 Task: Search one way flight ticket for 1 adult, 5 children, 2 infants in seat and 1 infant on lap in first from Richmond: Richmond International Airport (byrd Field) to Laramie: Laramie Regional Airport on 8-3-2023. Choice of flights is Alaska. Number of bags: 1 checked bag. Price is upto 97000. Outbound departure time preference is 14:15.
Action: Mouse moved to (422, 176)
Screenshot: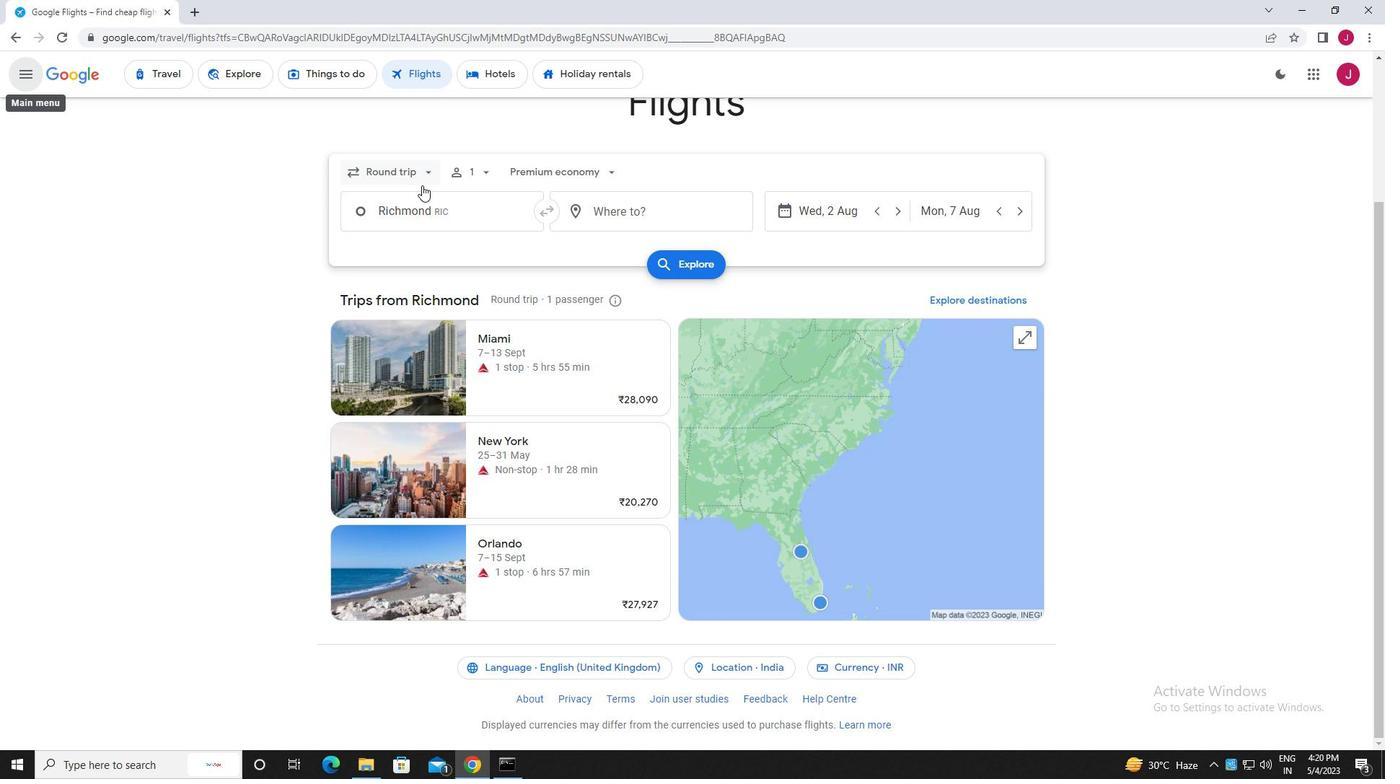 
Action: Mouse pressed left at (422, 176)
Screenshot: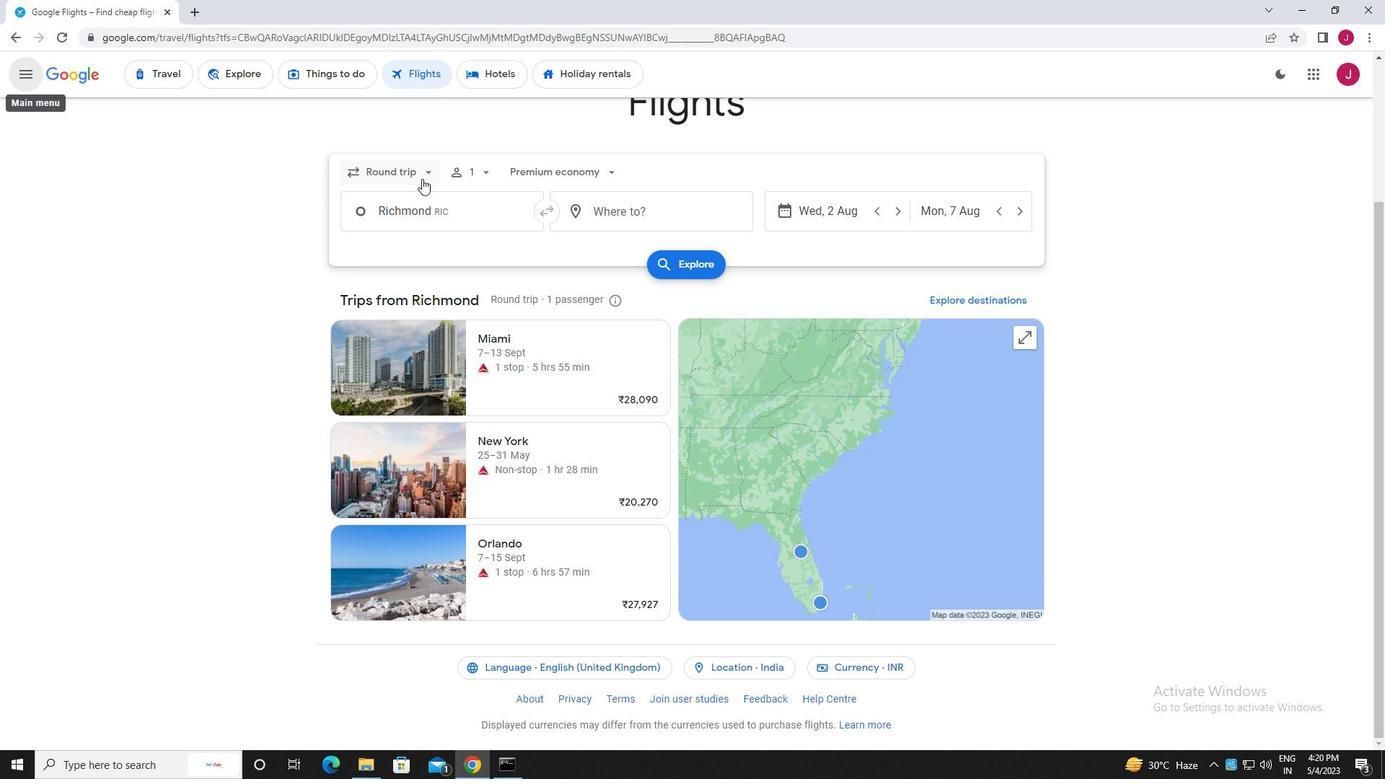 
Action: Mouse moved to (413, 236)
Screenshot: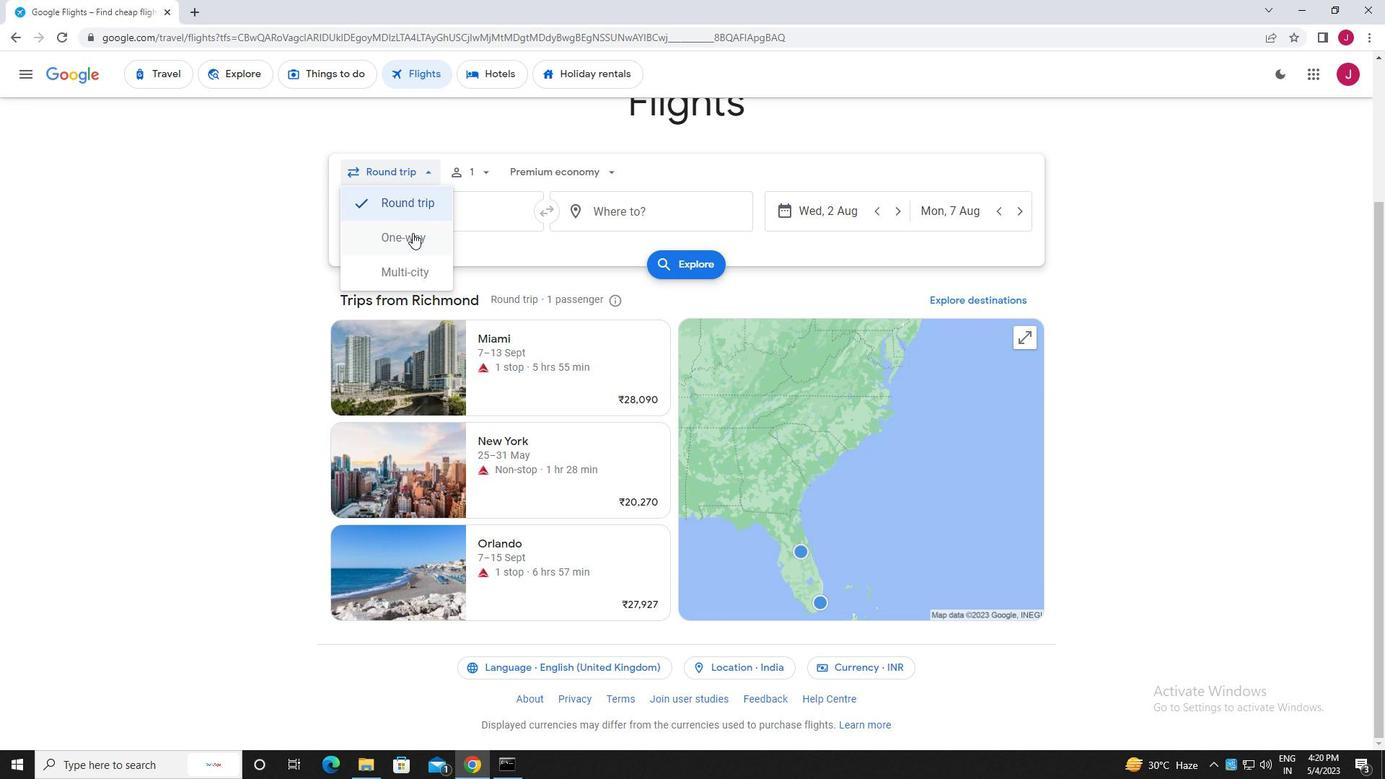 
Action: Mouse pressed left at (413, 236)
Screenshot: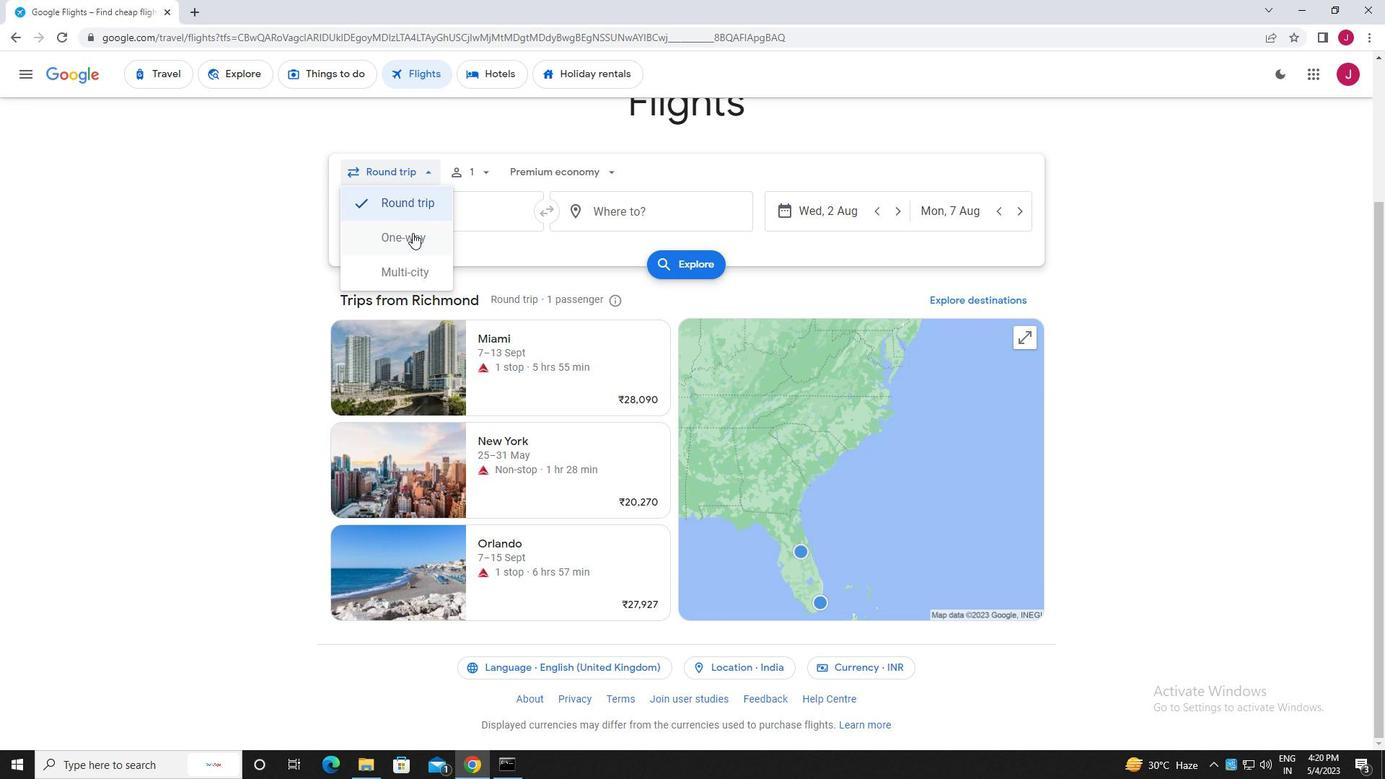 
Action: Mouse moved to (481, 174)
Screenshot: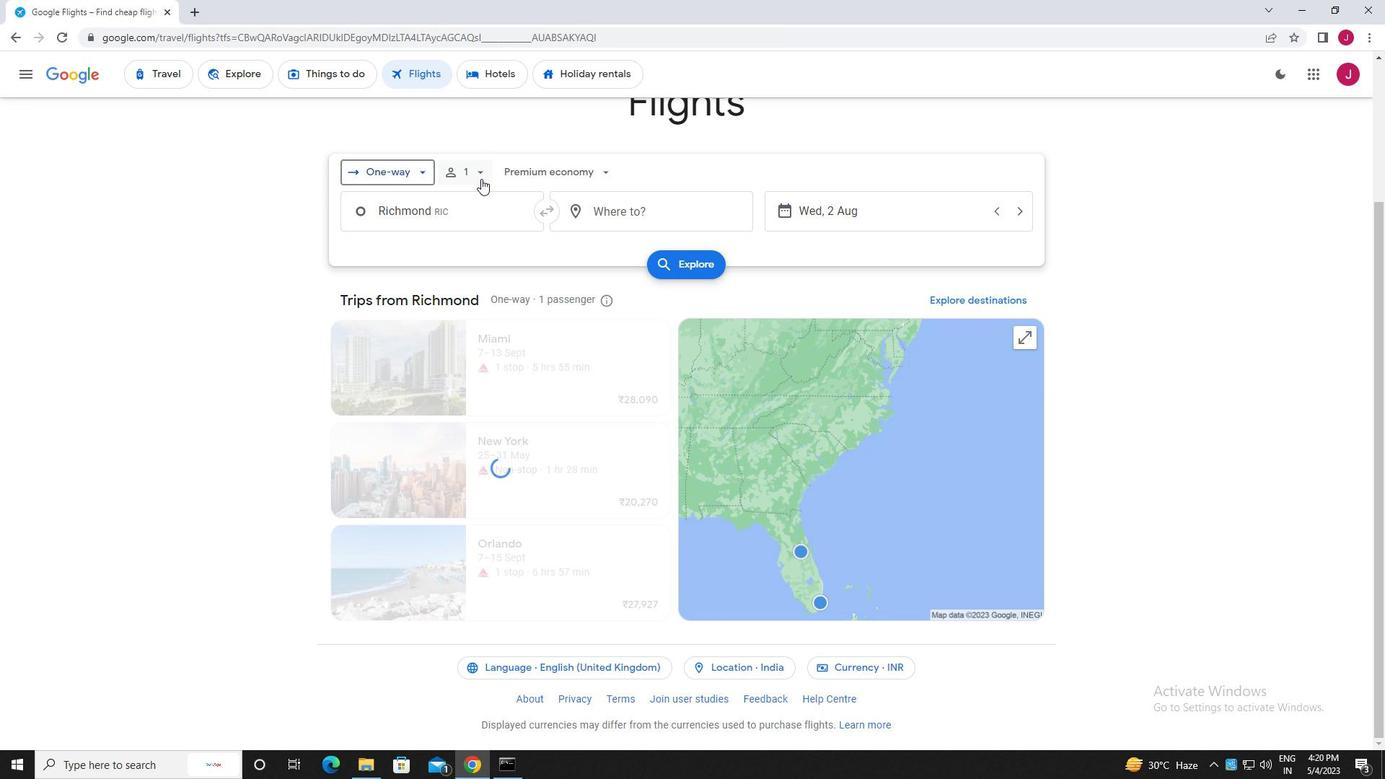 
Action: Mouse pressed left at (481, 174)
Screenshot: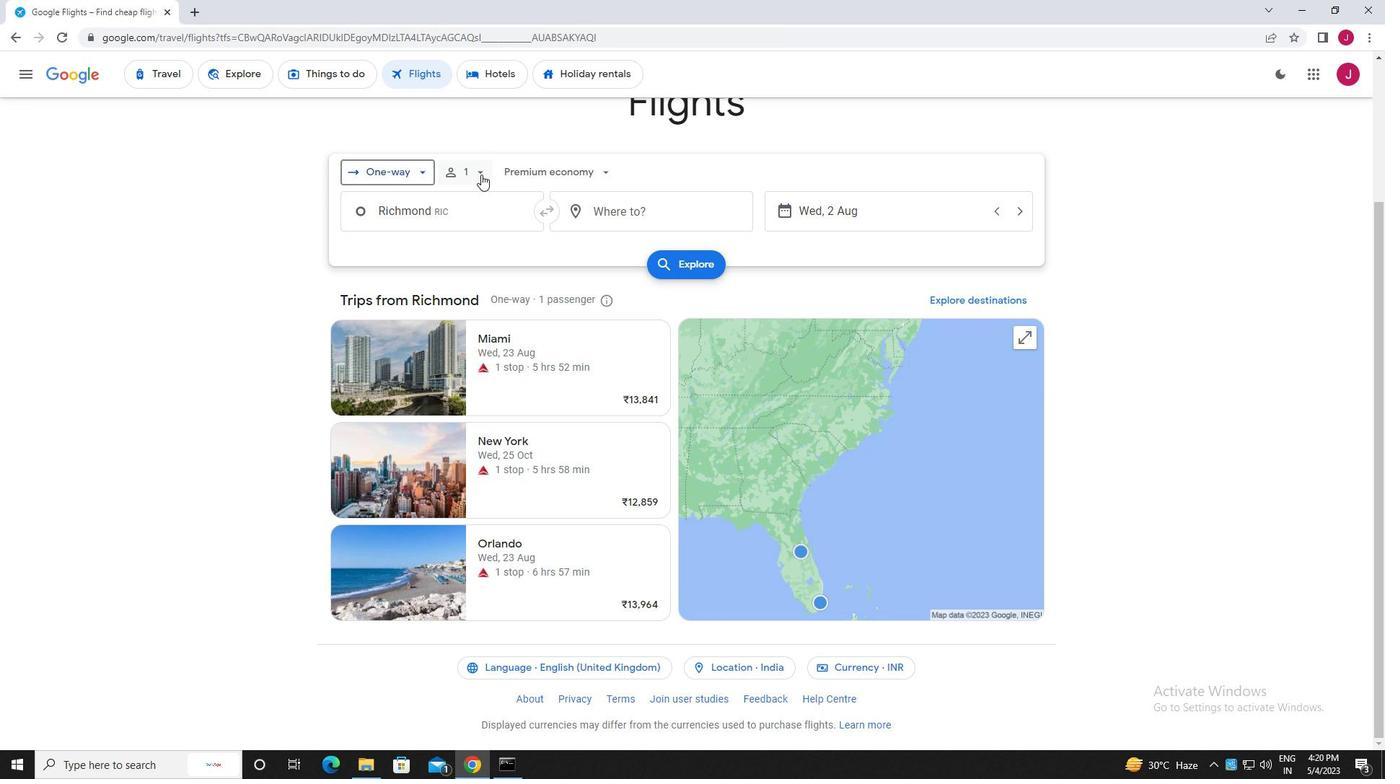 
Action: Mouse moved to (588, 251)
Screenshot: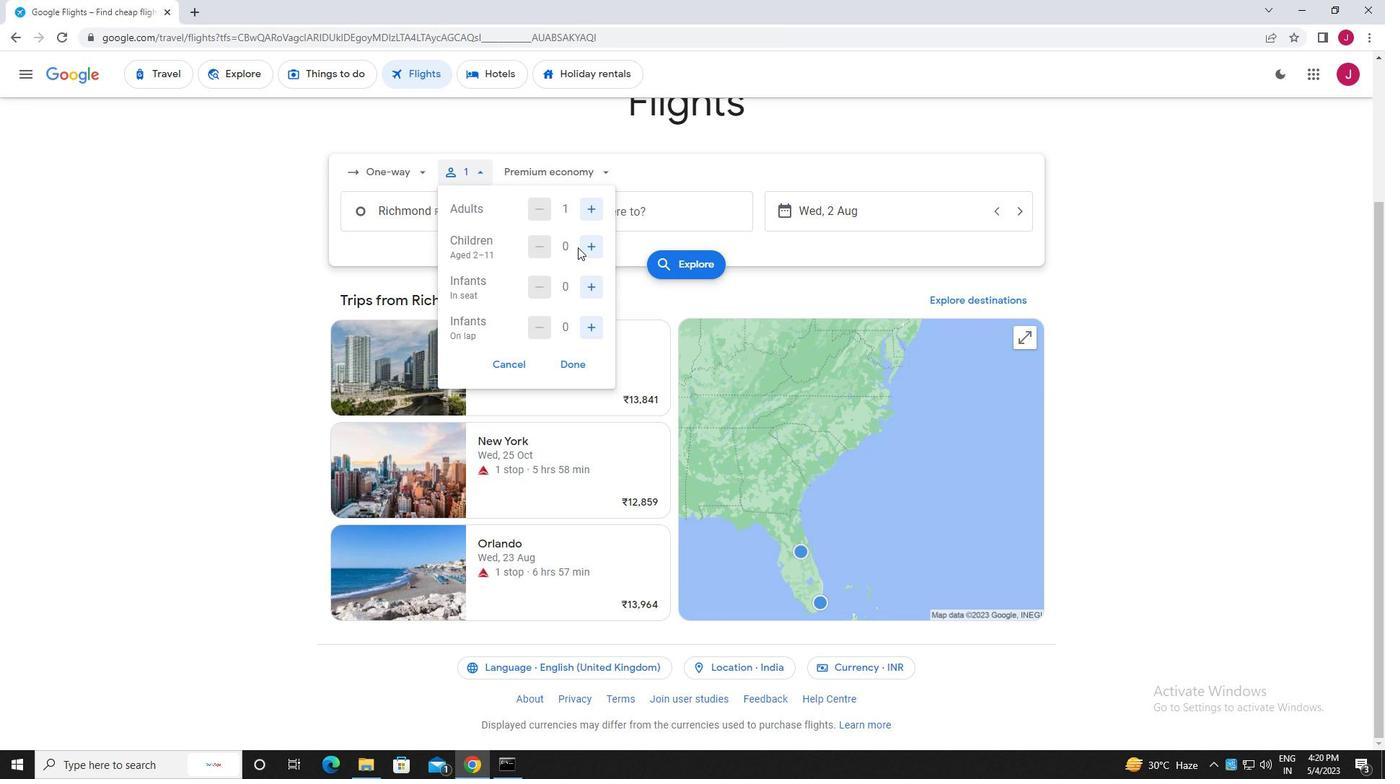 
Action: Mouse pressed left at (588, 251)
Screenshot: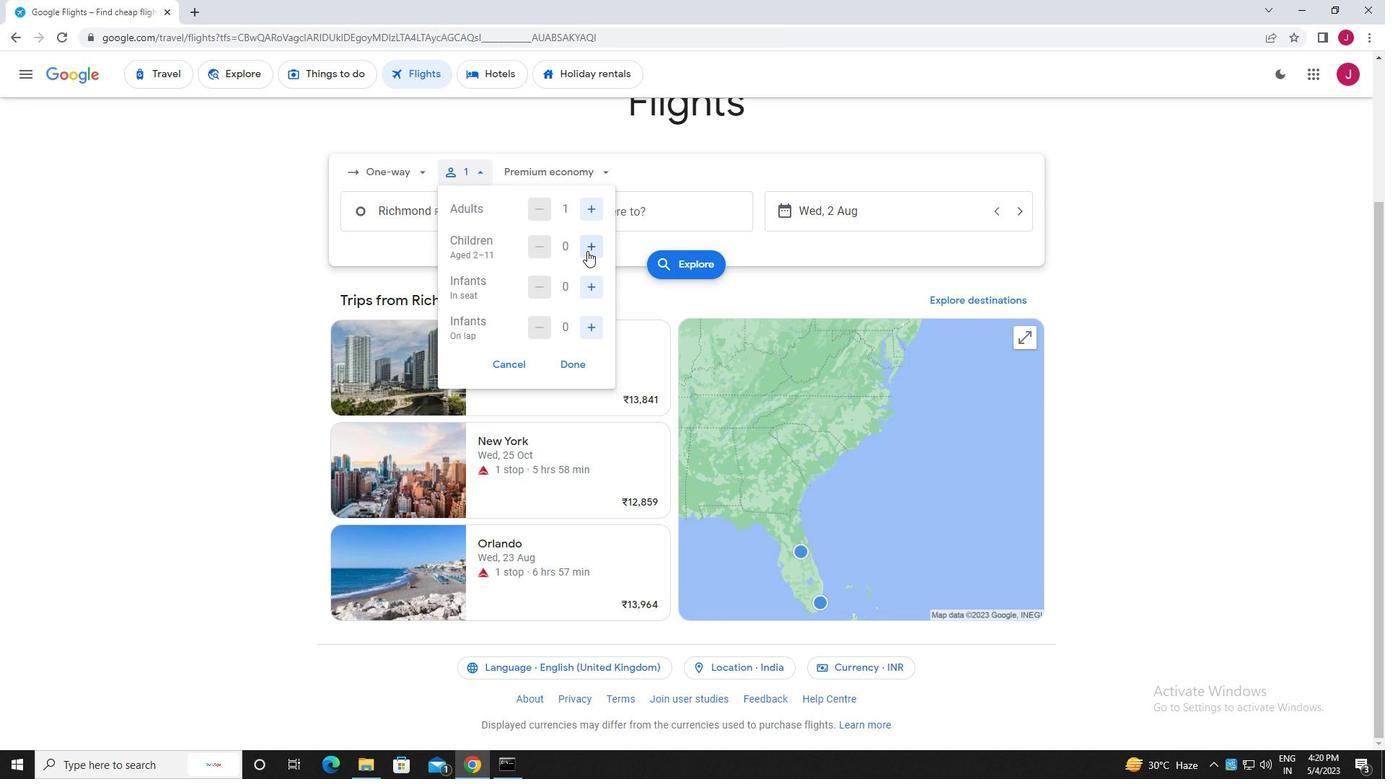 
Action: Mouse moved to (588, 251)
Screenshot: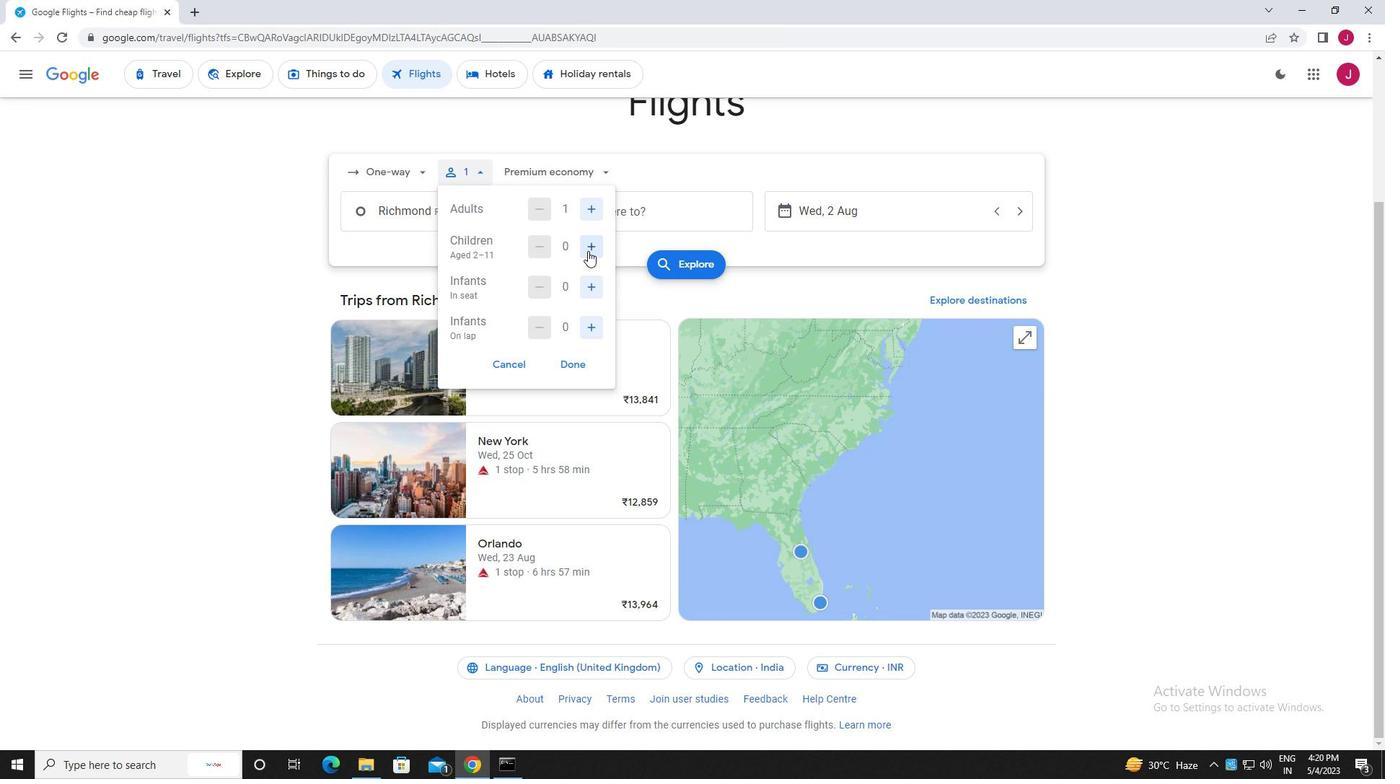 
Action: Mouse pressed left at (588, 251)
Screenshot: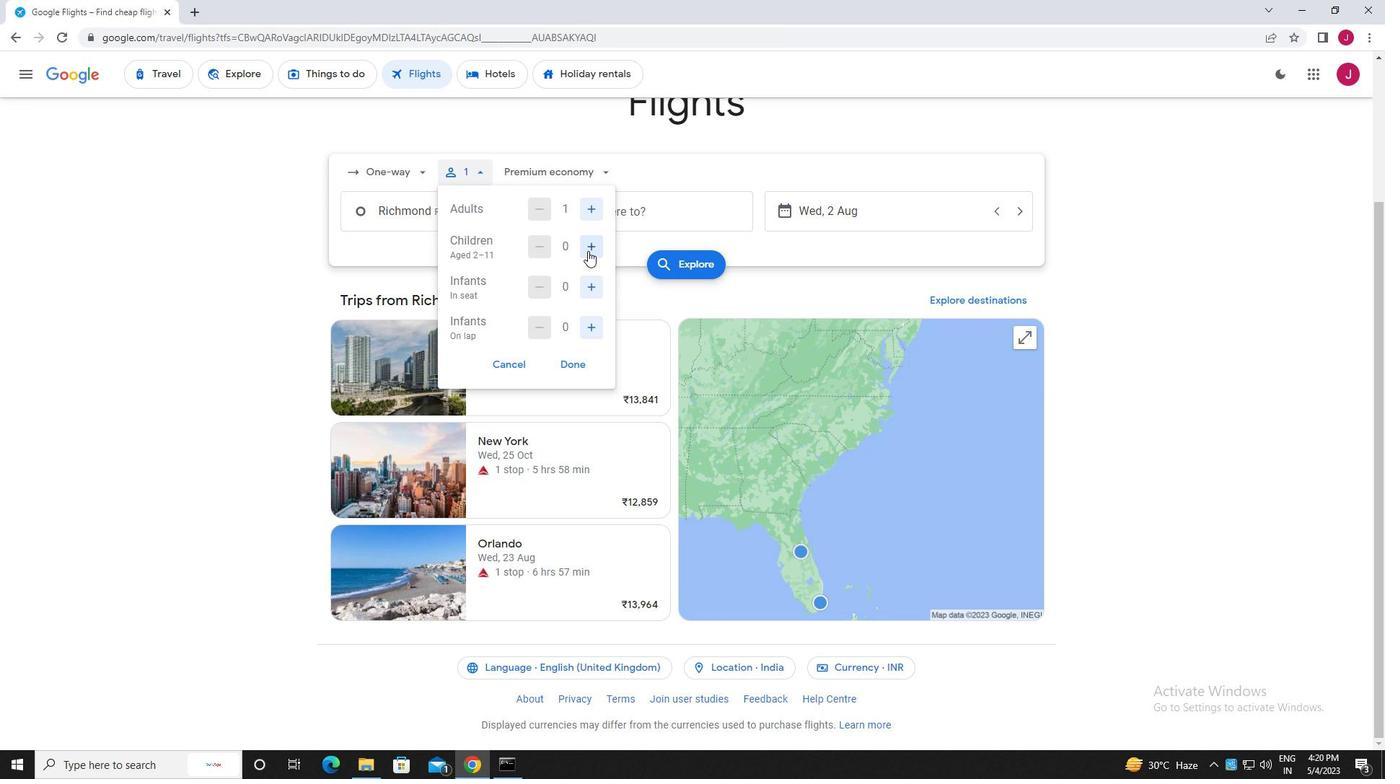 
Action: Mouse pressed left at (588, 251)
Screenshot: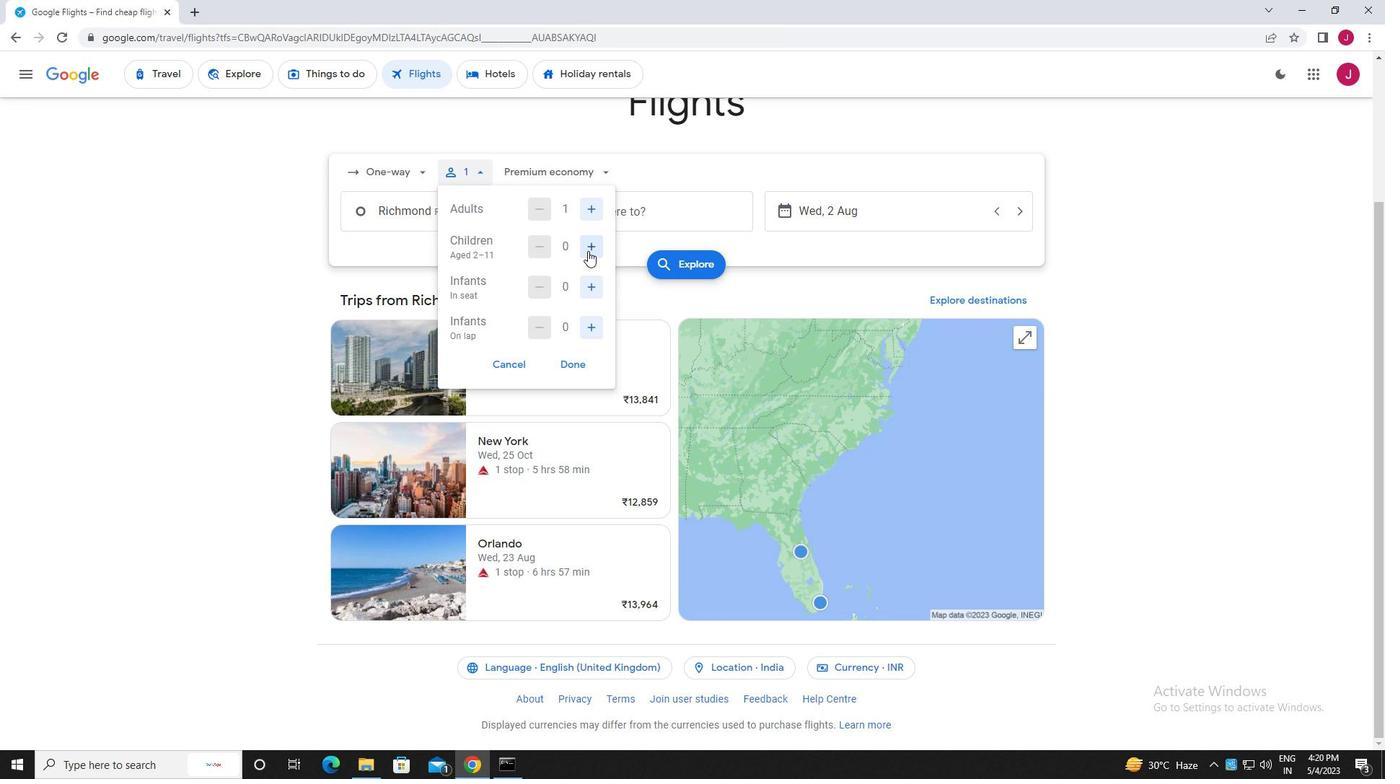 
Action: Mouse pressed left at (588, 251)
Screenshot: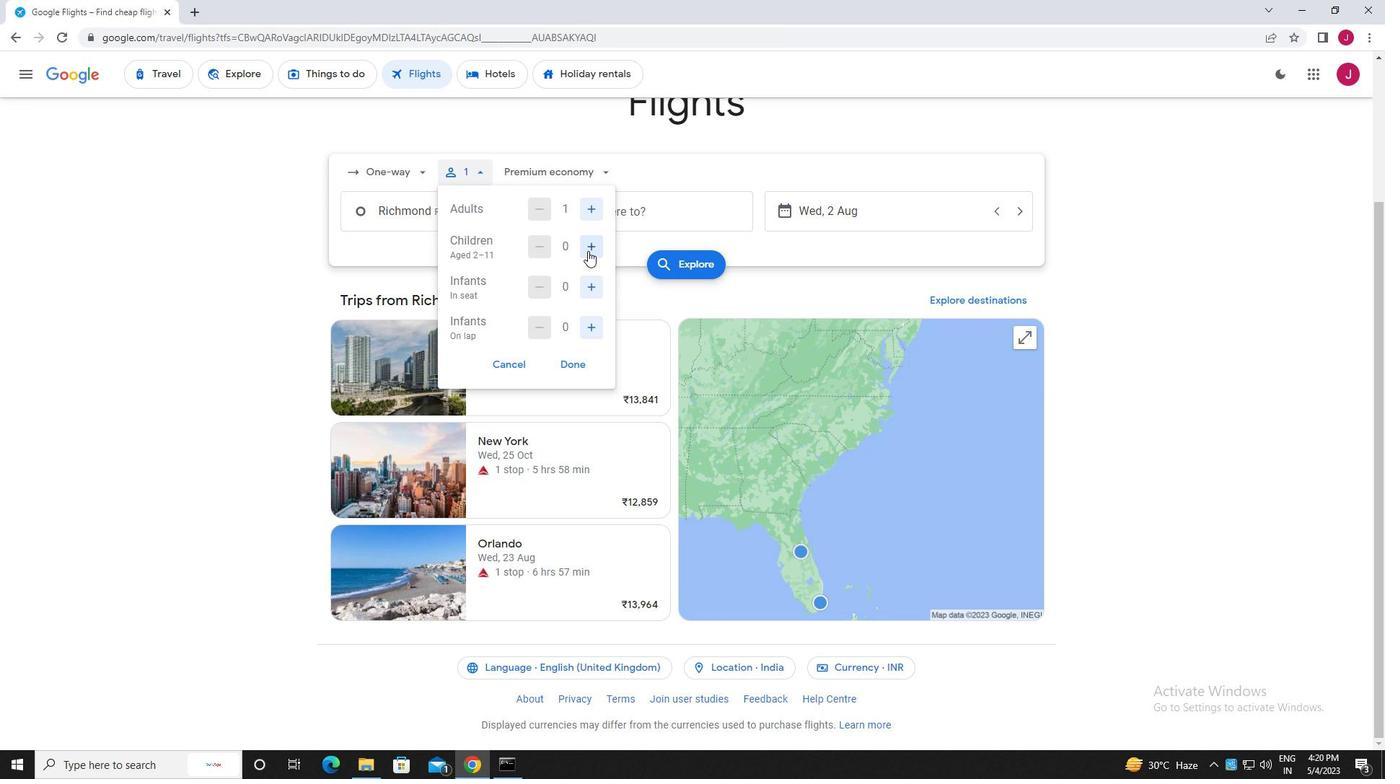 
Action: Mouse pressed left at (588, 251)
Screenshot: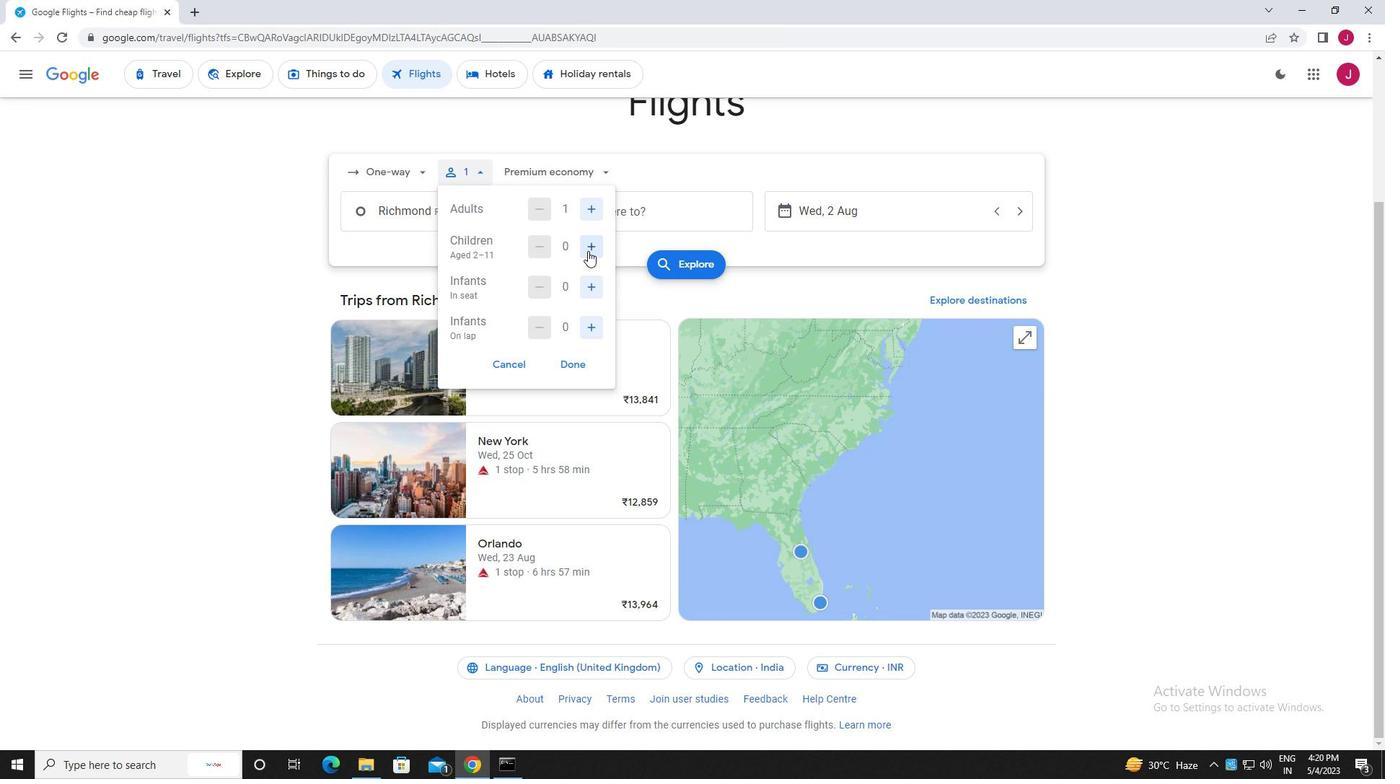 
Action: Mouse moved to (597, 287)
Screenshot: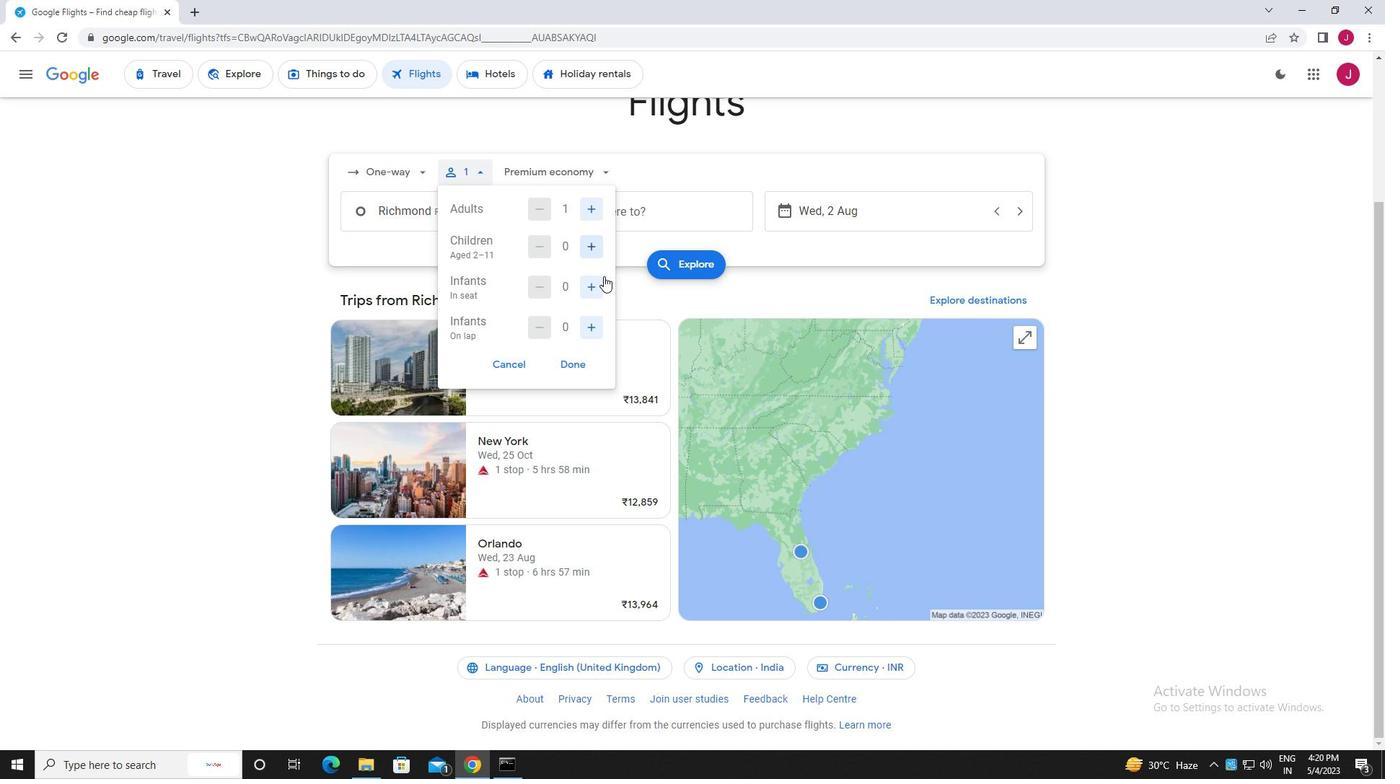 
Action: Mouse pressed left at (597, 287)
Screenshot: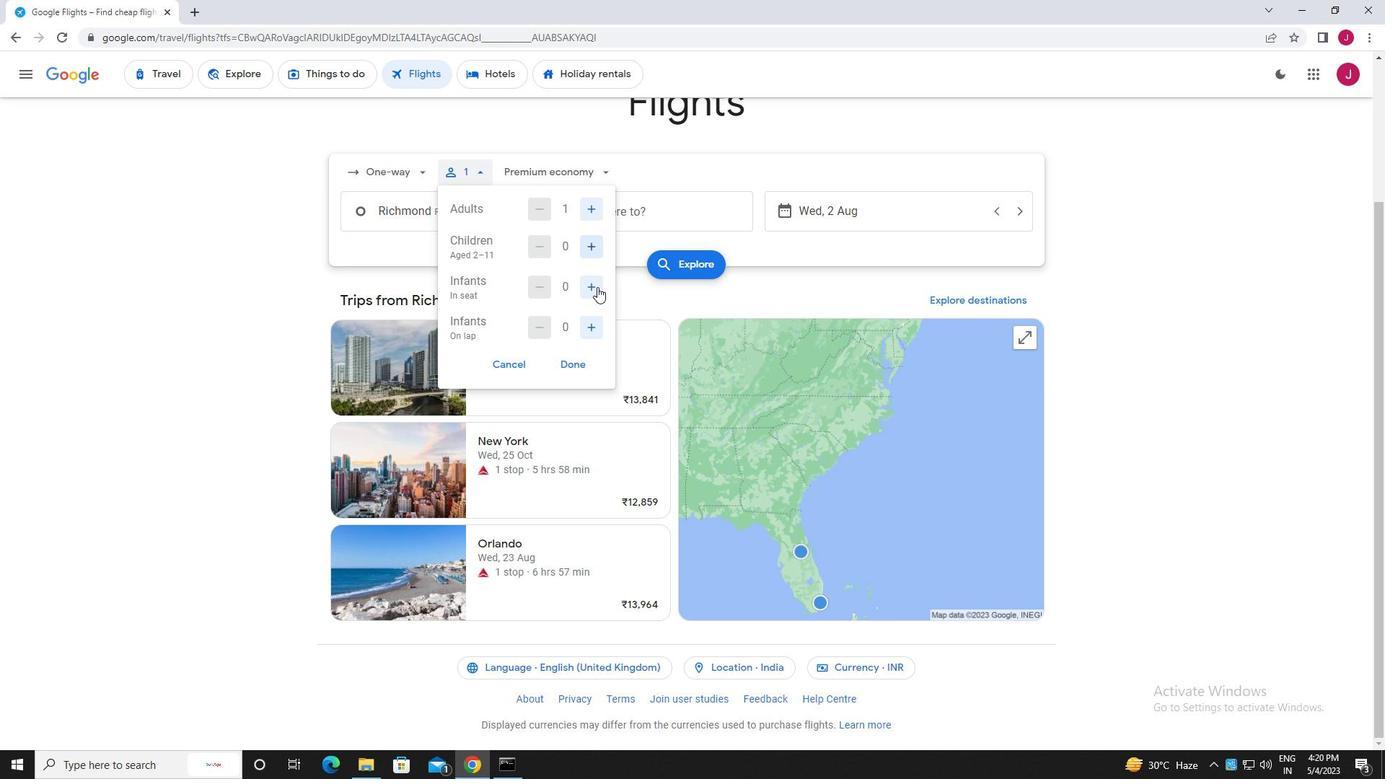
Action: Mouse moved to (593, 328)
Screenshot: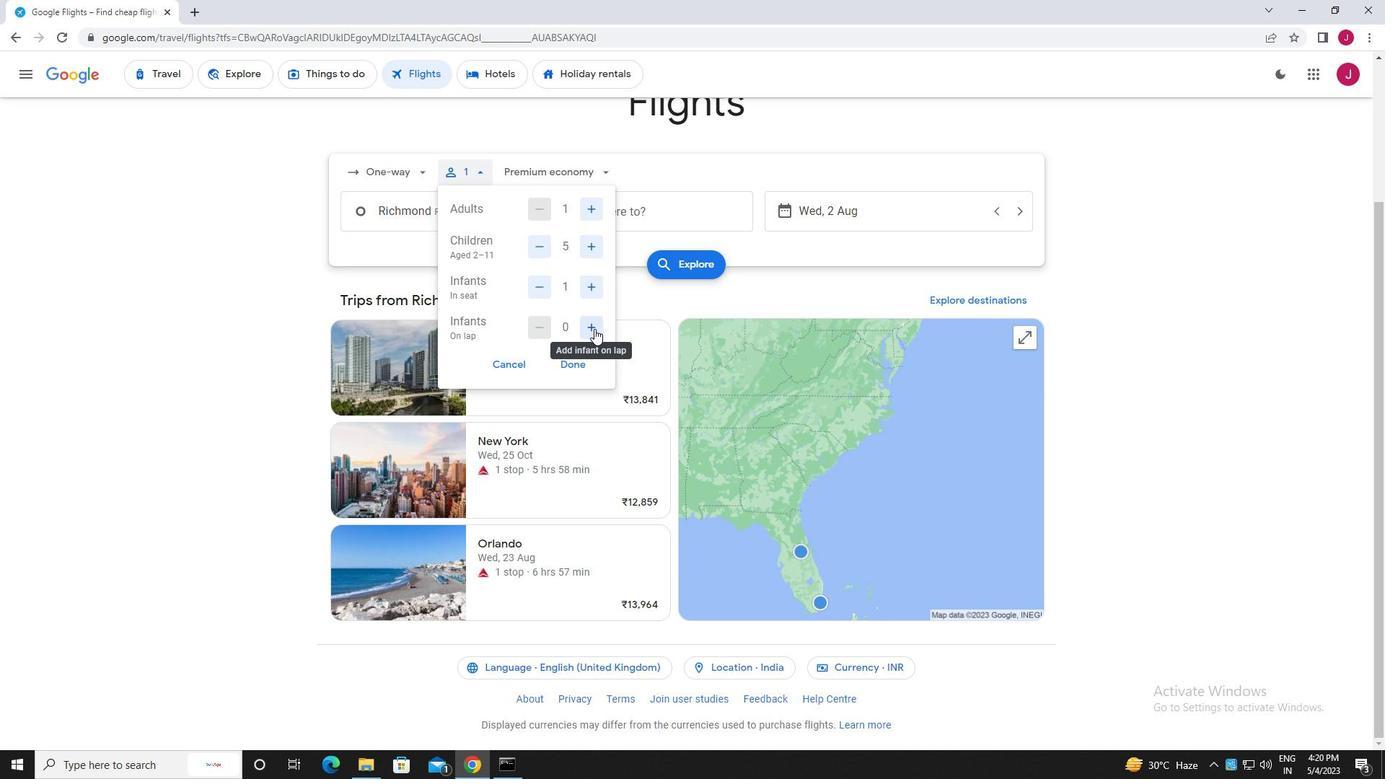 
Action: Mouse pressed left at (593, 328)
Screenshot: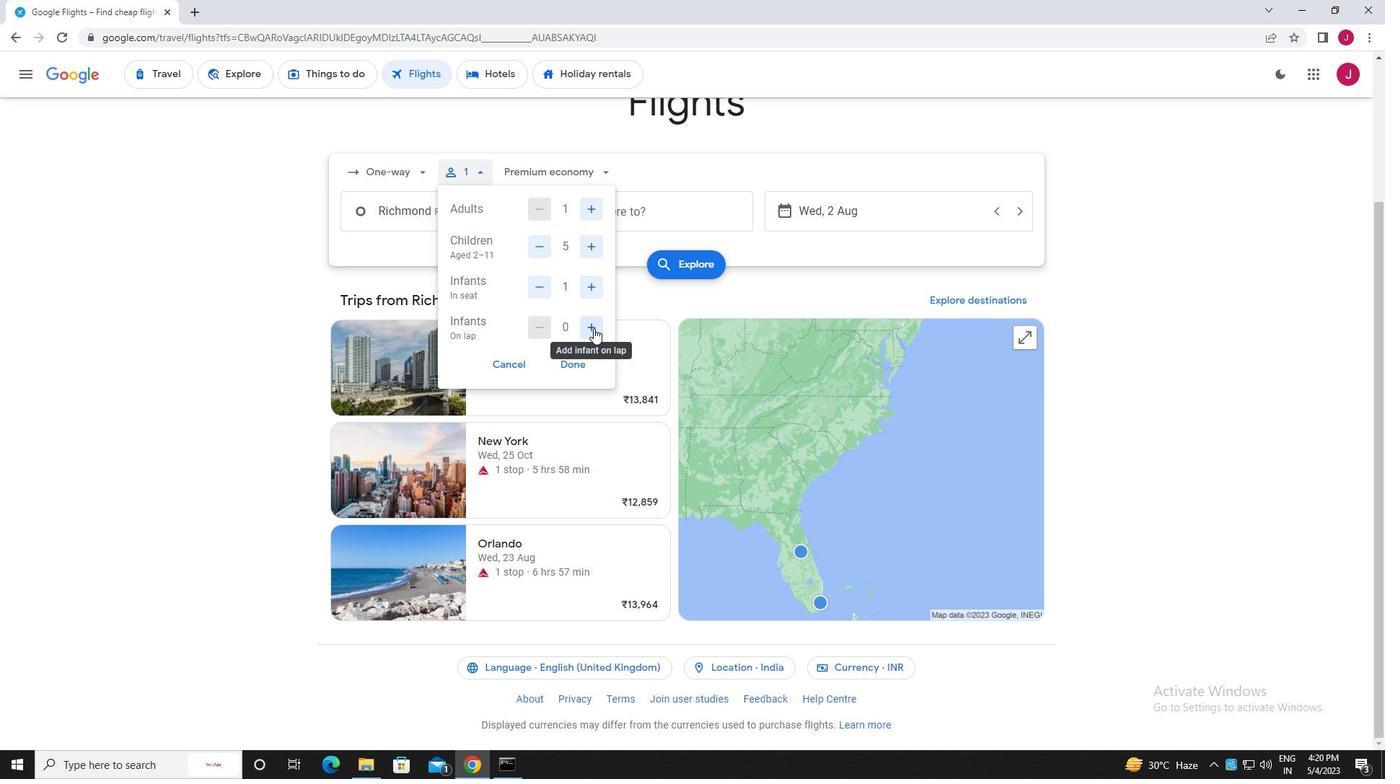
Action: Mouse moved to (577, 362)
Screenshot: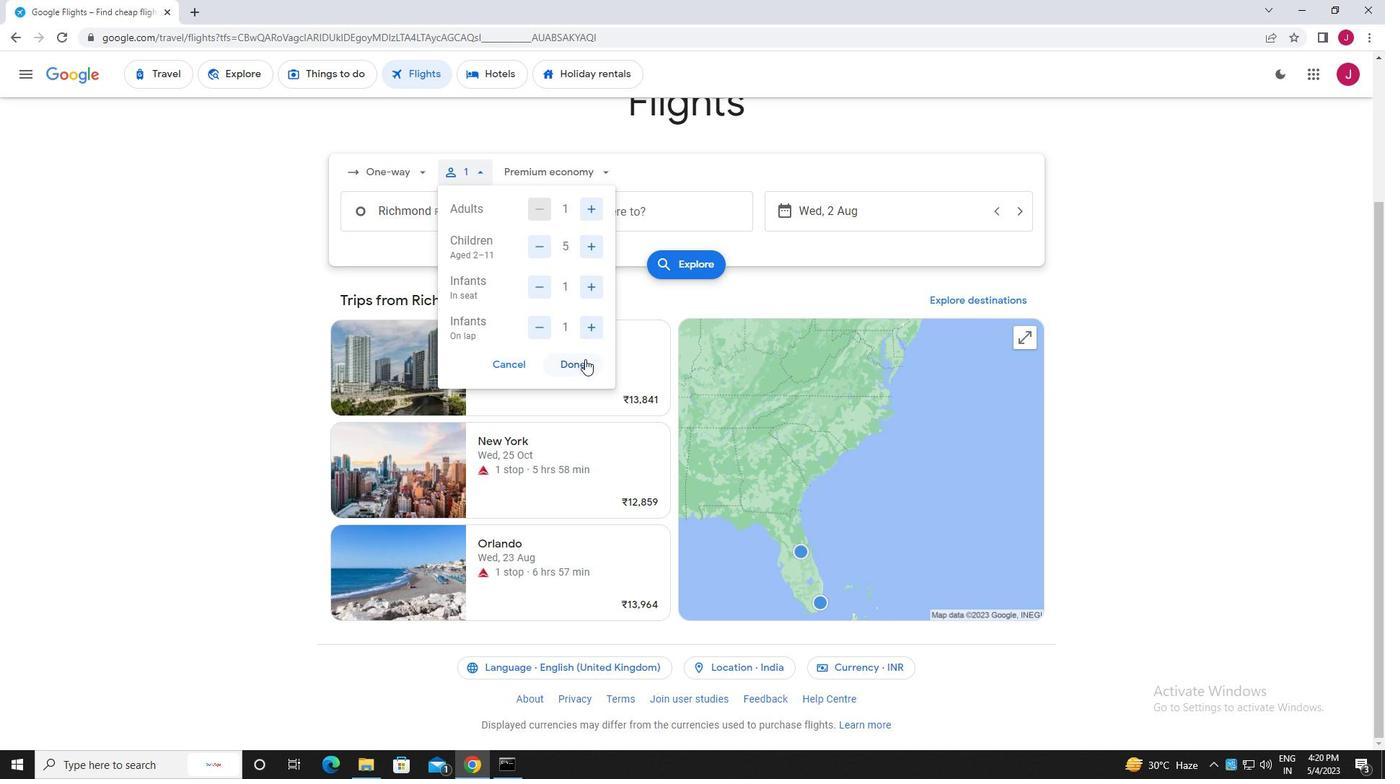 
Action: Mouse pressed left at (577, 362)
Screenshot: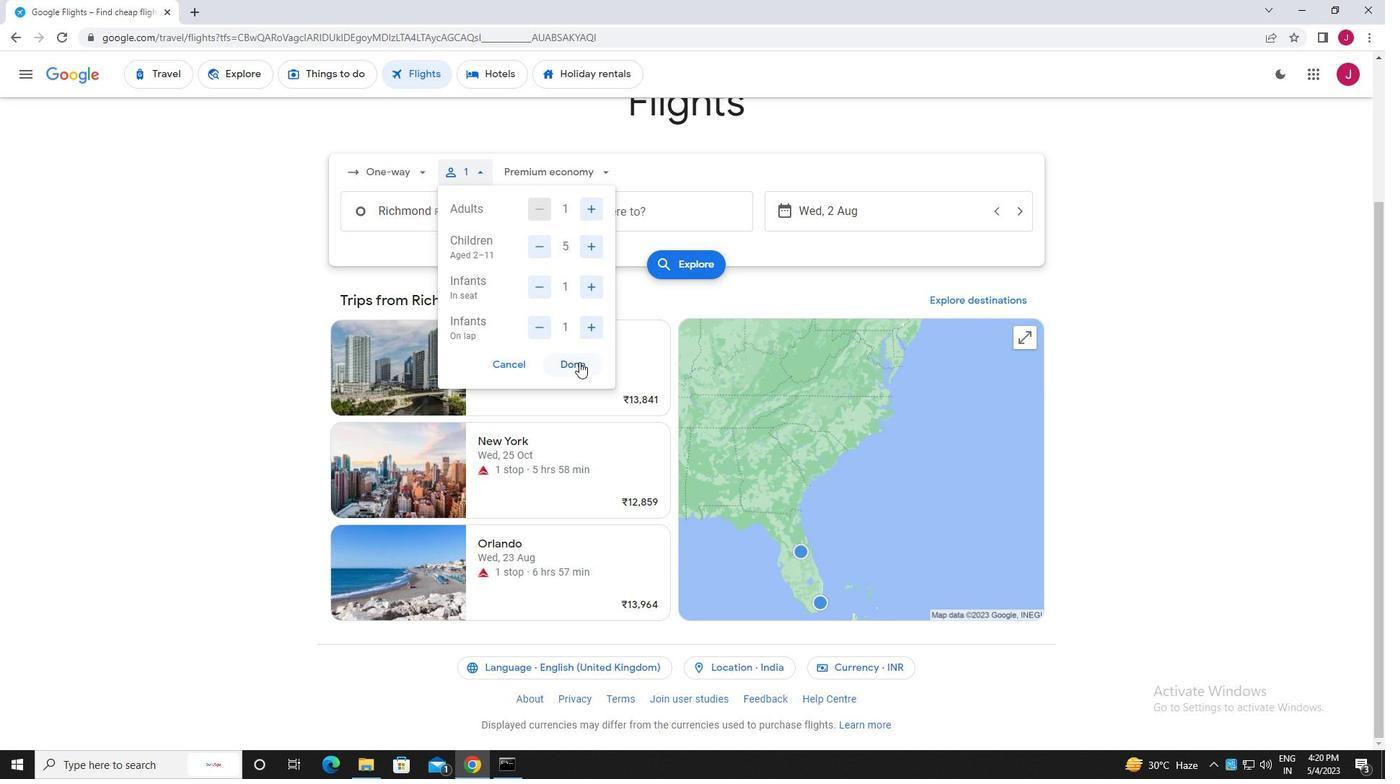 
Action: Mouse moved to (564, 172)
Screenshot: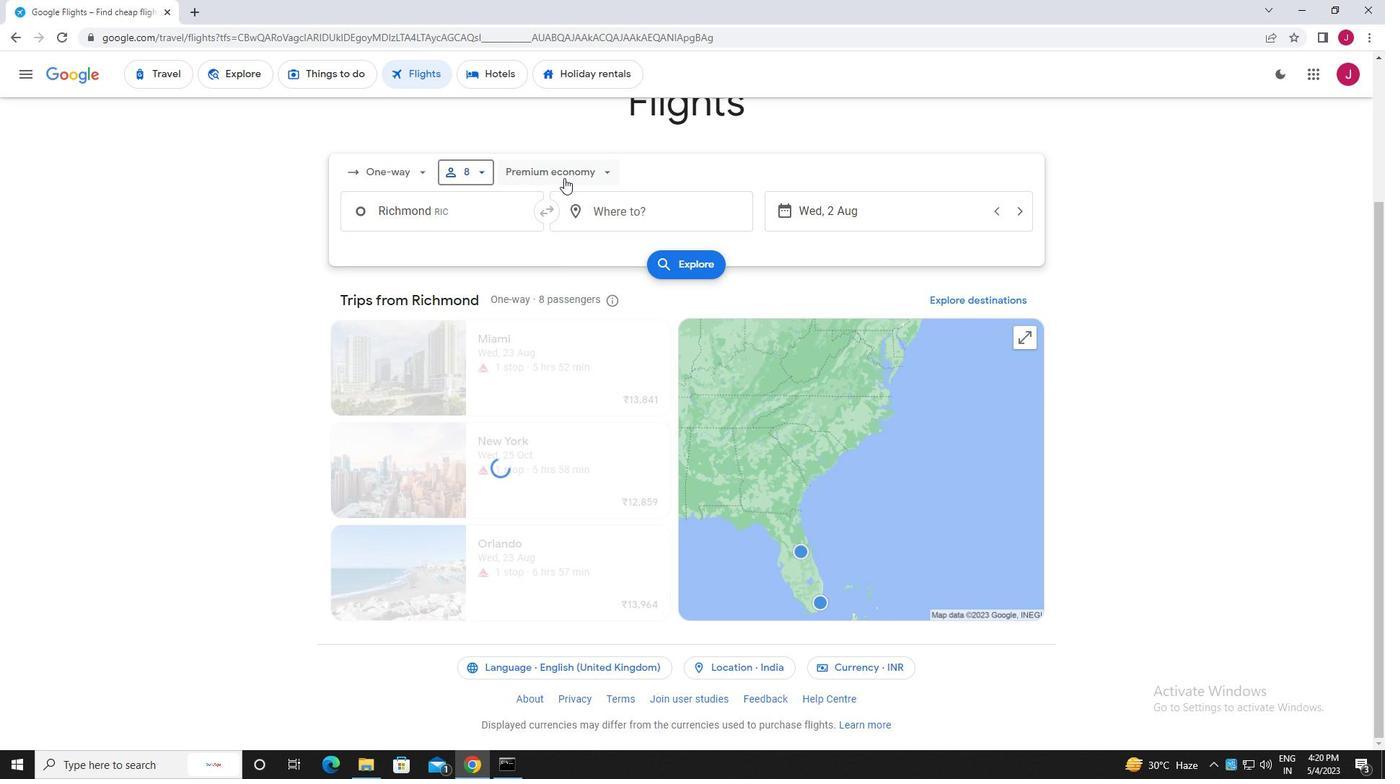 
Action: Mouse pressed left at (564, 172)
Screenshot: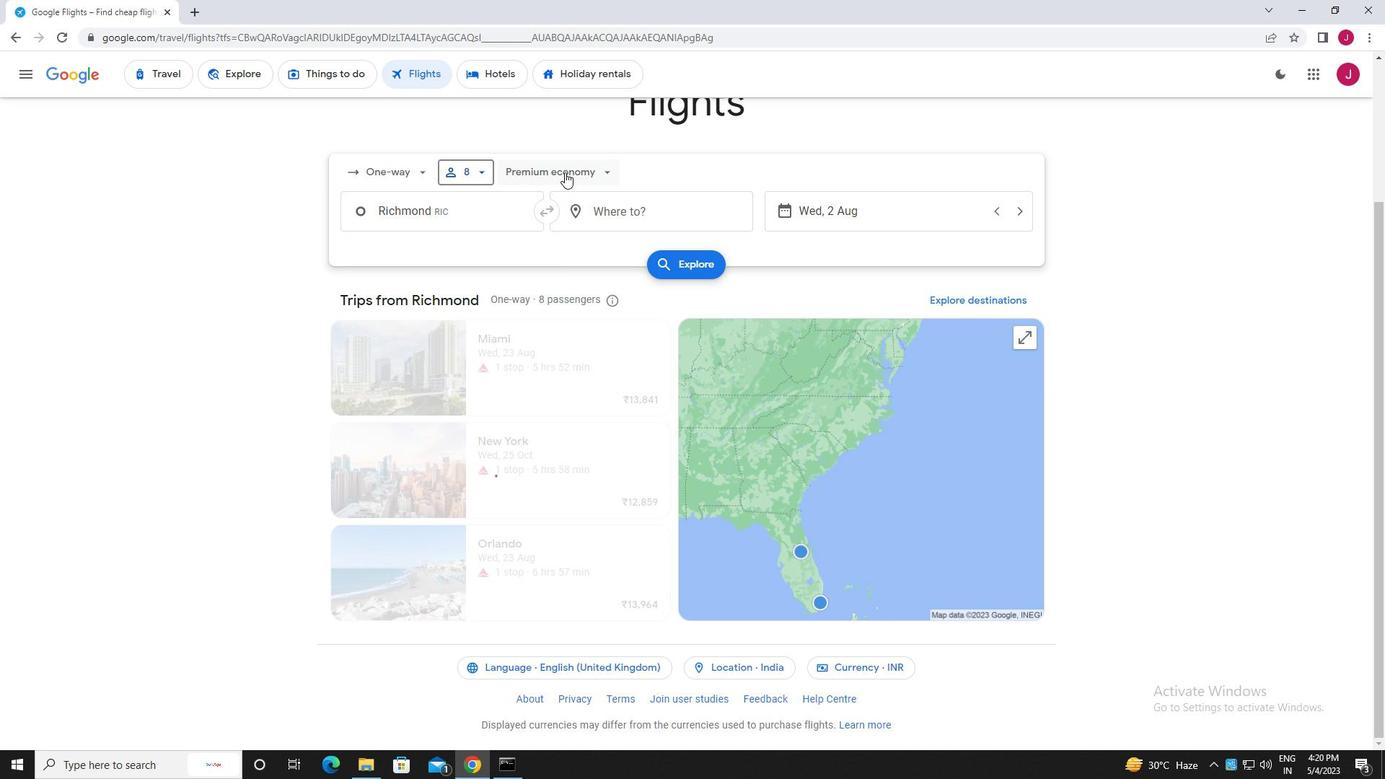 
Action: Mouse moved to (556, 306)
Screenshot: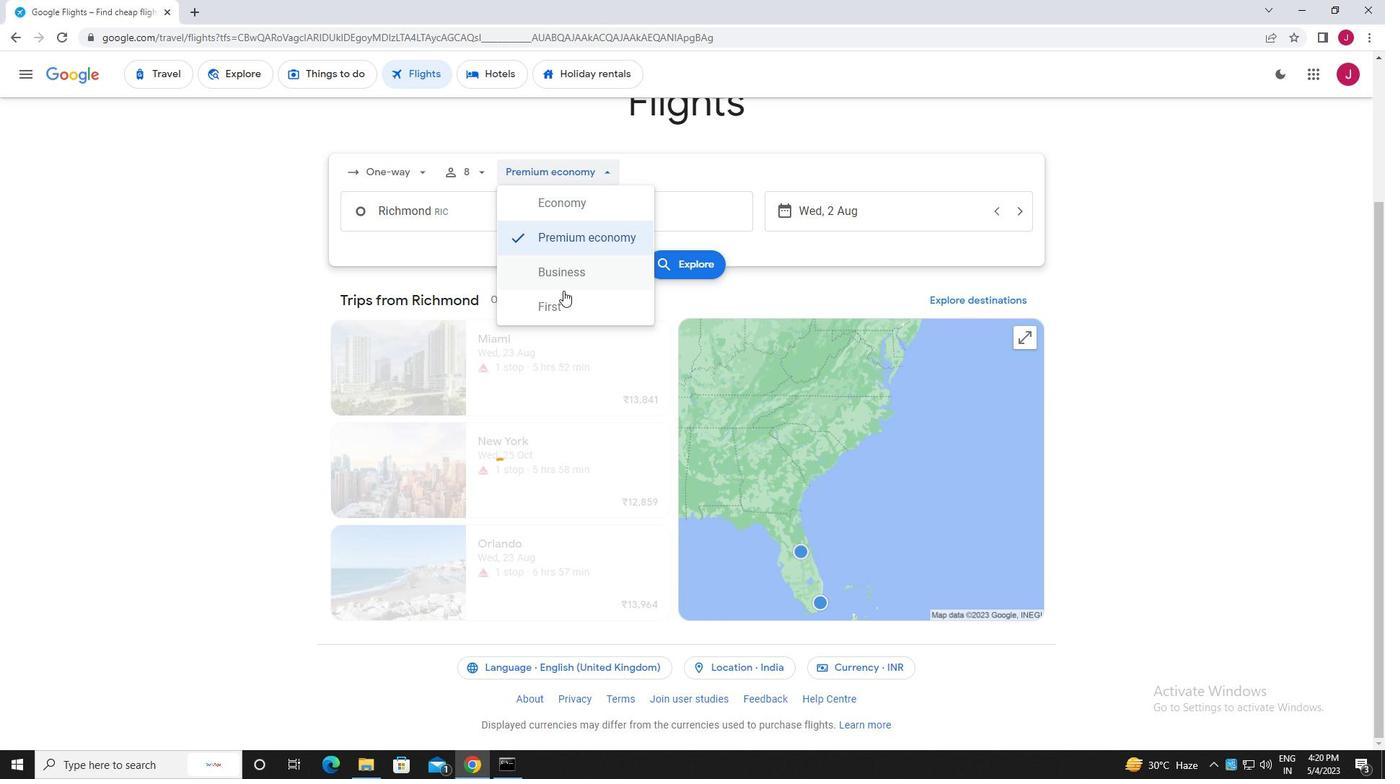 
Action: Mouse pressed left at (556, 306)
Screenshot: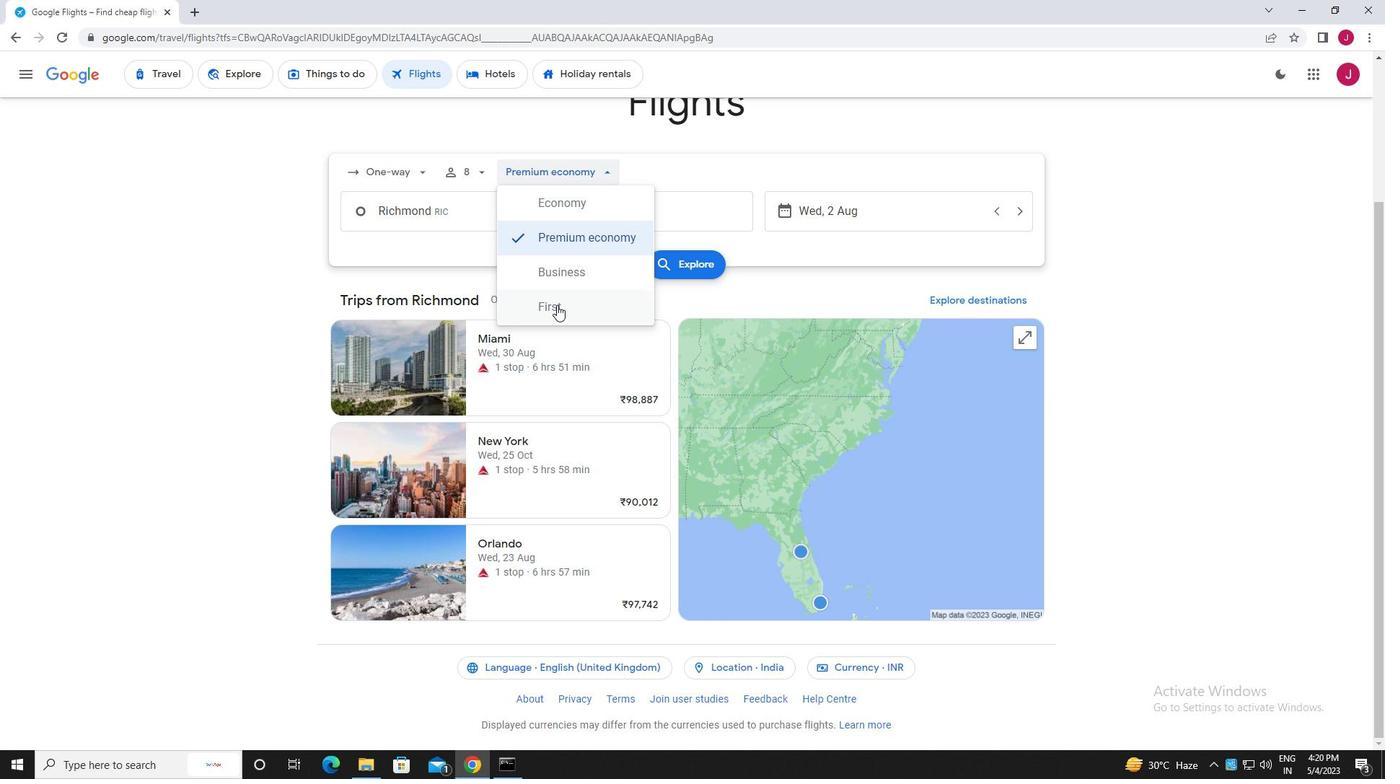 
Action: Mouse moved to (463, 212)
Screenshot: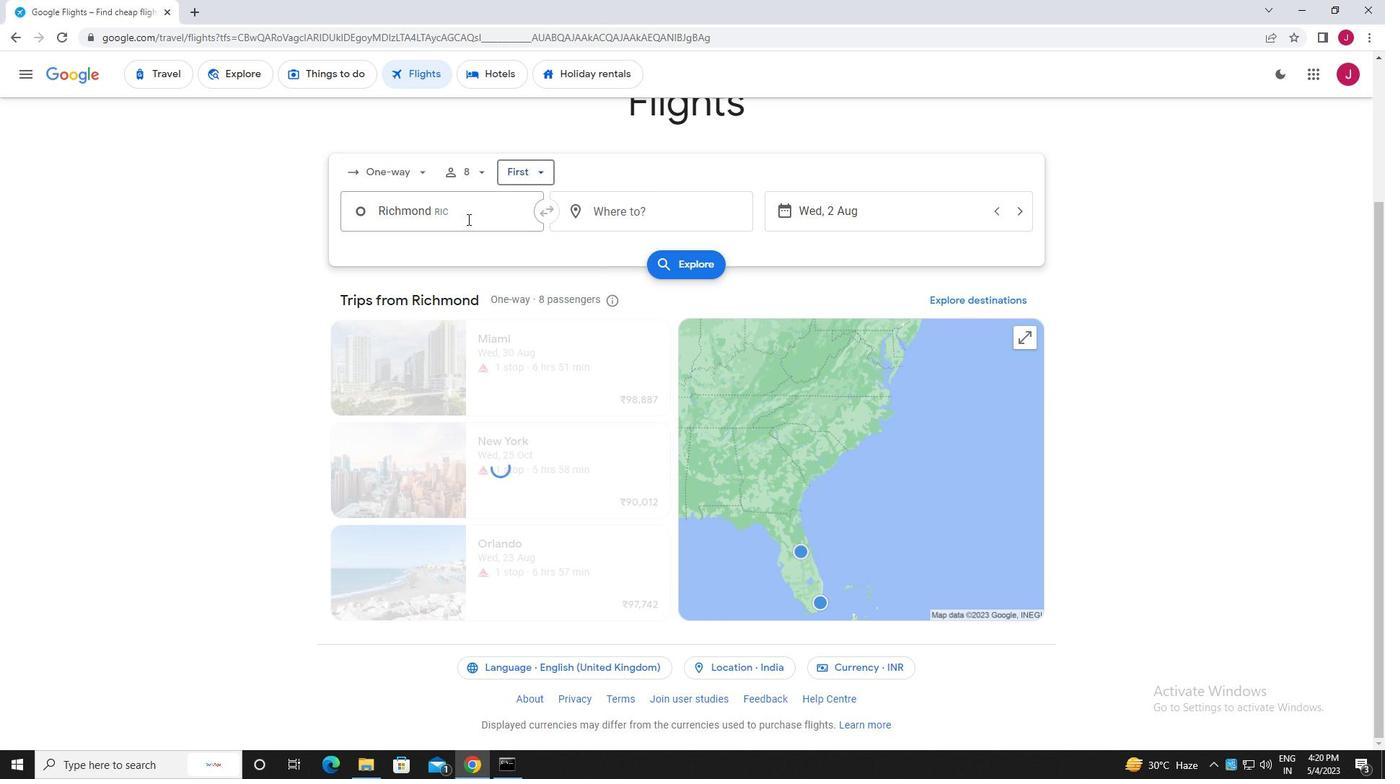 
Action: Mouse pressed left at (463, 212)
Screenshot: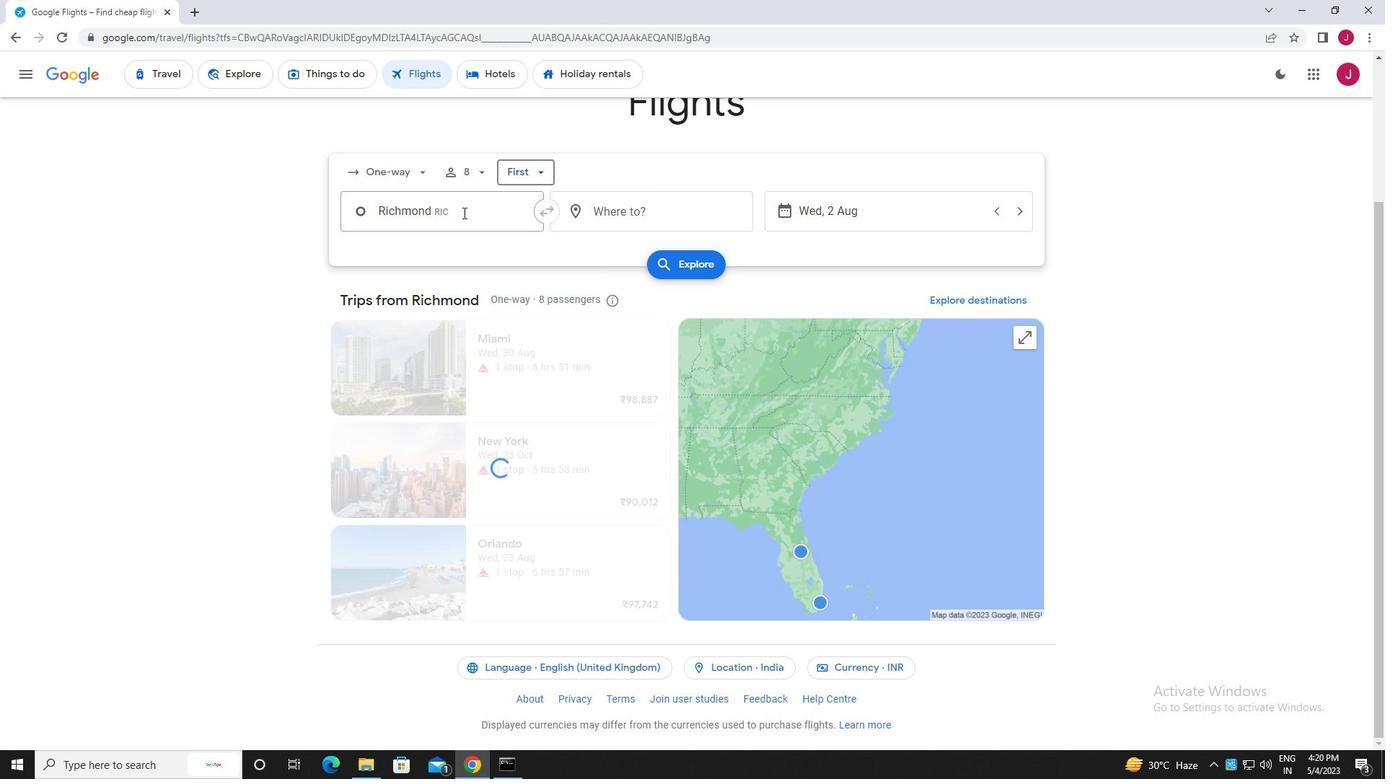 
Action: Mouse moved to (473, 213)
Screenshot: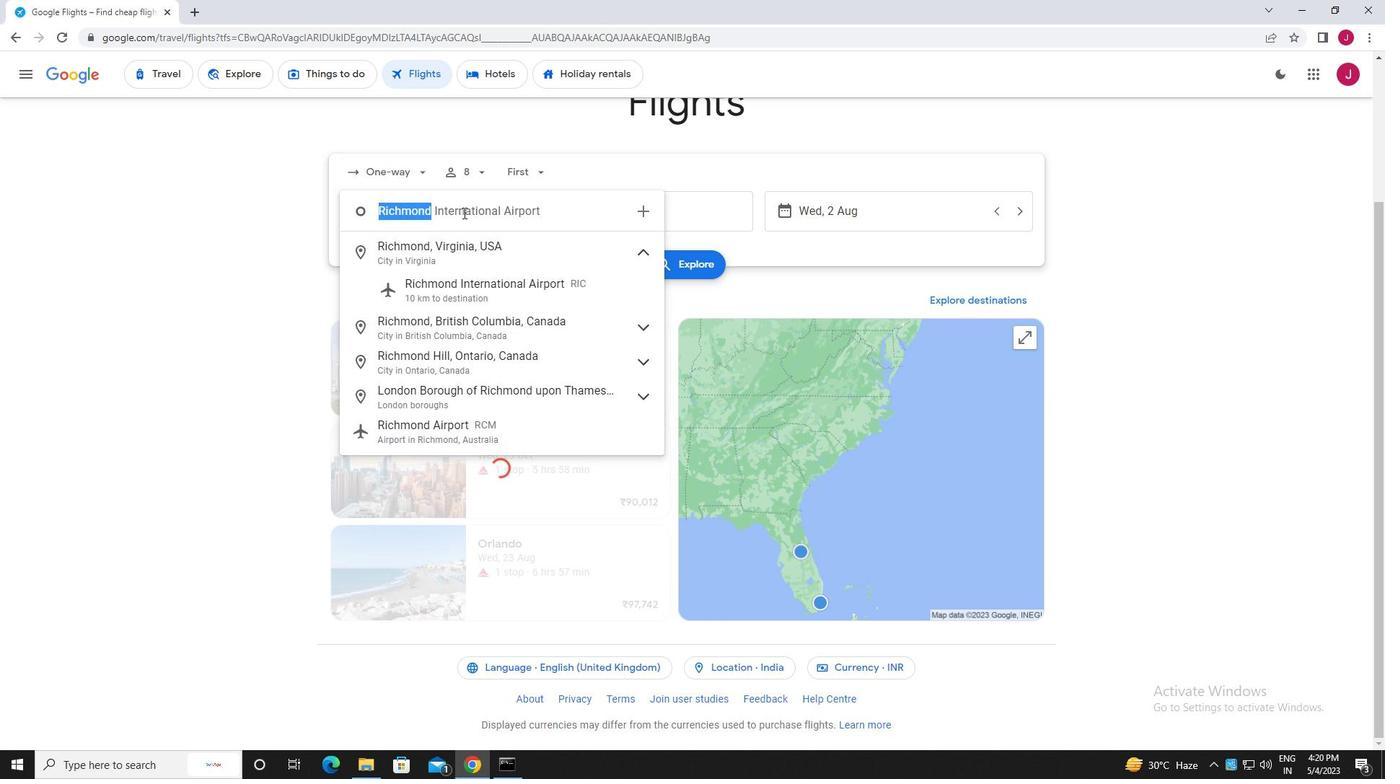 
Action: Key pressed rich
Screenshot: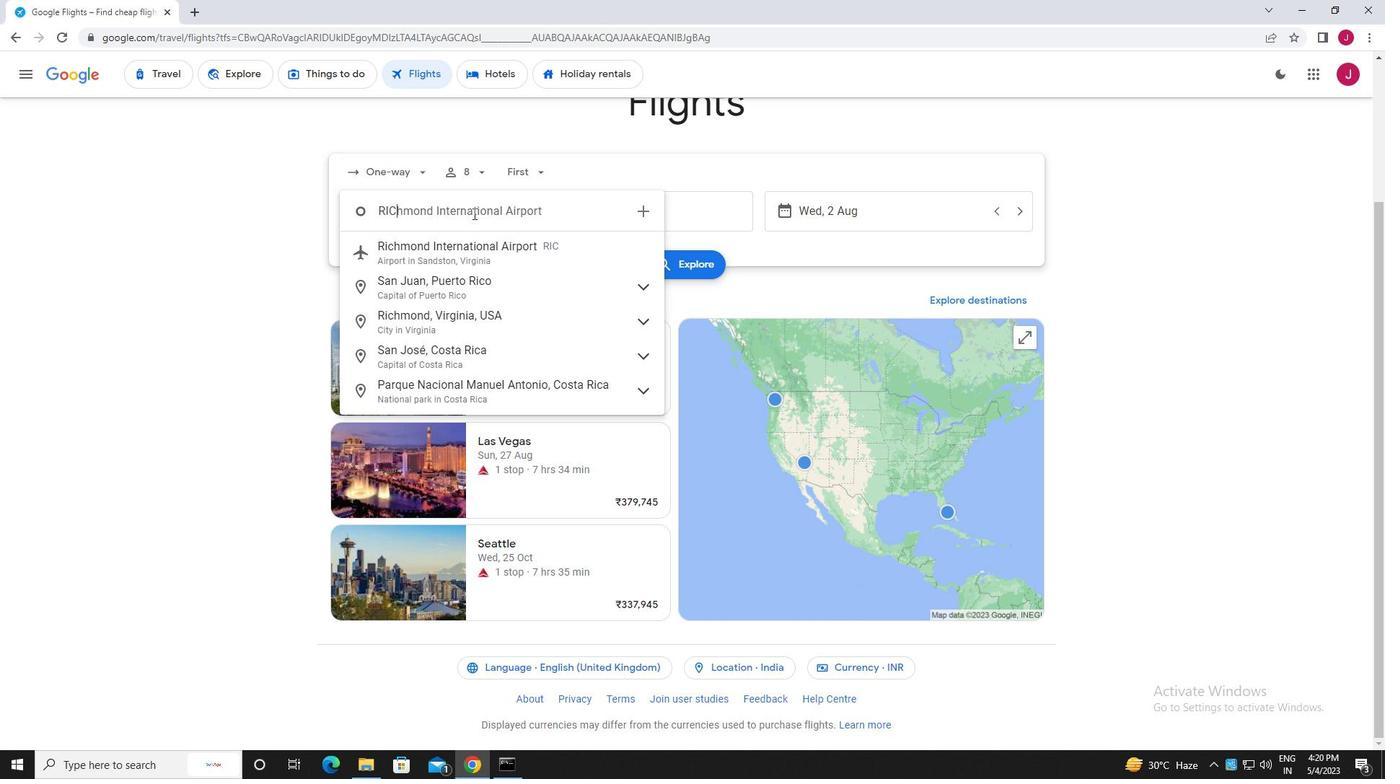 
Action: Mouse moved to (512, 292)
Screenshot: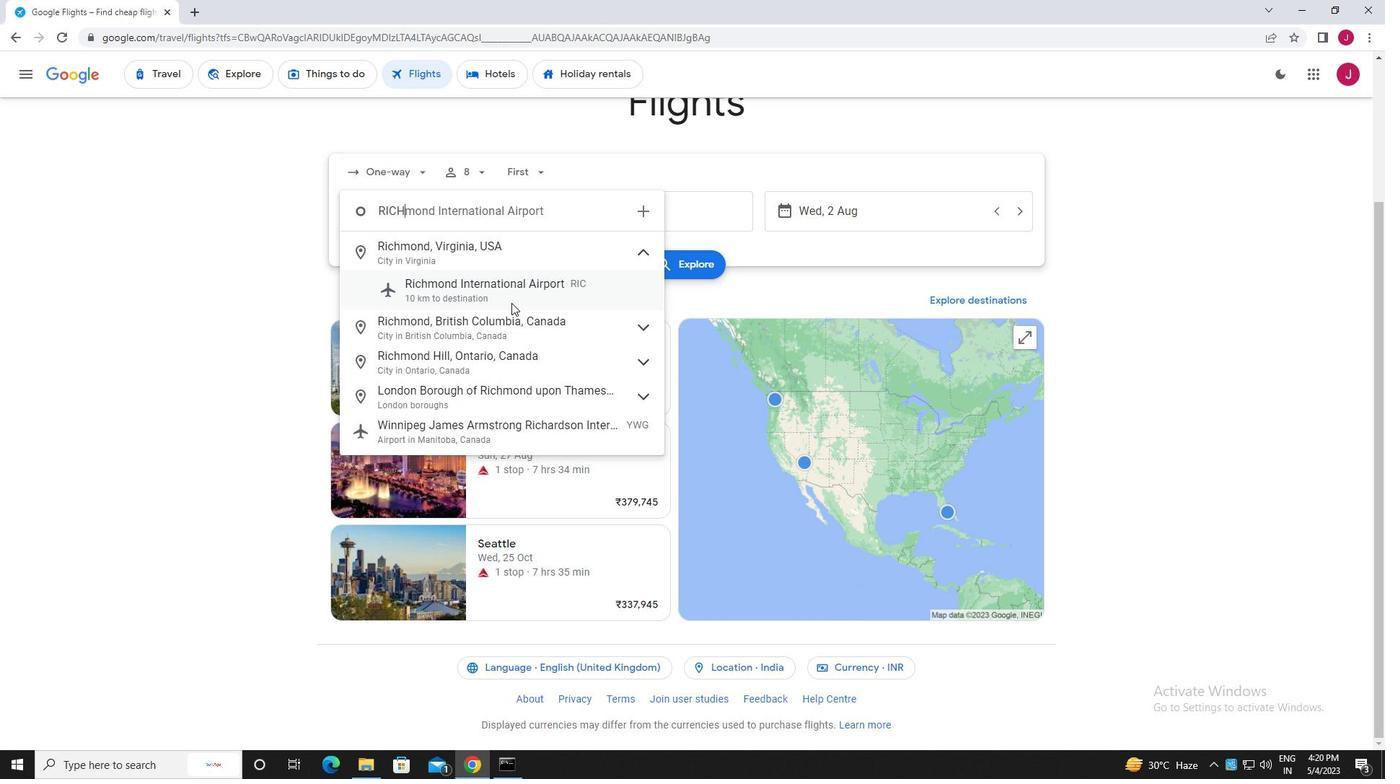 
Action: Mouse pressed left at (512, 292)
Screenshot: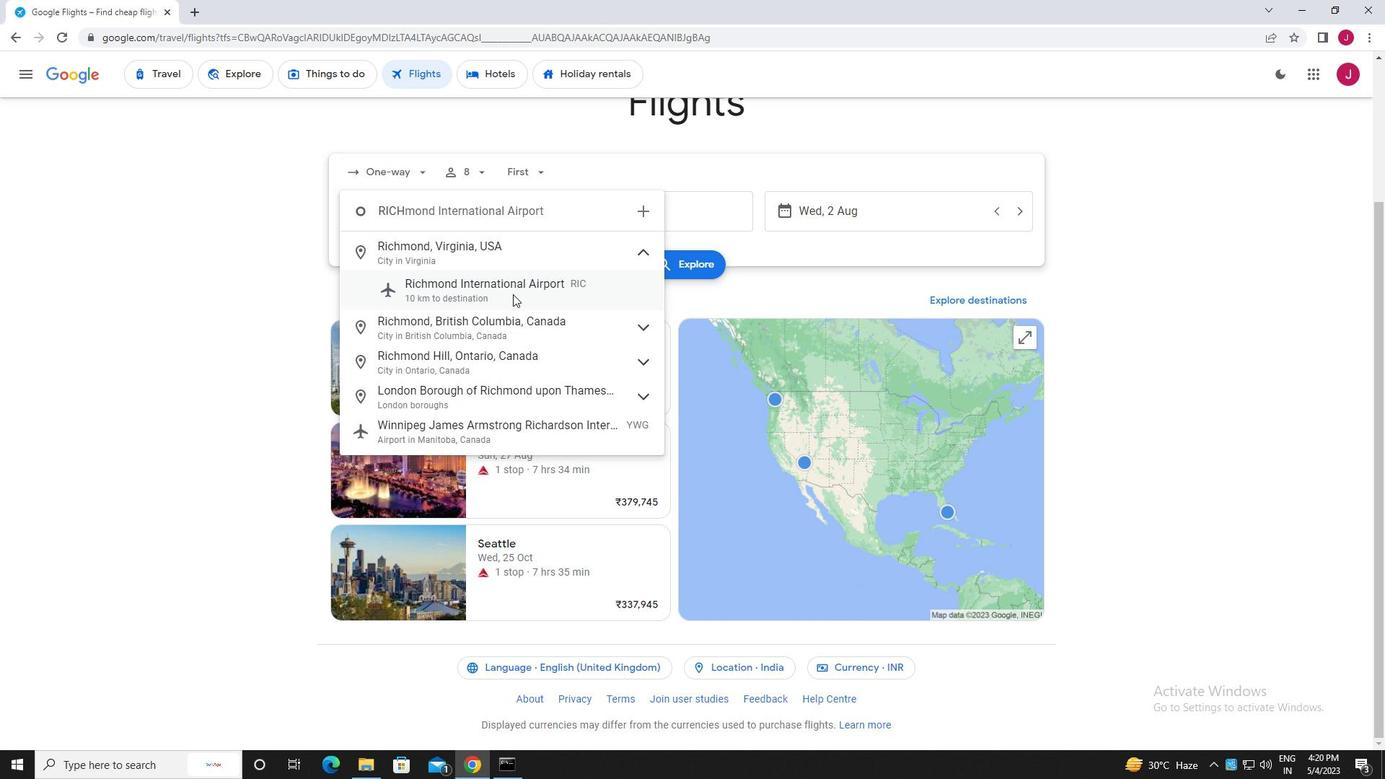 
Action: Mouse moved to (671, 215)
Screenshot: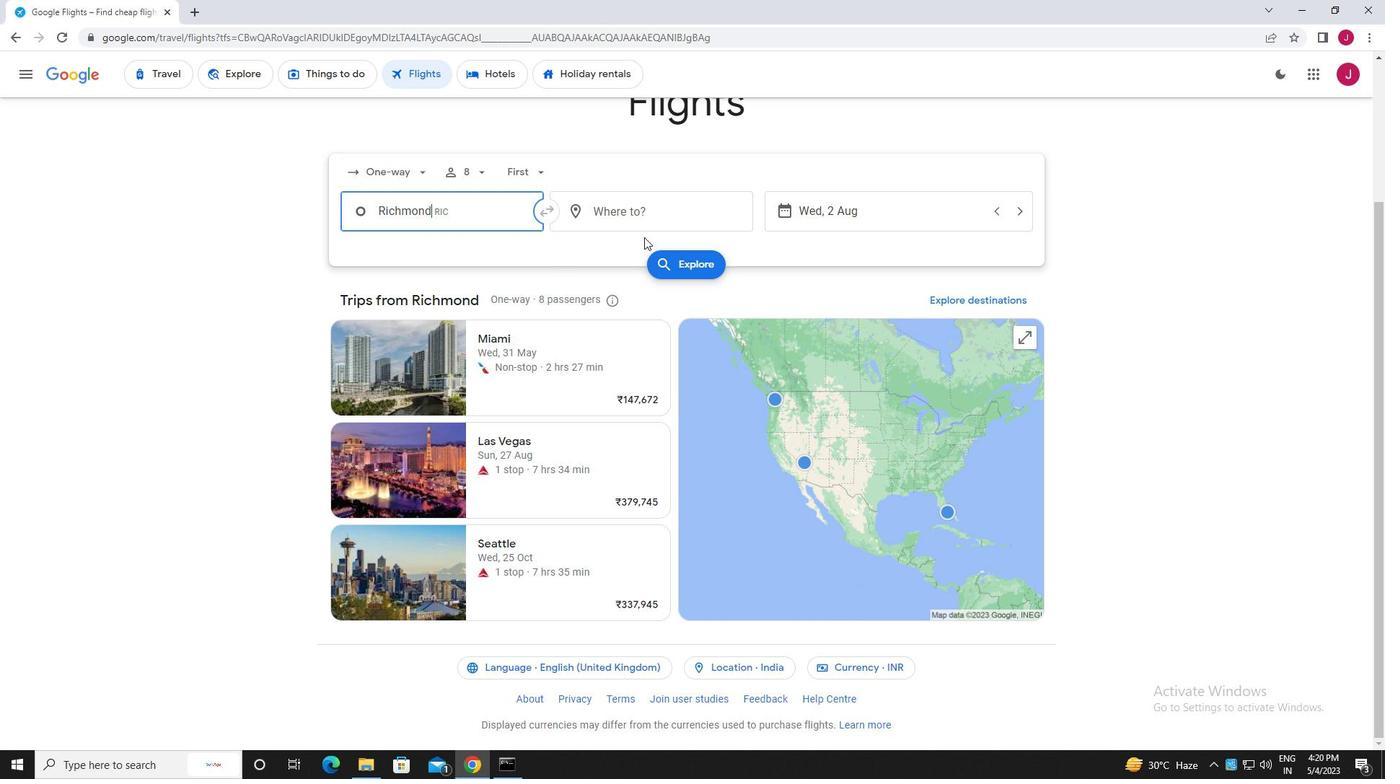 
Action: Mouse pressed left at (671, 215)
Screenshot: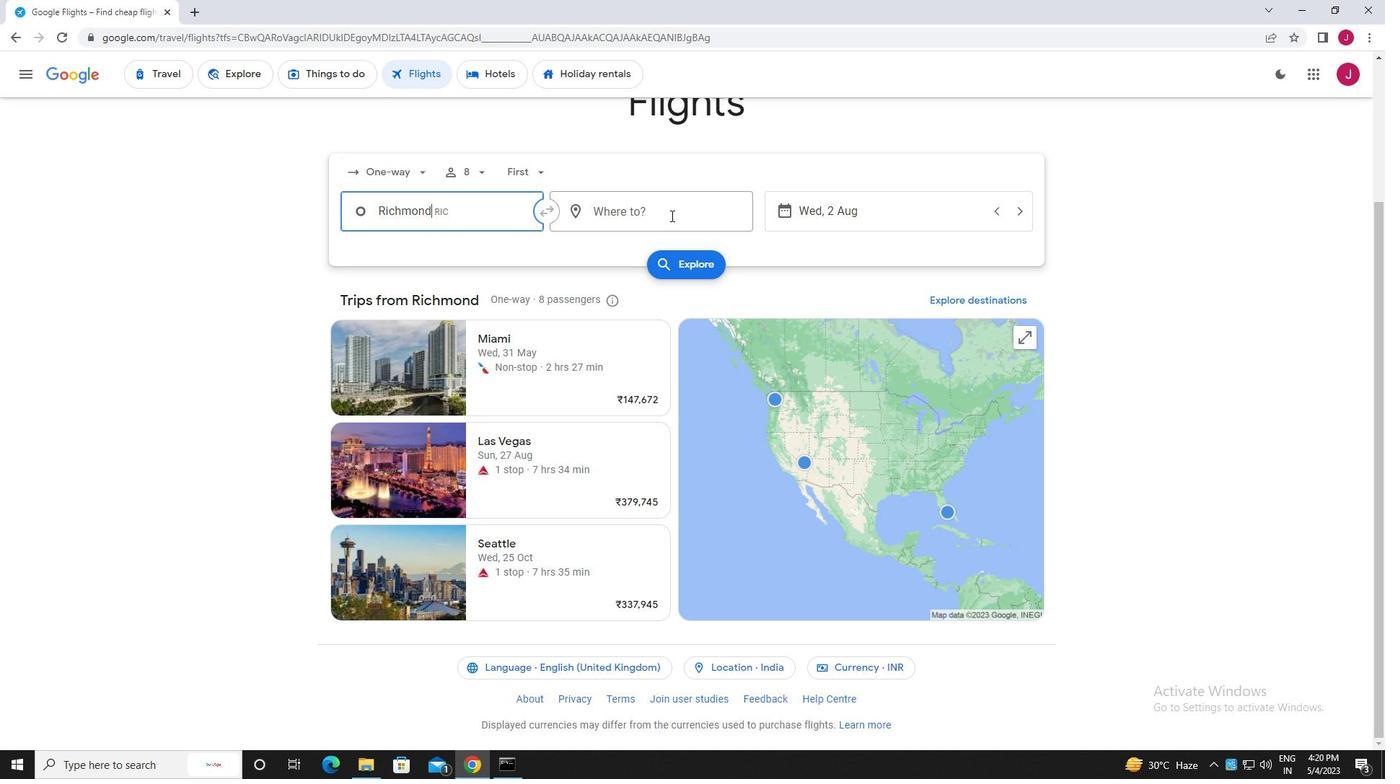 
Action: Mouse moved to (673, 215)
Screenshot: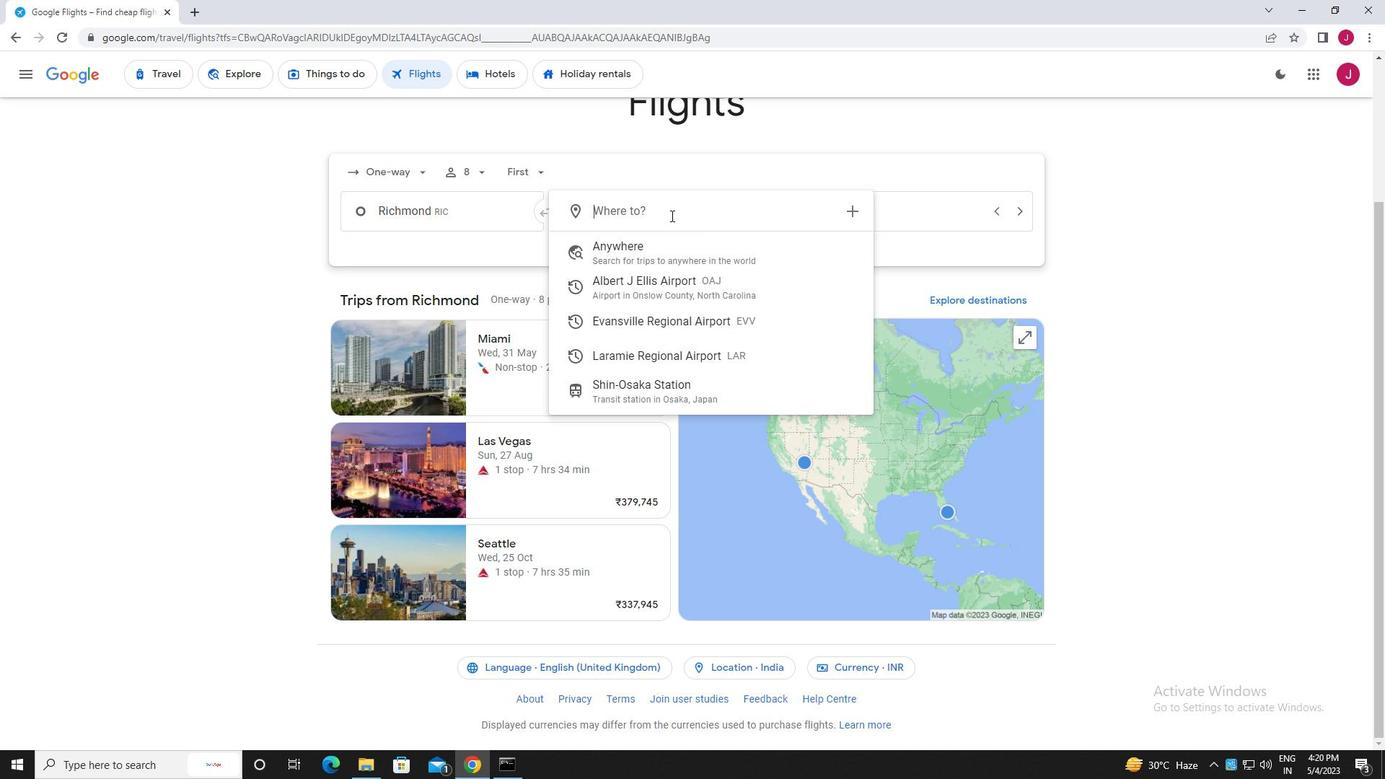 
Action: Key pressed laram
Screenshot: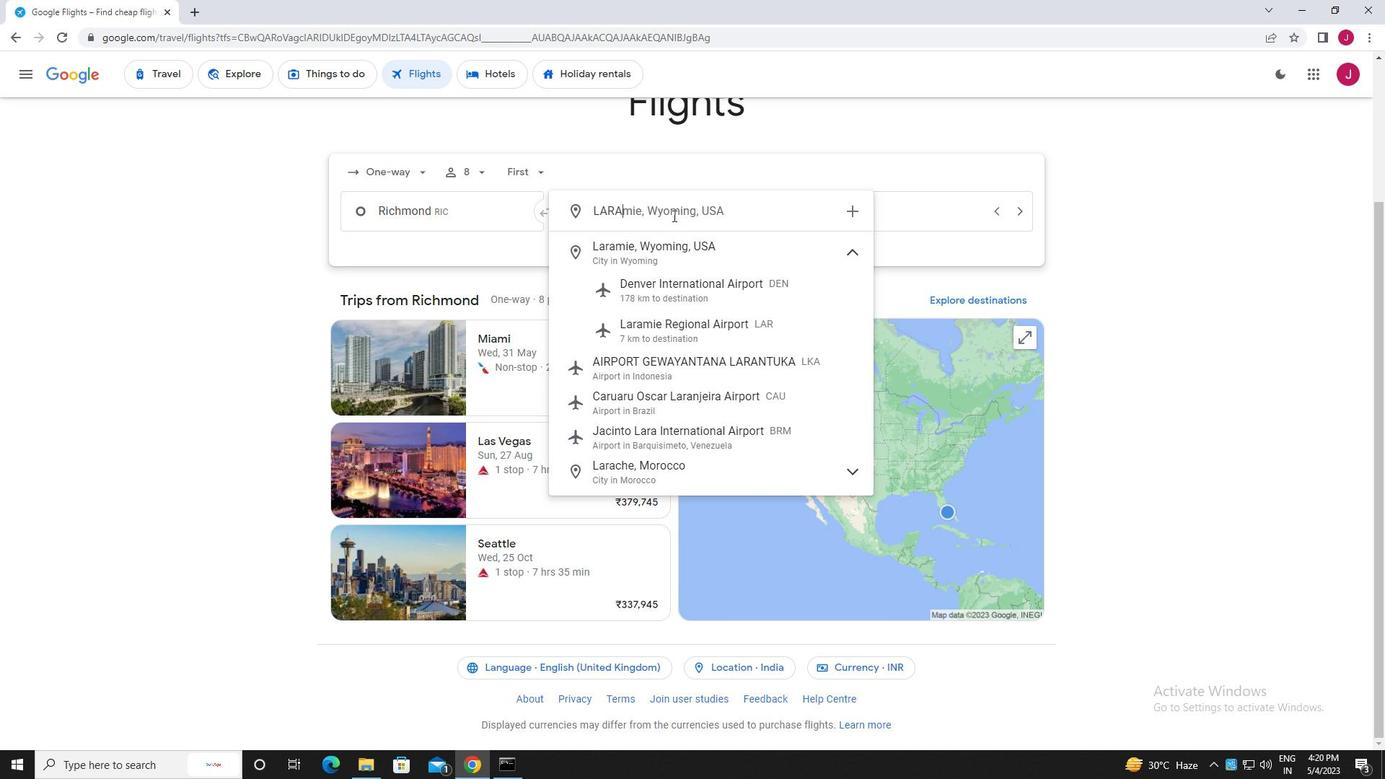 
Action: Mouse moved to (721, 327)
Screenshot: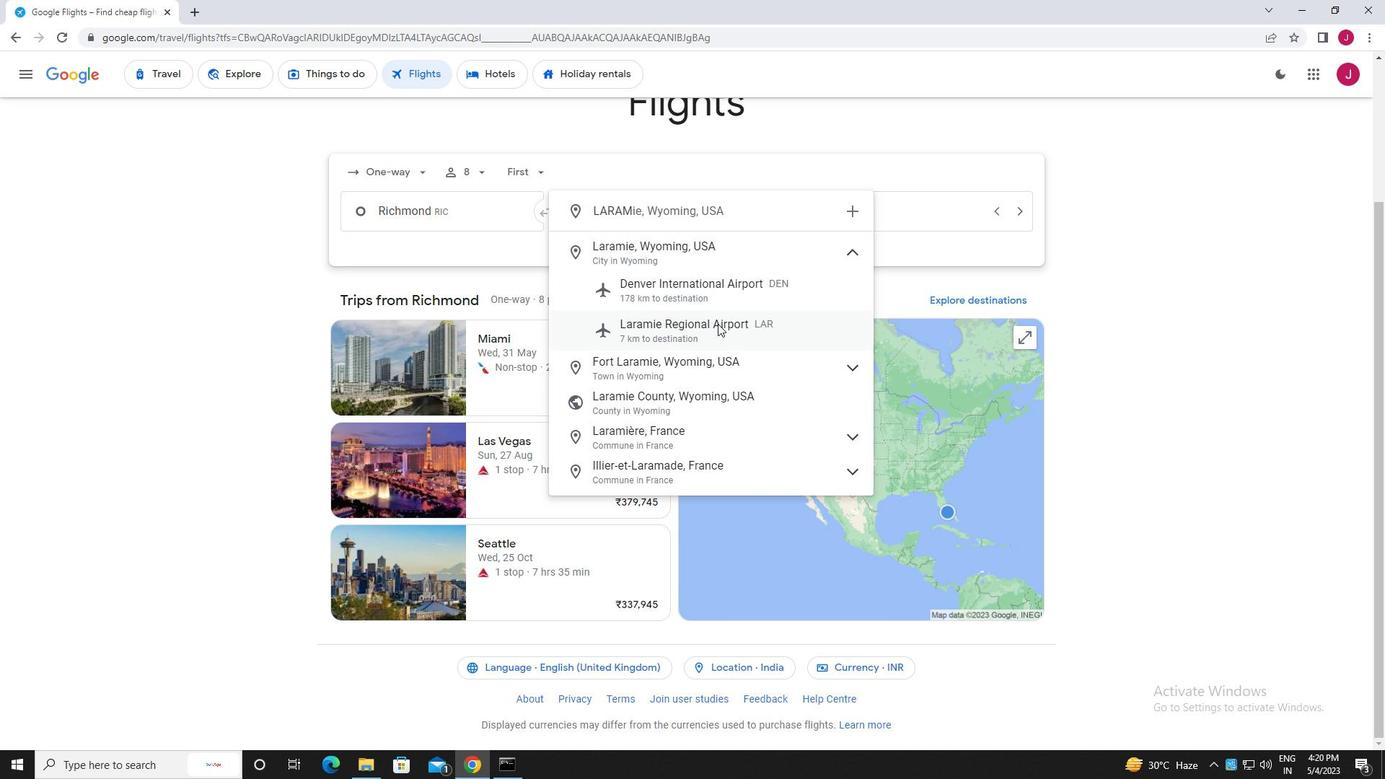 
Action: Mouse pressed left at (721, 327)
Screenshot: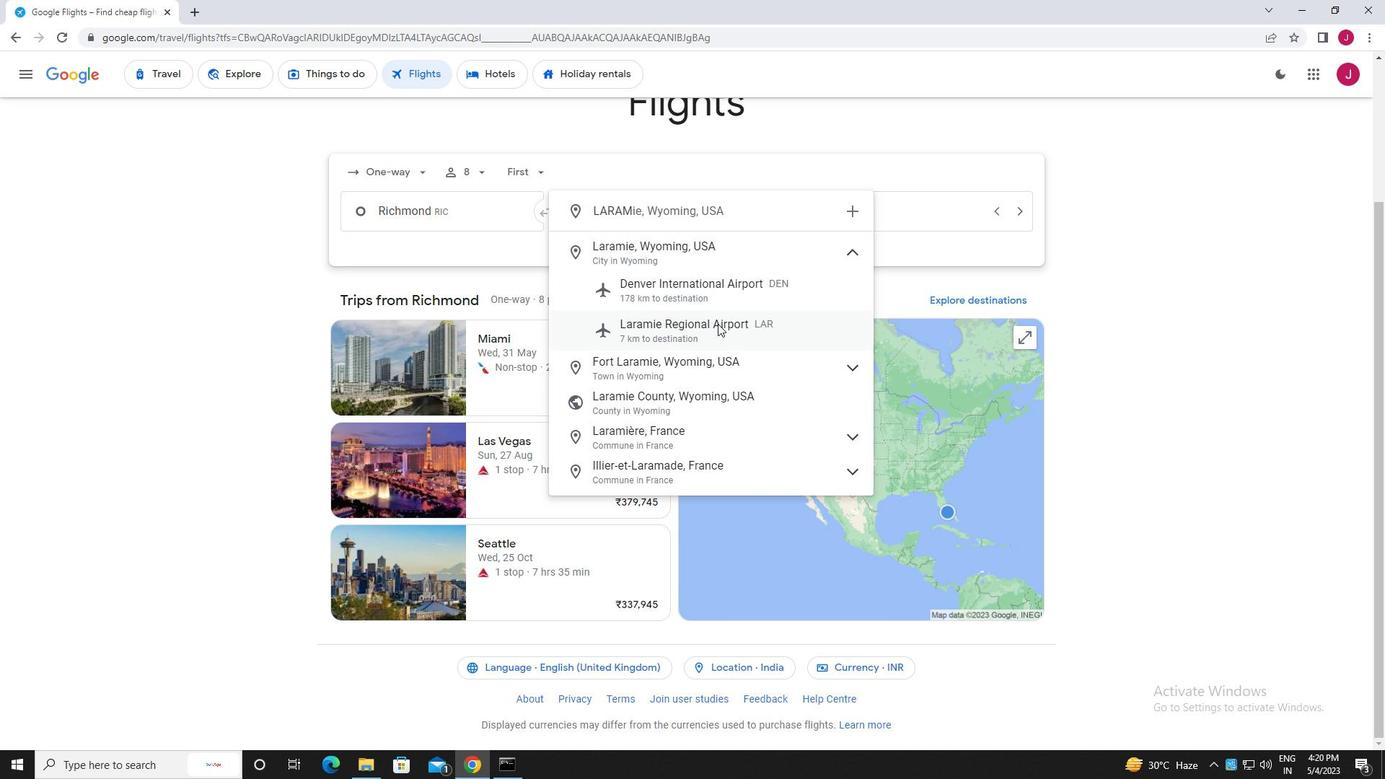 
Action: Mouse moved to (868, 216)
Screenshot: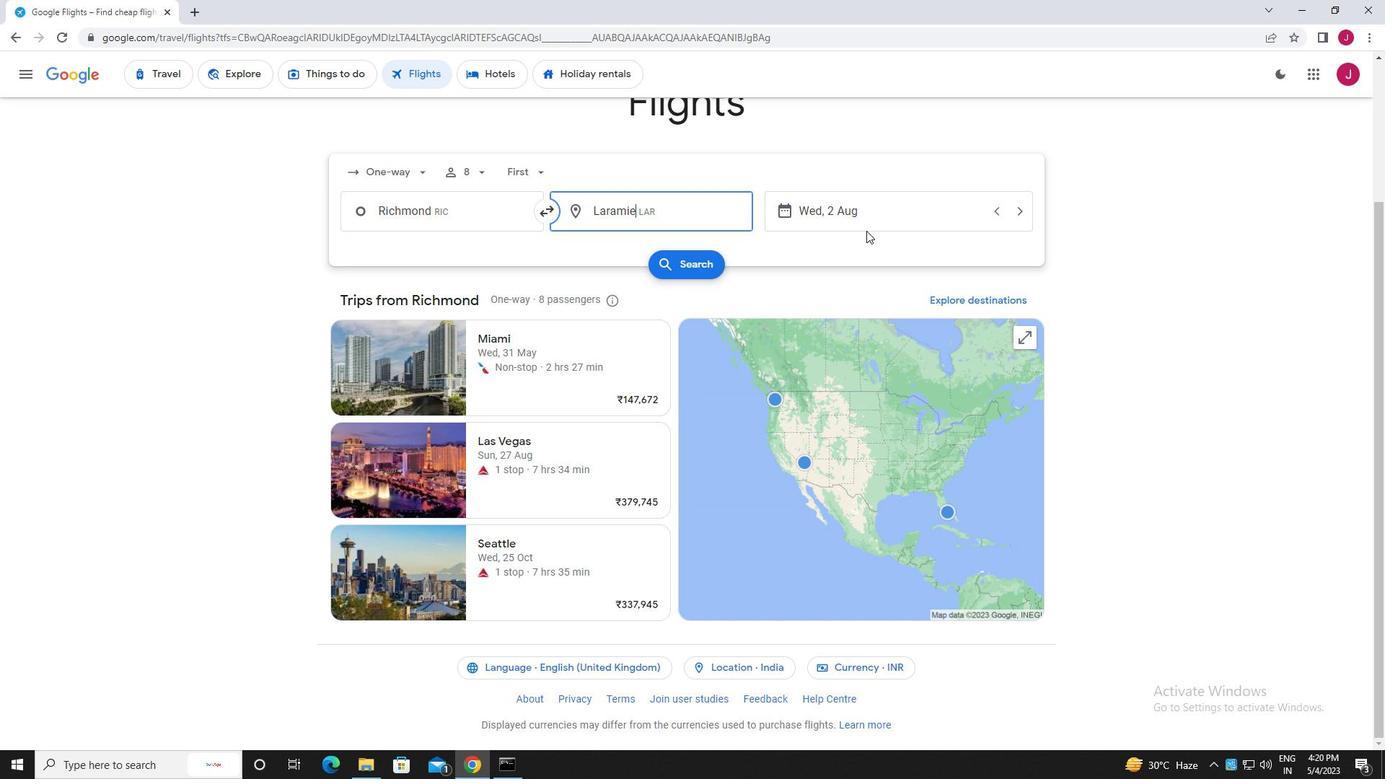
Action: Mouse pressed left at (868, 216)
Screenshot: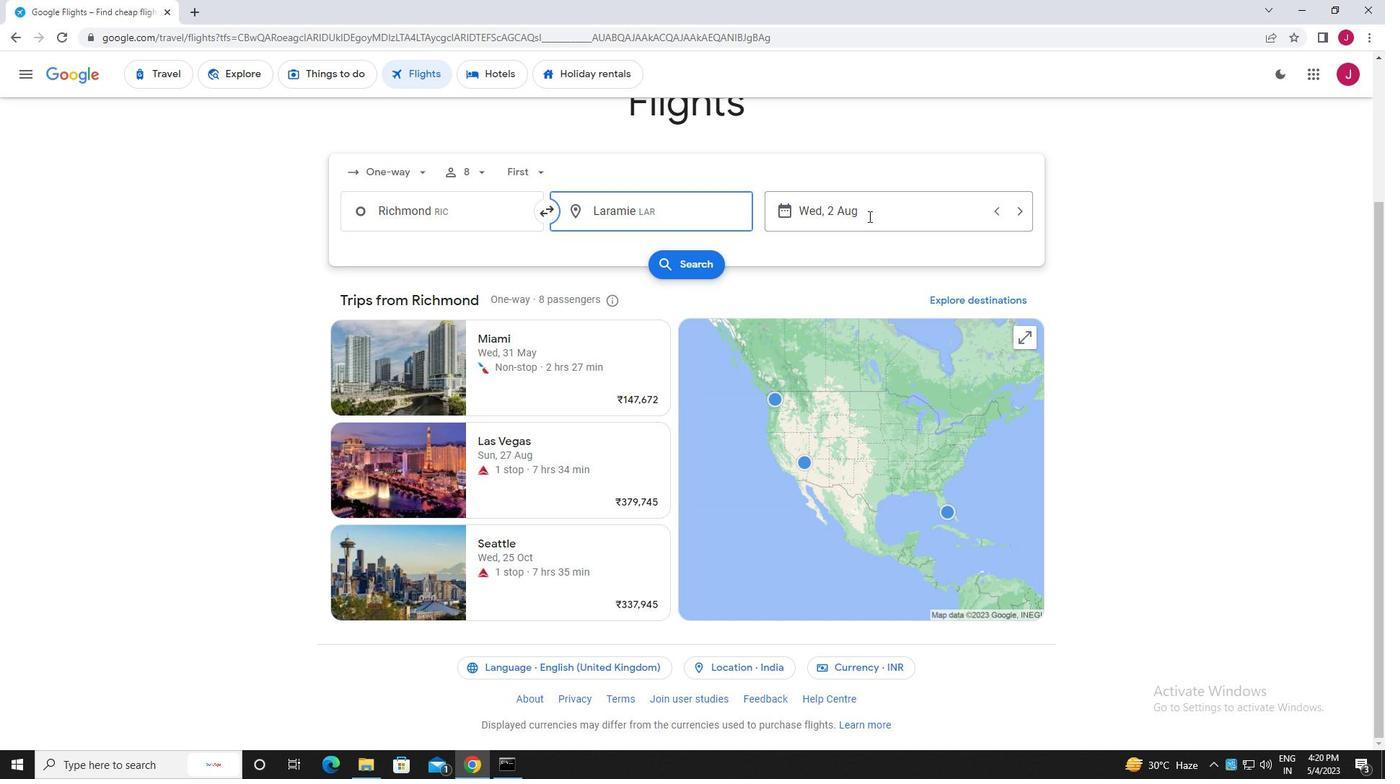 
Action: Mouse moved to (658, 323)
Screenshot: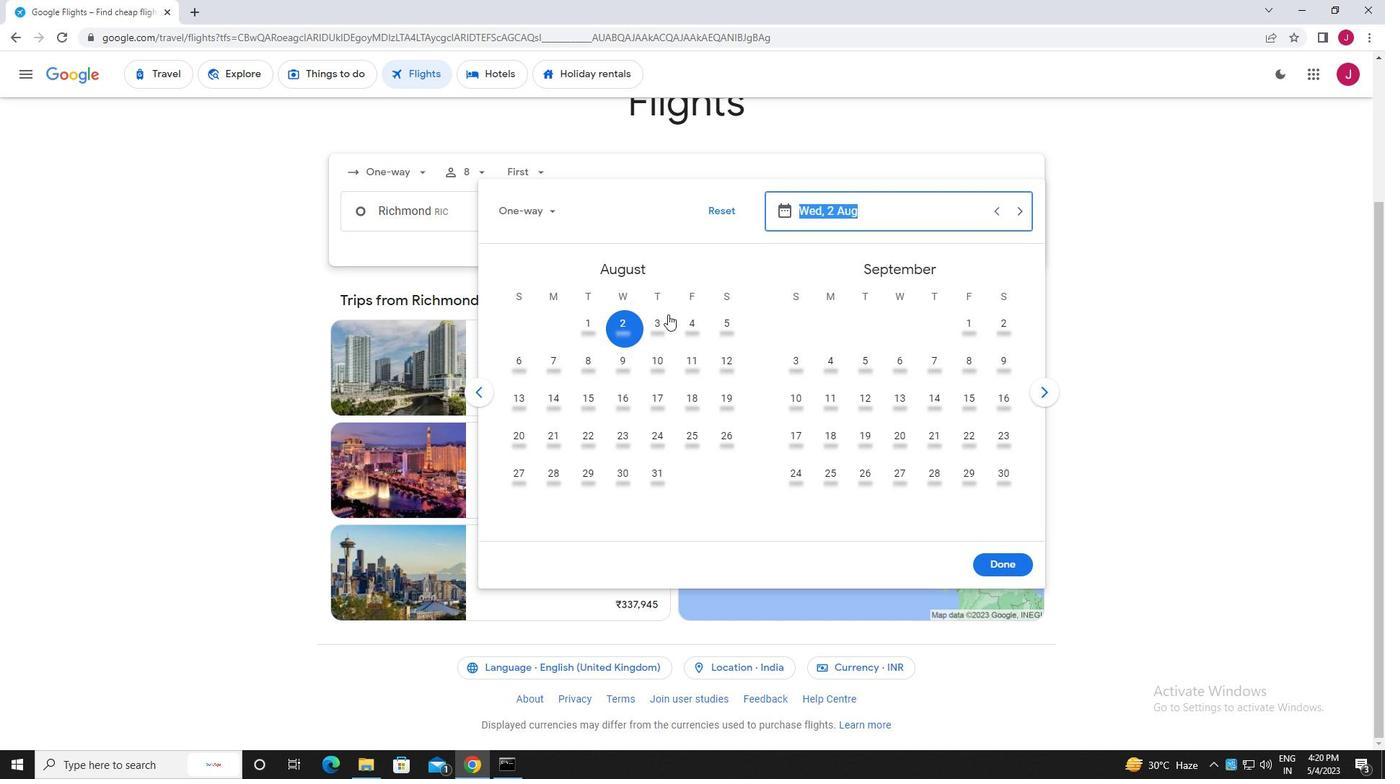
Action: Mouse pressed left at (658, 323)
Screenshot: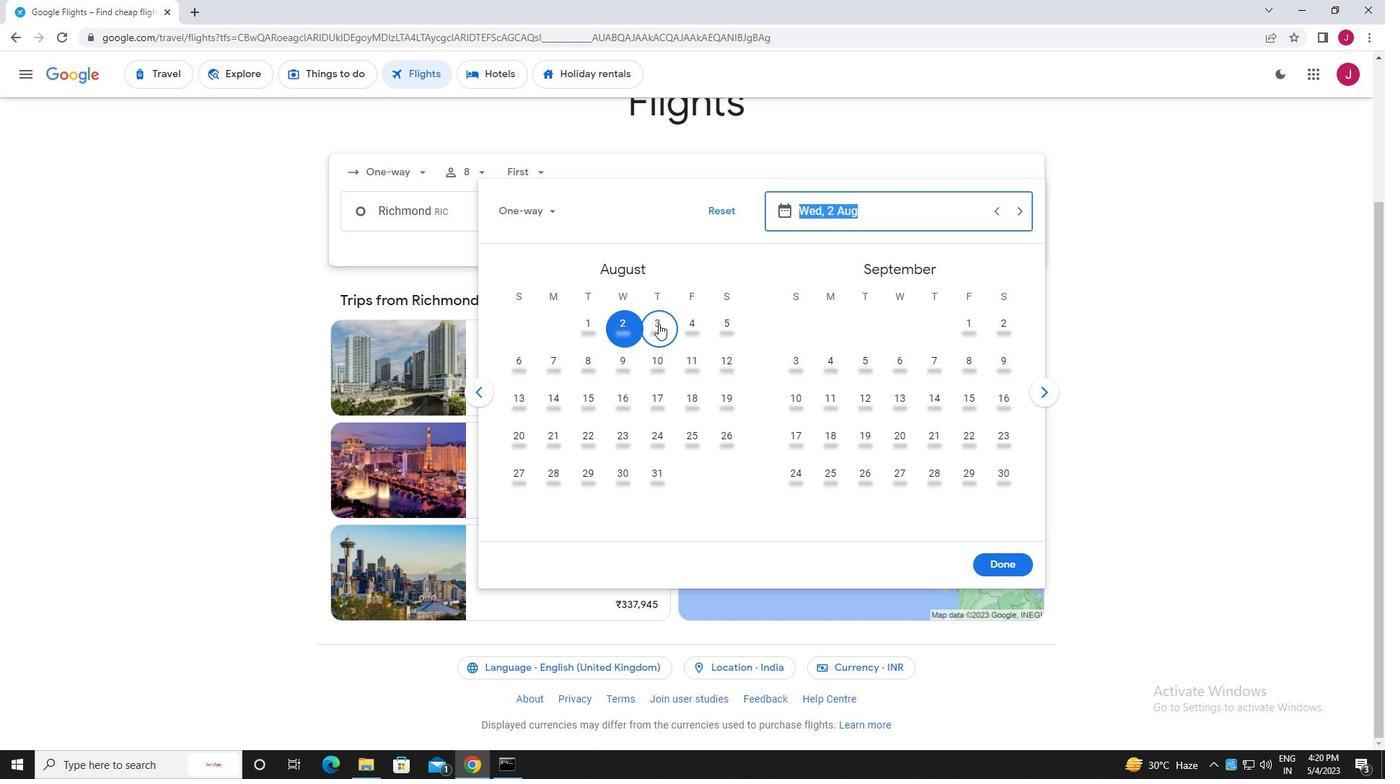 
Action: Mouse moved to (1014, 562)
Screenshot: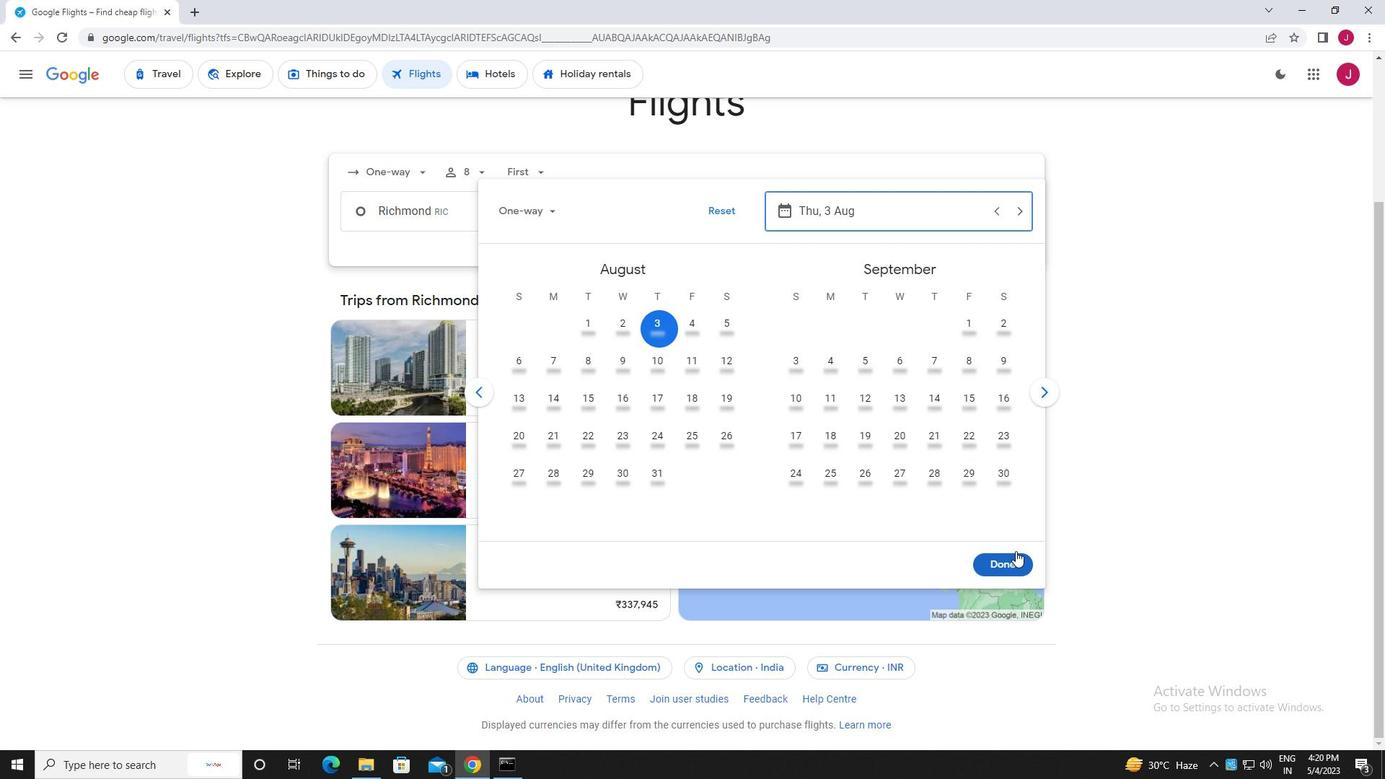 
Action: Mouse pressed left at (1014, 562)
Screenshot: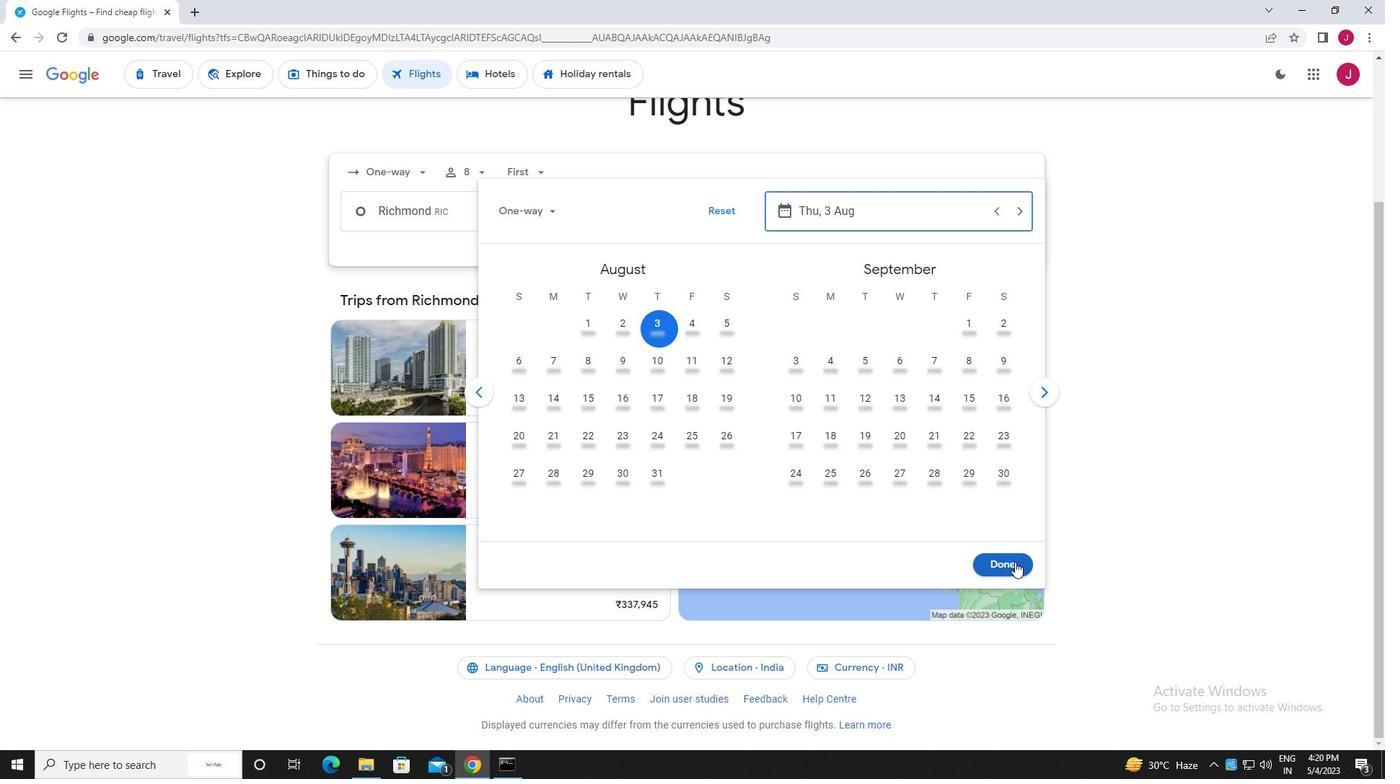 
Action: Mouse moved to (706, 268)
Screenshot: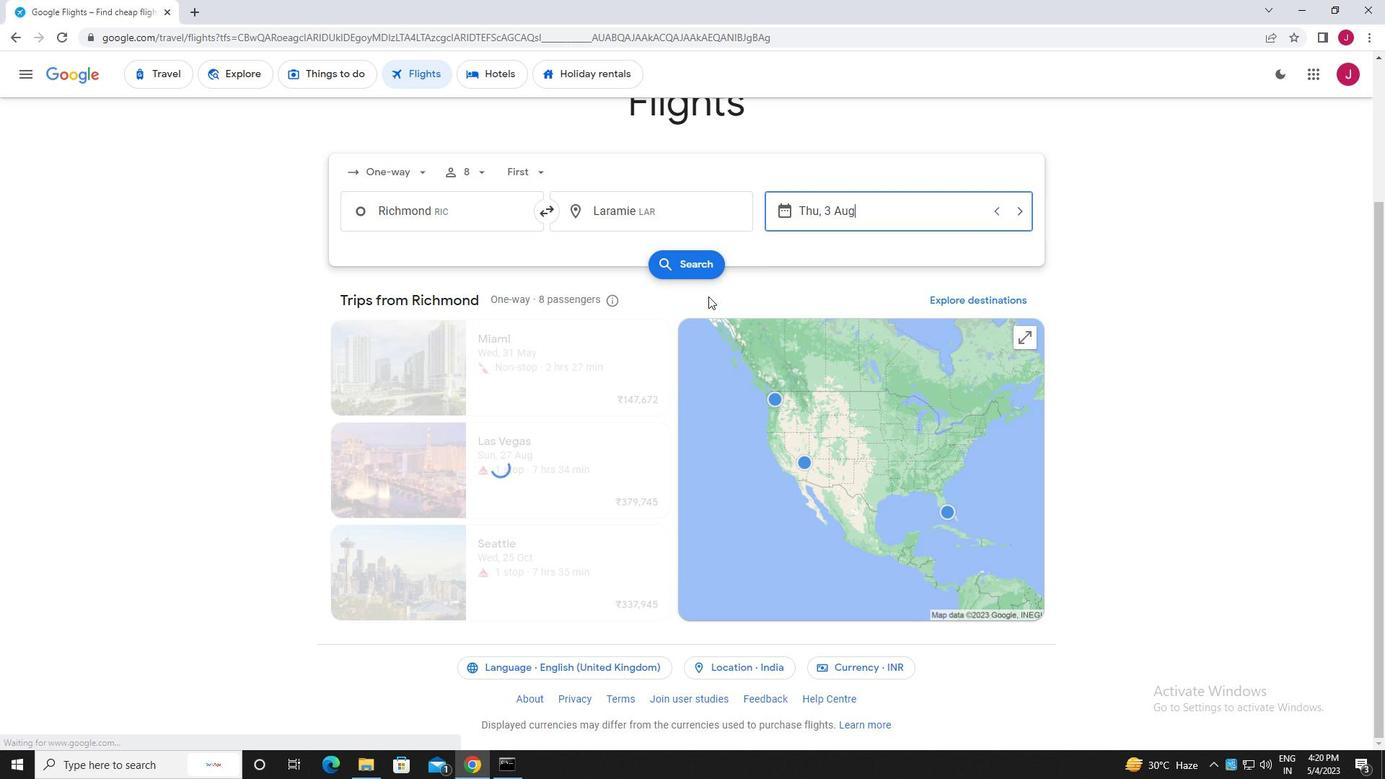 
Action: Mouse pressed left at (706, 268)
Screenshot: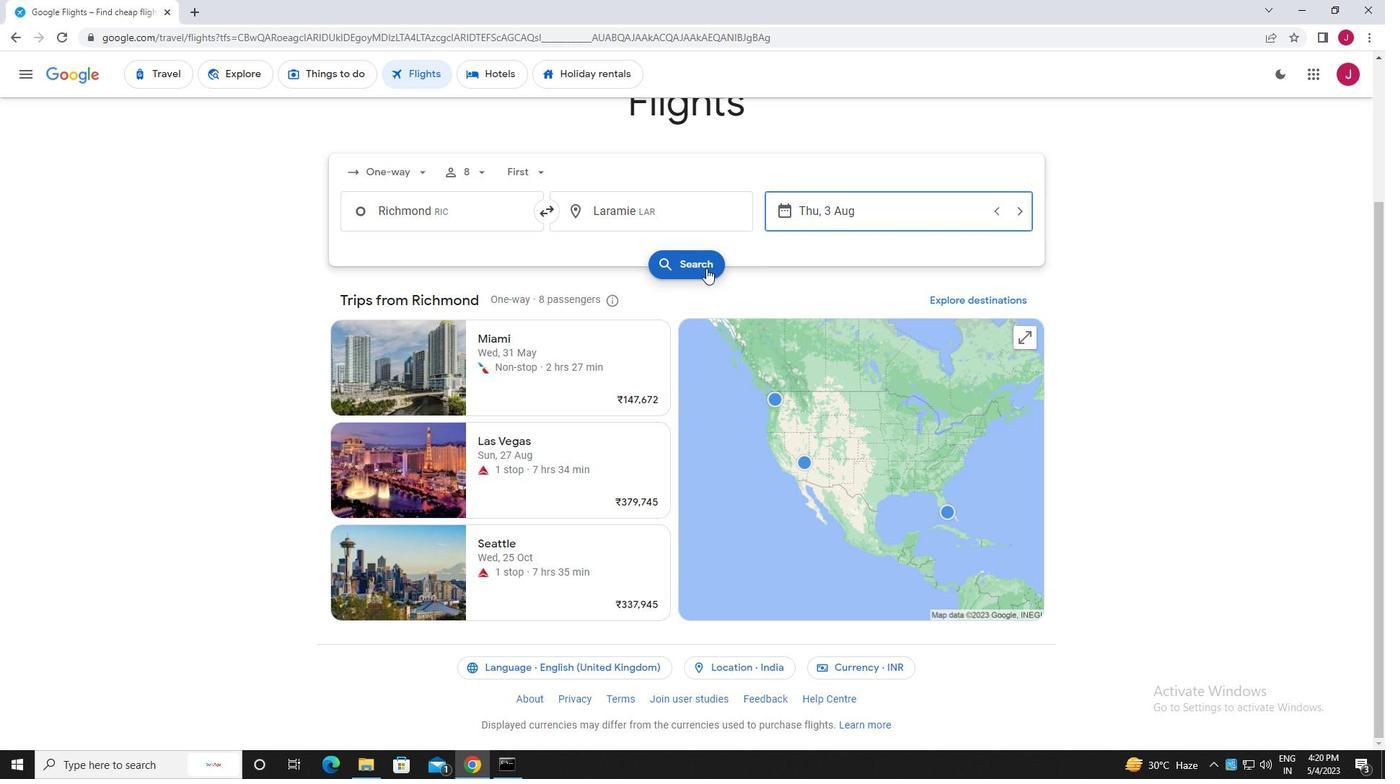 
Action: Mouse moved to (362, 204)
Screenshot: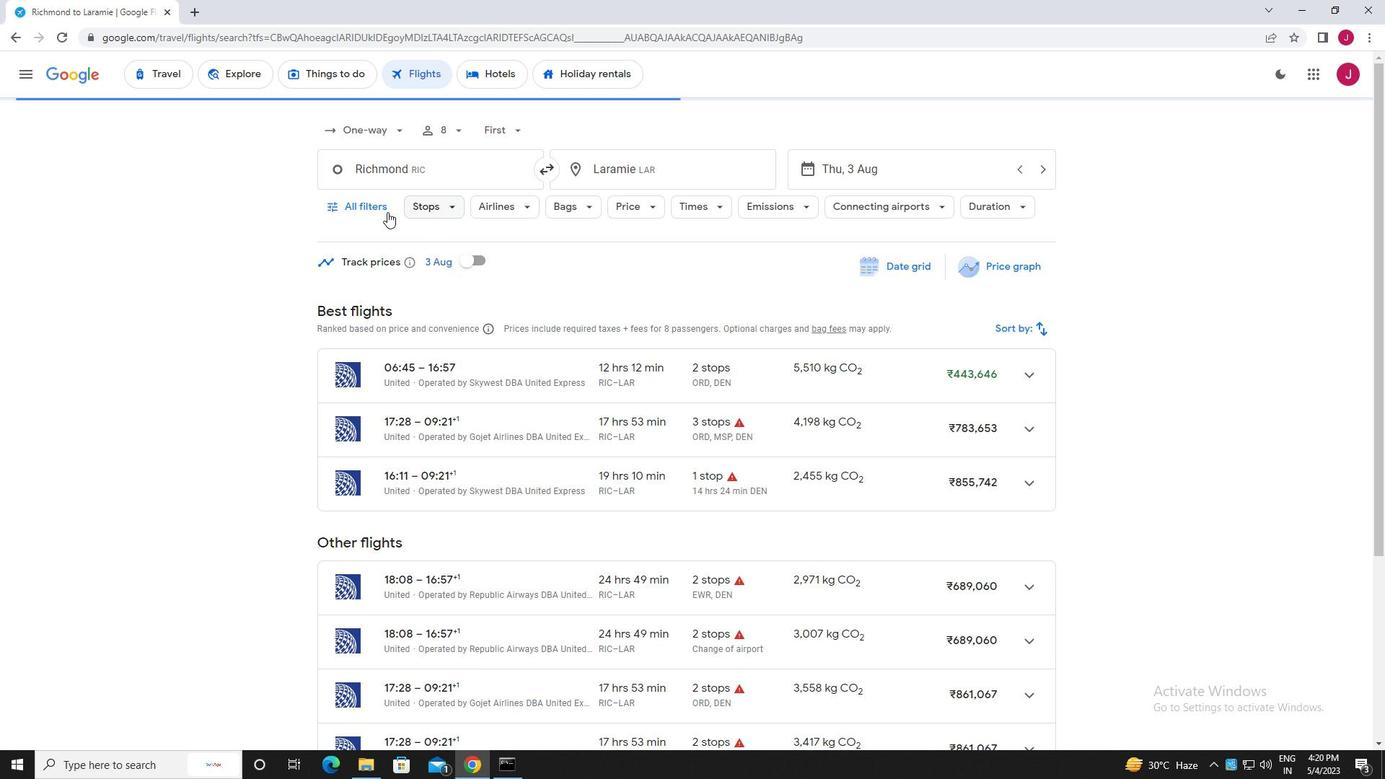 
Action: Mouse pressed left at (362, 204)
Screenshot: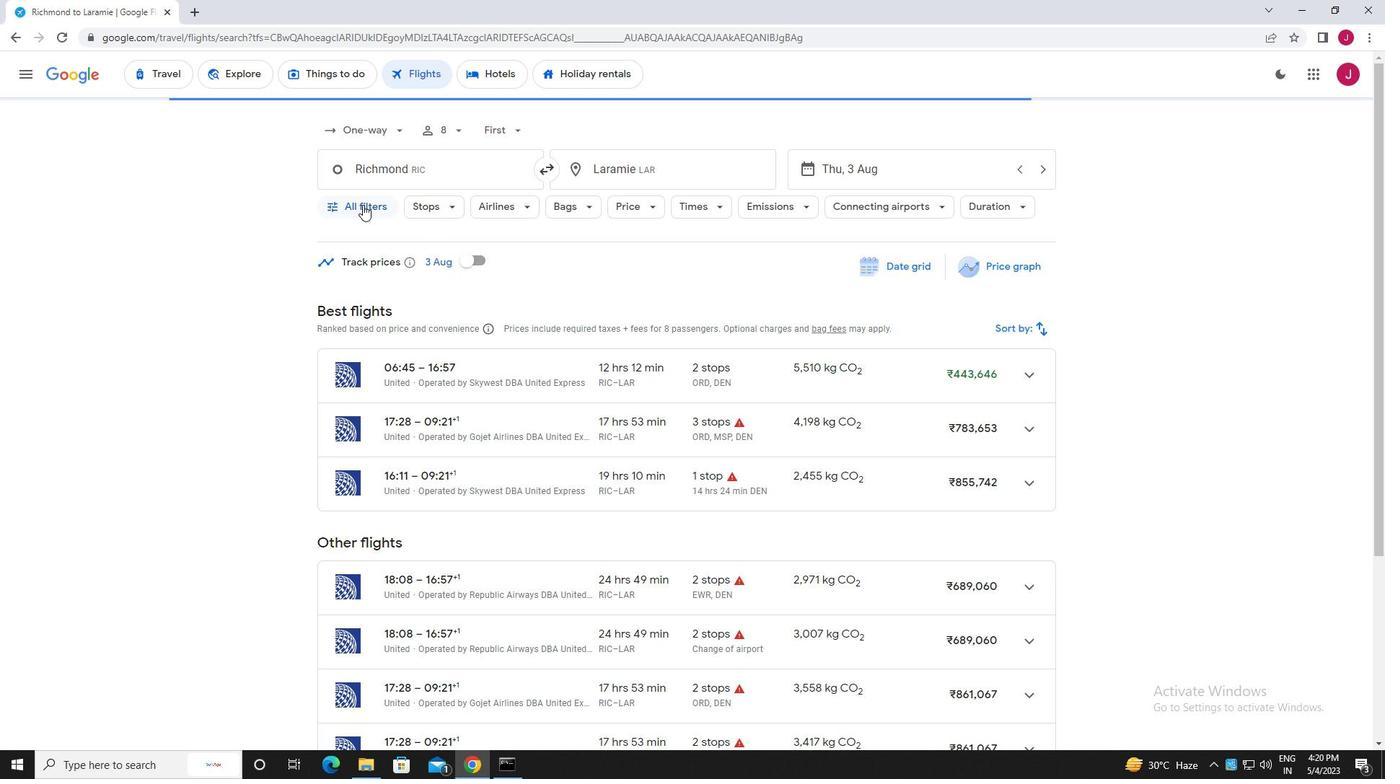 
Action: Mouse moved to (437, 313)
Screenshot: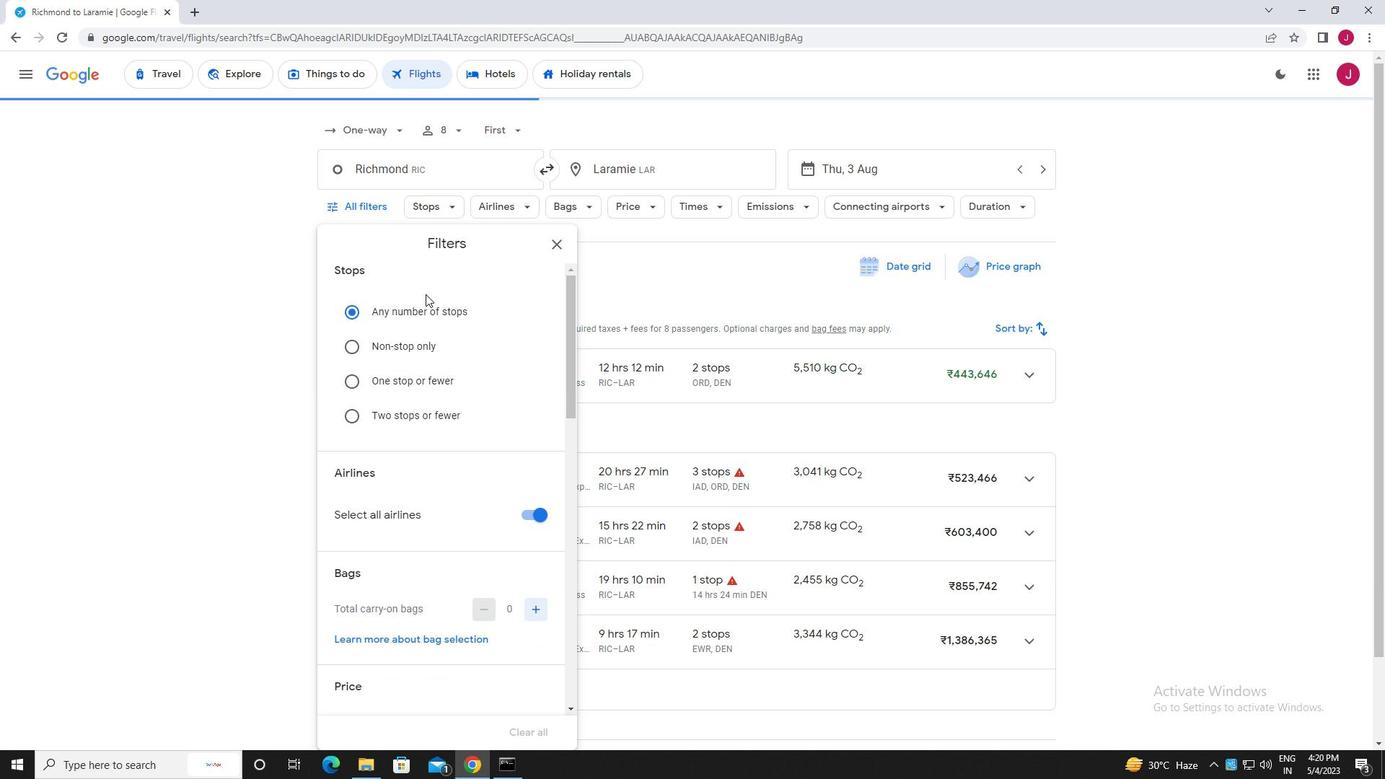 
Action: Mouse scrolled (437, 312) with delta (0, 0)
Screenshot: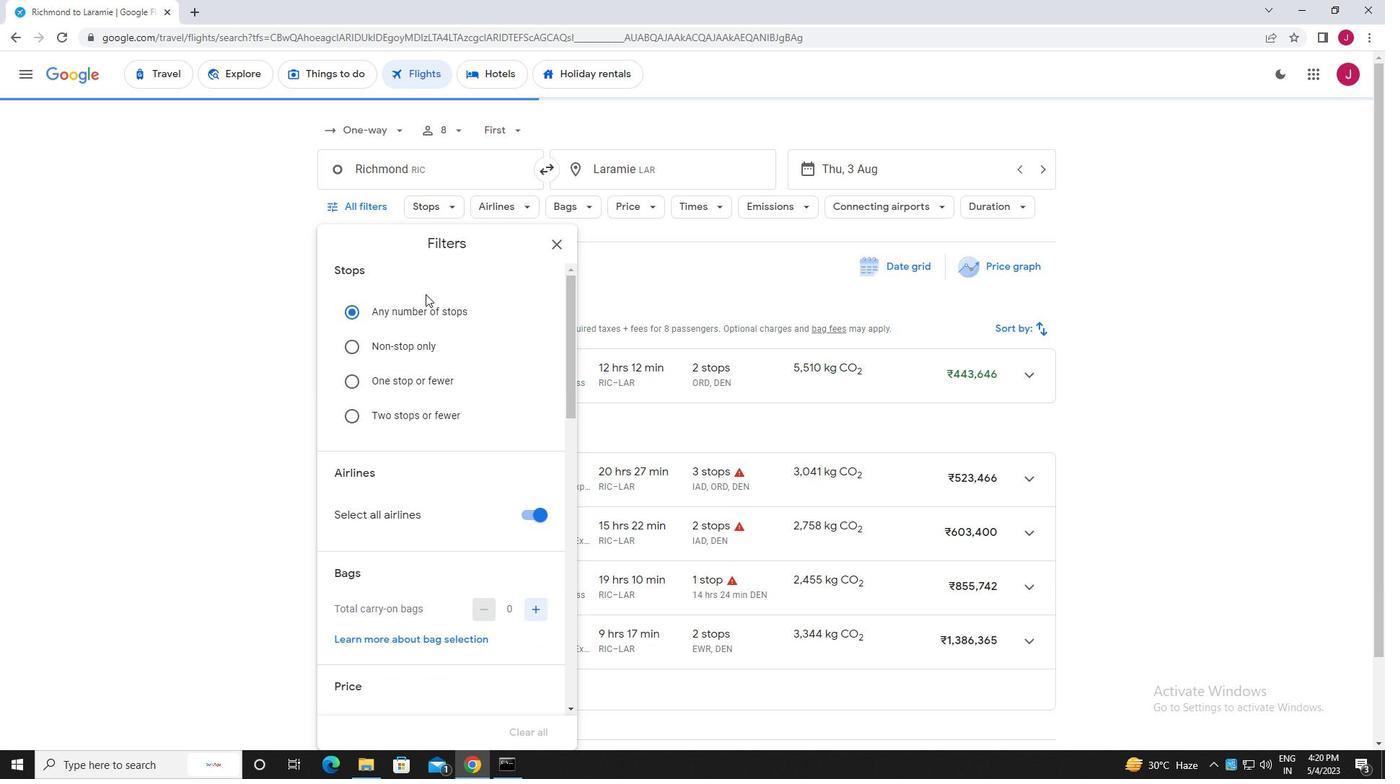 
Action: Mouse moved to (437, 313)
Screenshot: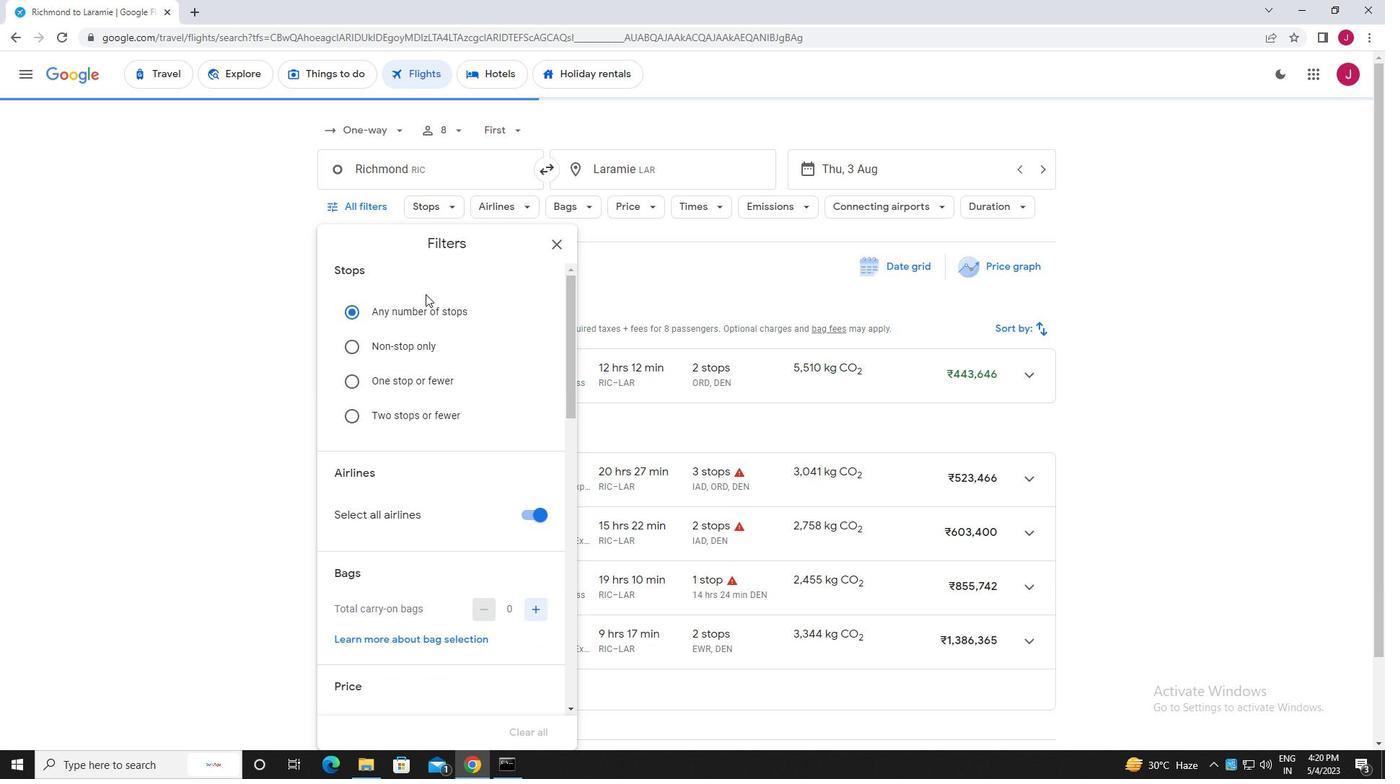 
Action: Mouse scrolled (437, 313) with delta (0, 0)
Screenshot: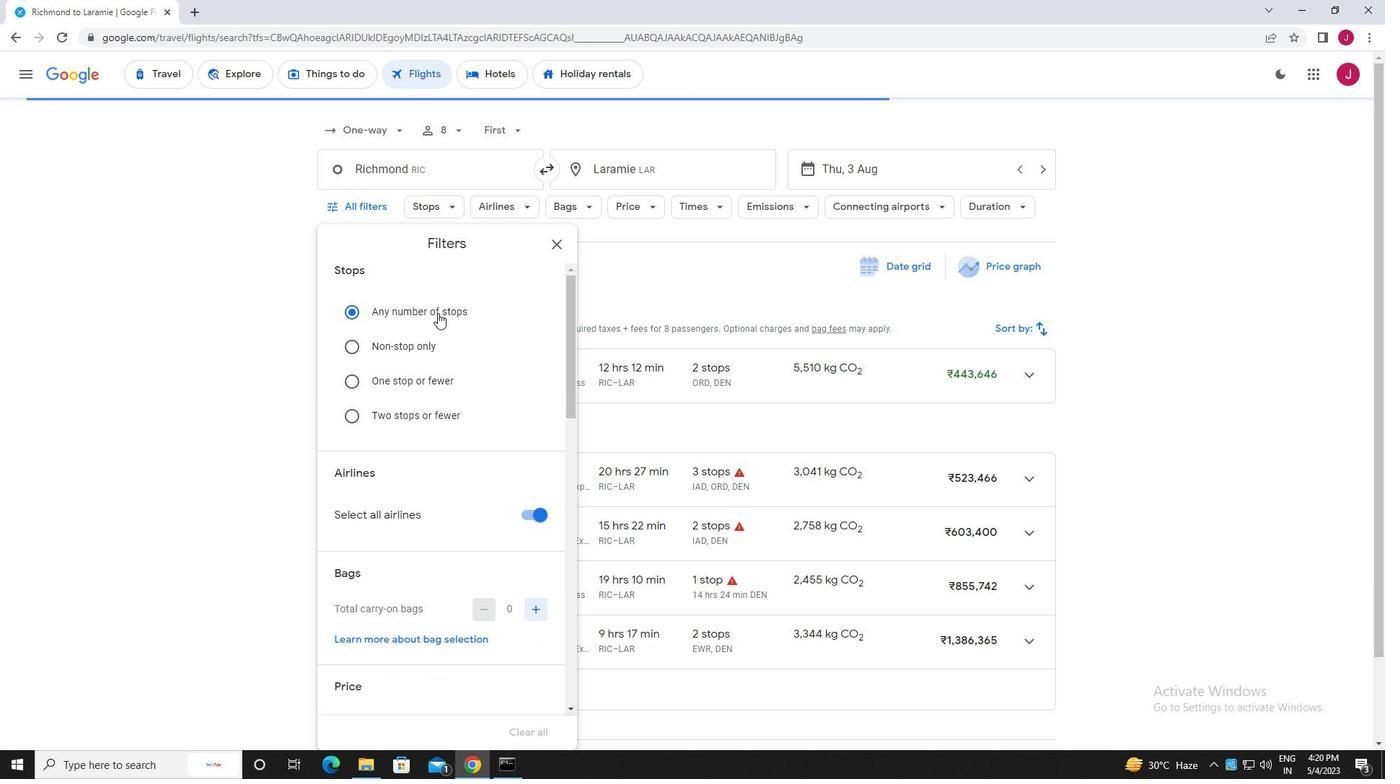 
Action: Mouse scrolled (437, 313) with delta (0, 0)
Screenshot: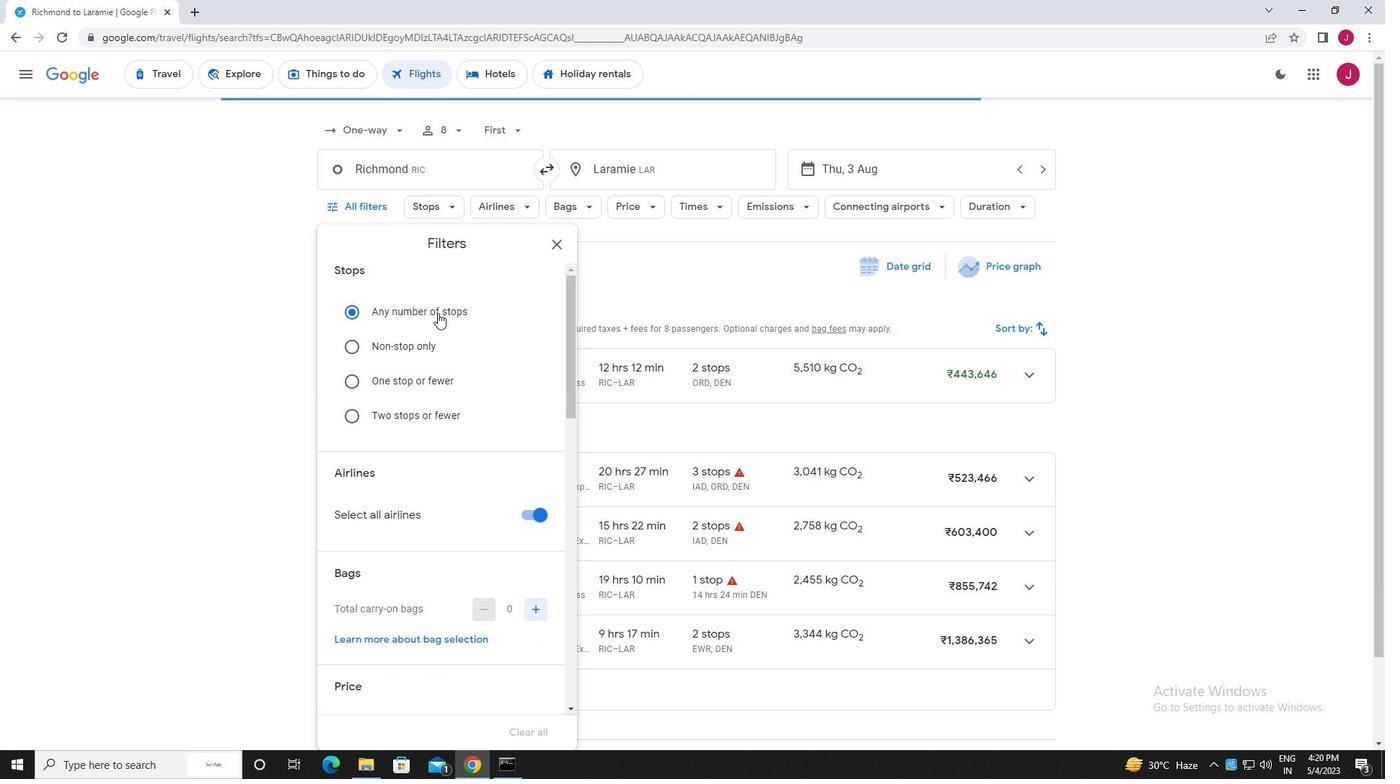 
Action: Mouse moved to (522, 299)
Screenshot: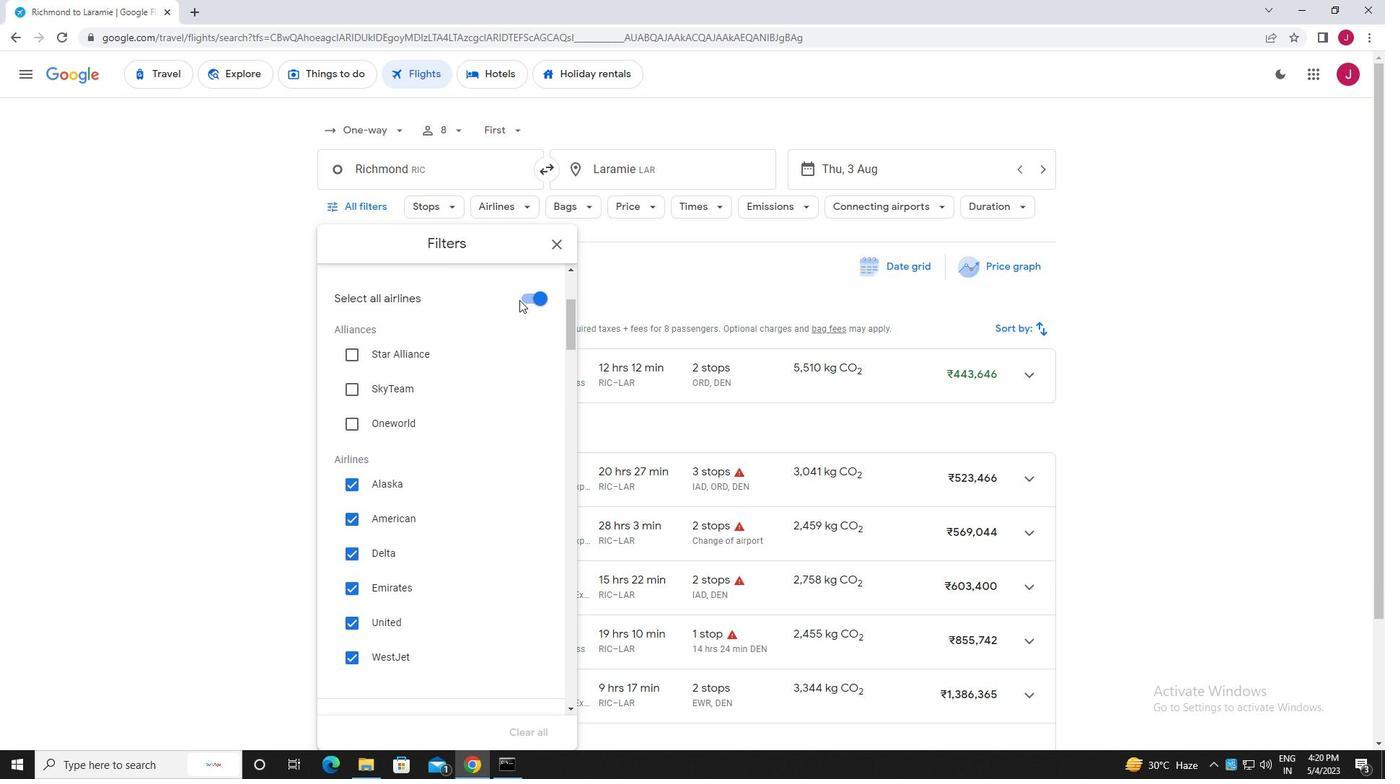 
Action: Mouse pressed left at (522, 299)
Screenshot: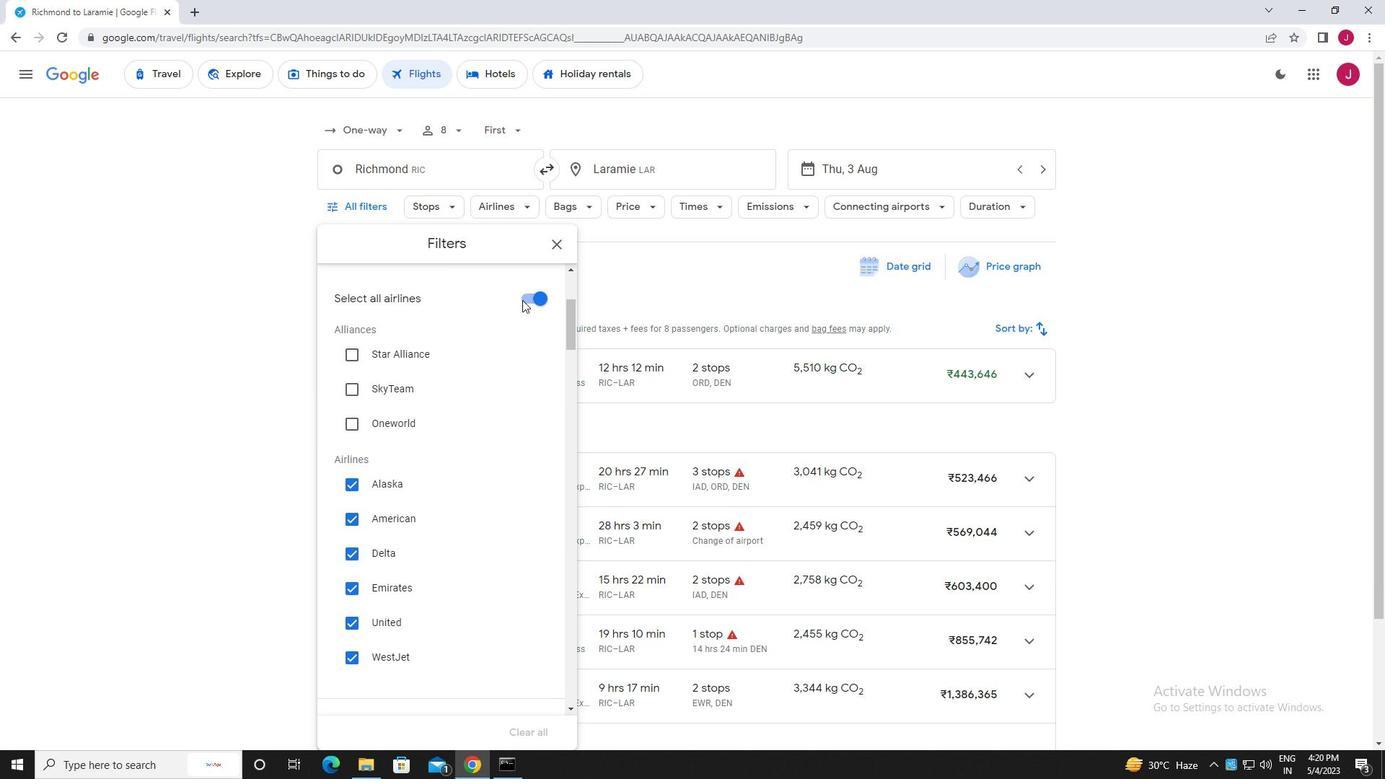 
Action: Mouse moved to (352, 481)
Screenshot: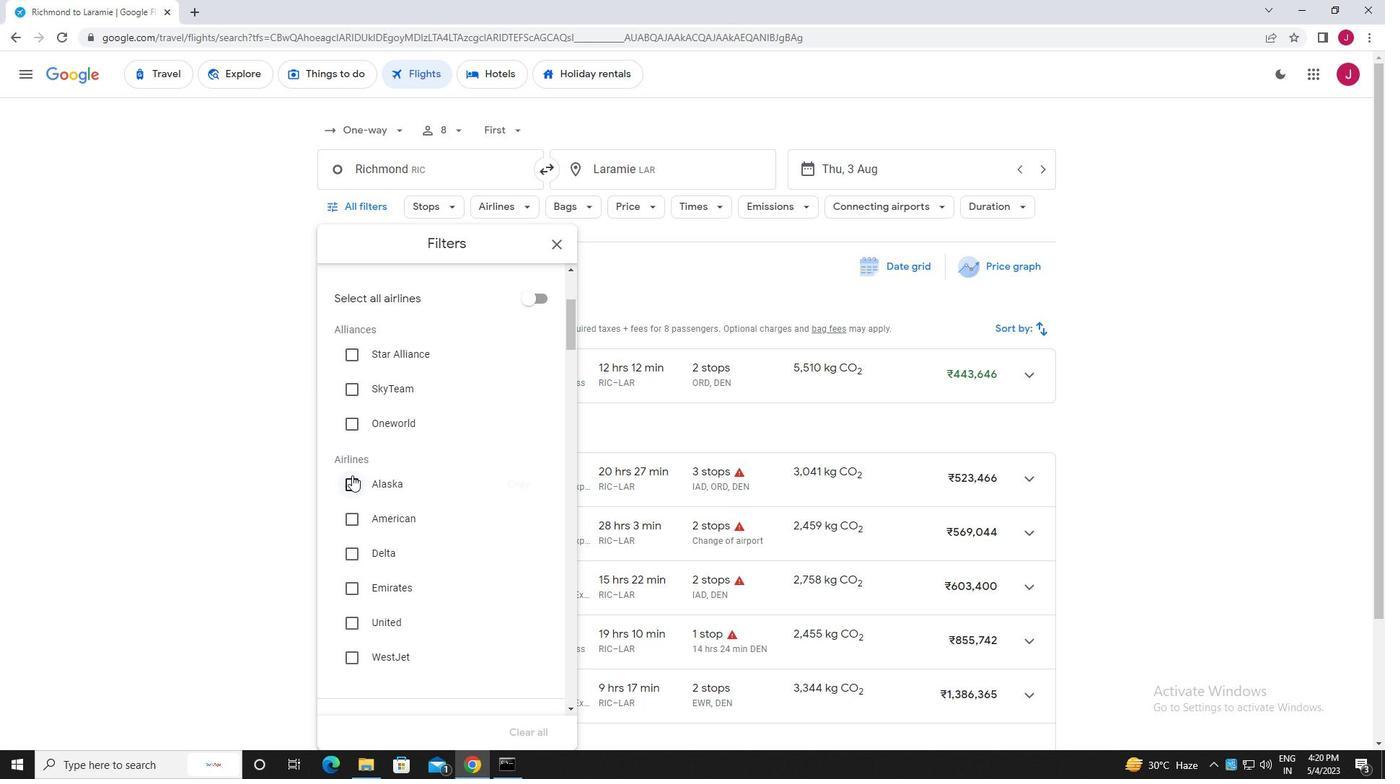 
Action: Mouse pressed left at (352, 481)
Screenshot: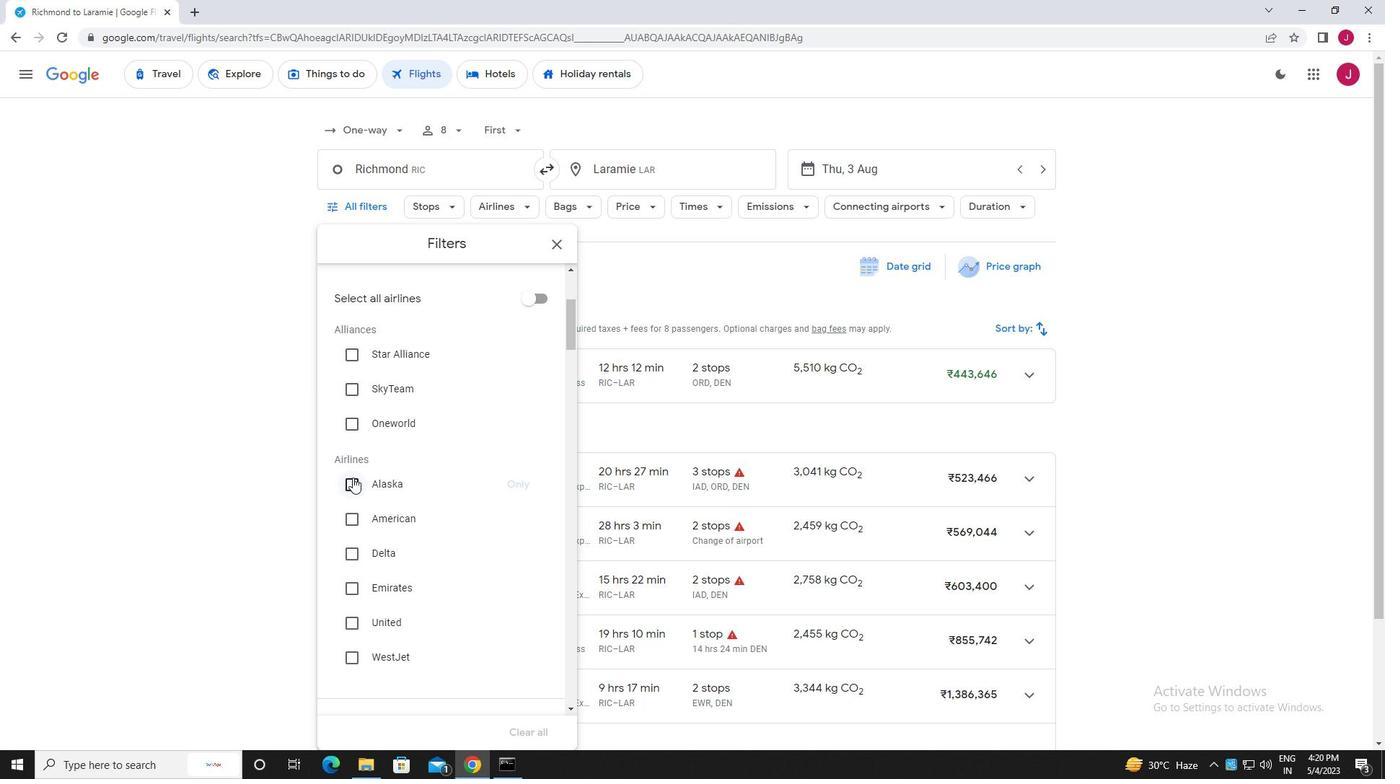 
Action: Mouse moved to (418, 435)
Screenshot: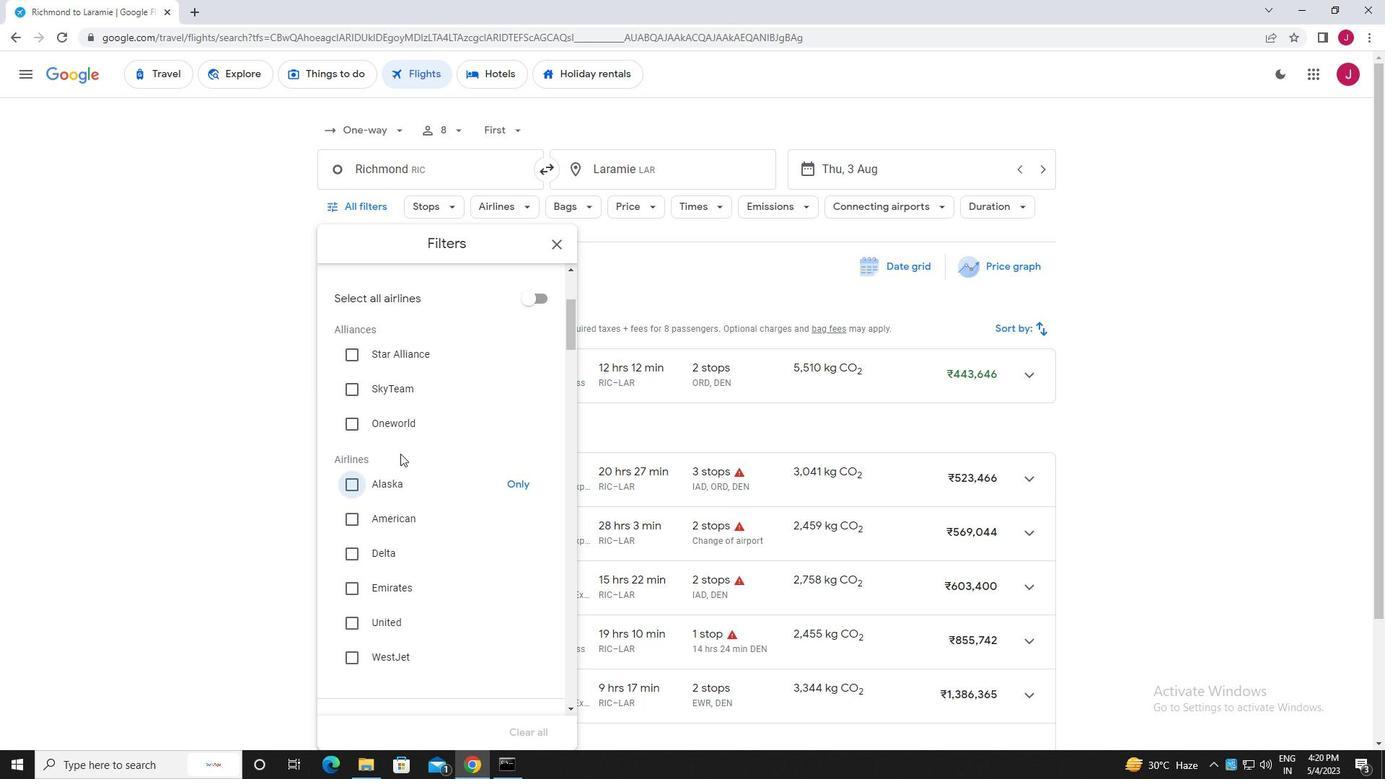 
Action: Mouse scrolled (418, 435) with delta (0, 0)
Screenshot: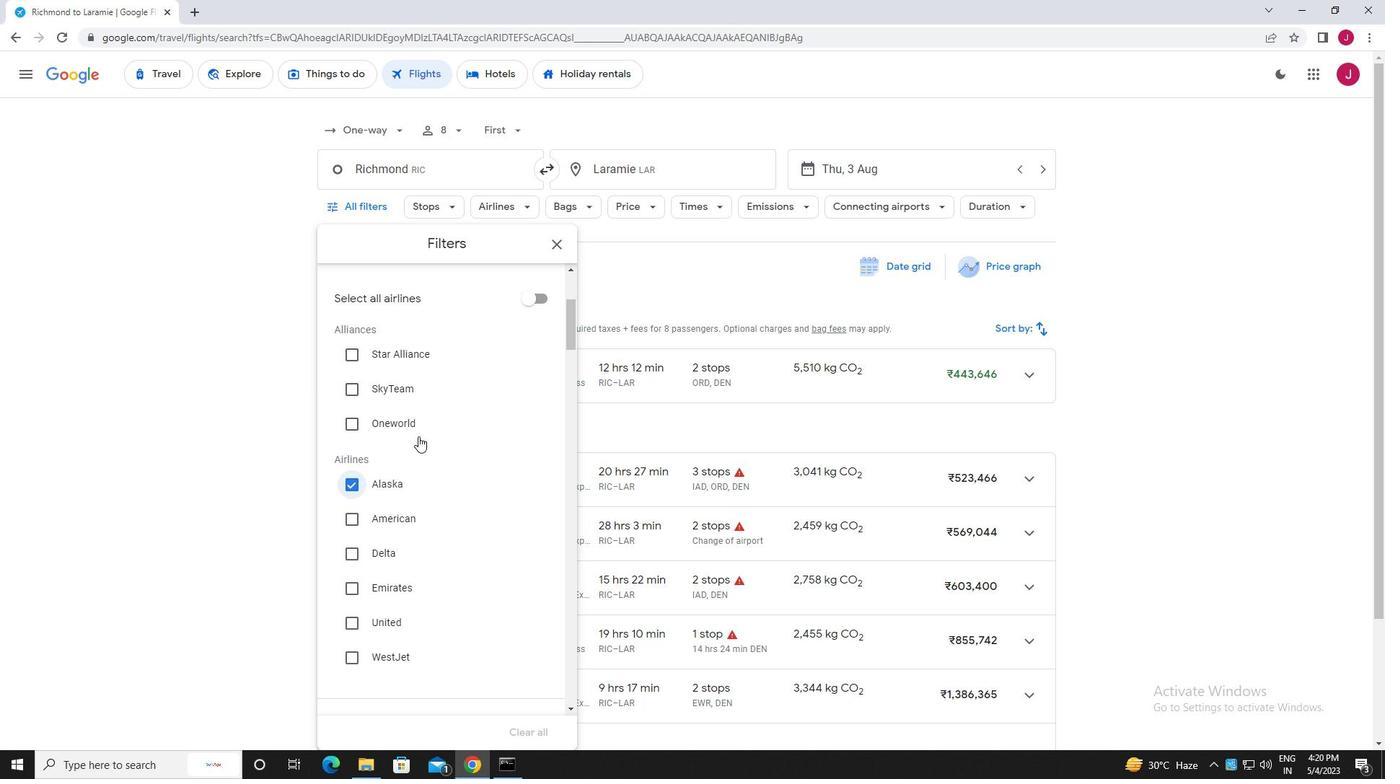 
Action: Mouse scrolled (418, 435) with delta (0, 0)
Screenshot: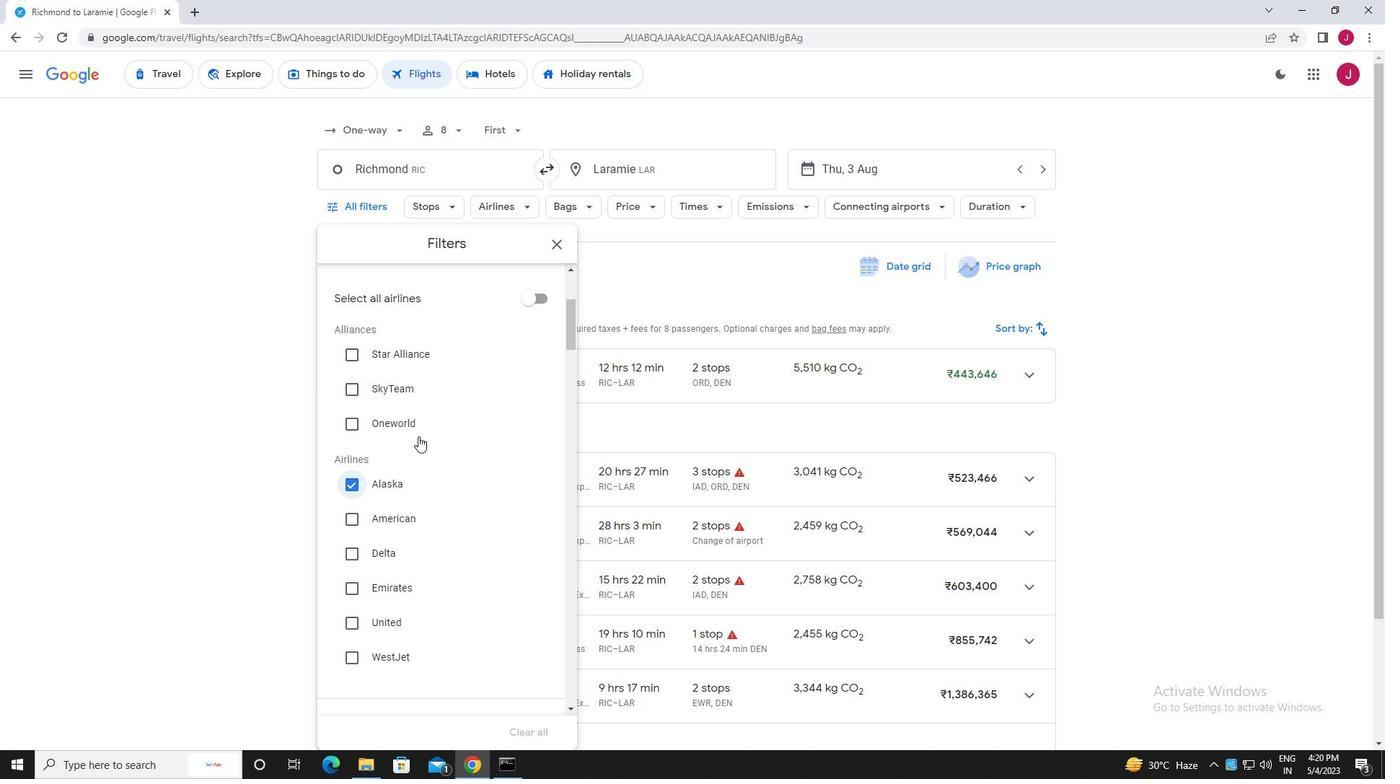 
Action: Mouse scrolled (418, 435) with delta (0, 0)
Screenshot: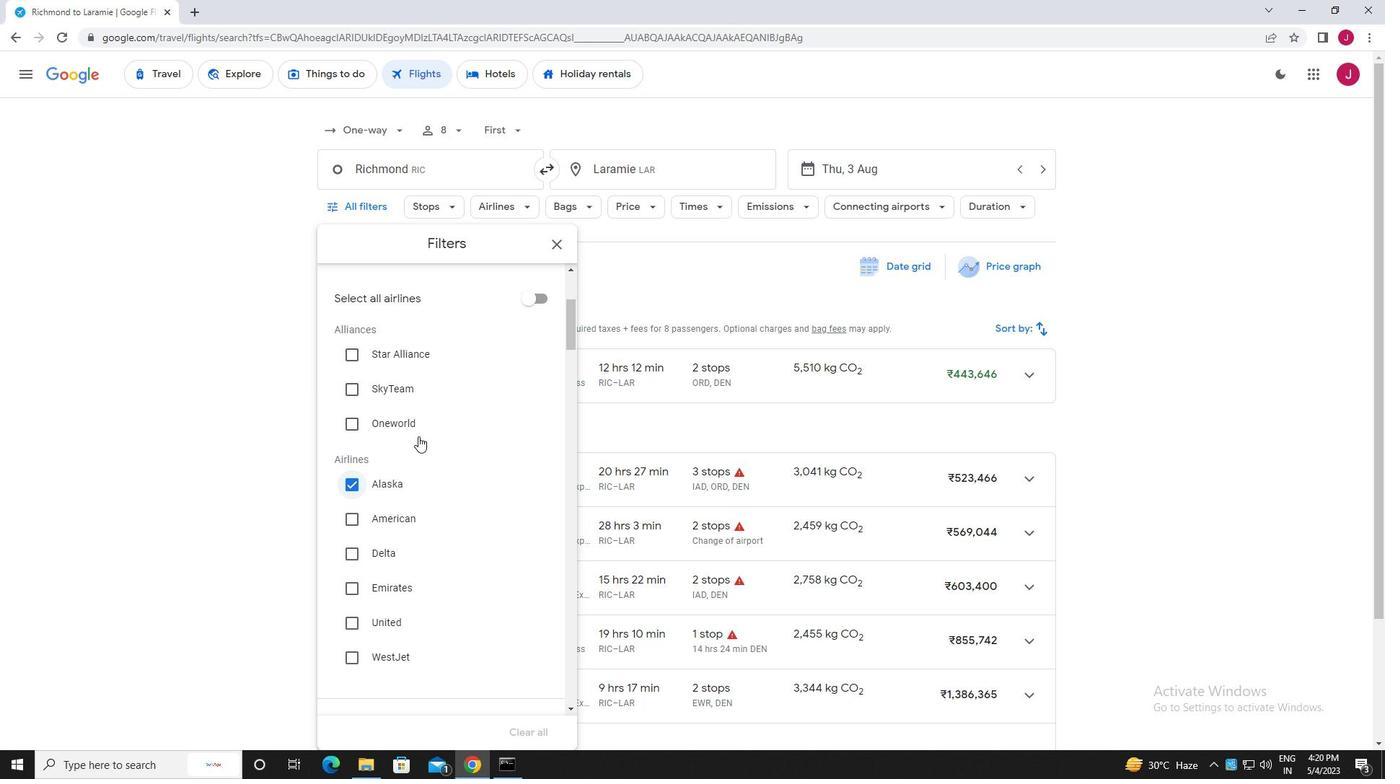 
Action: Mouse scrolled (418, 435) with delta (0, 0)
Screenshot: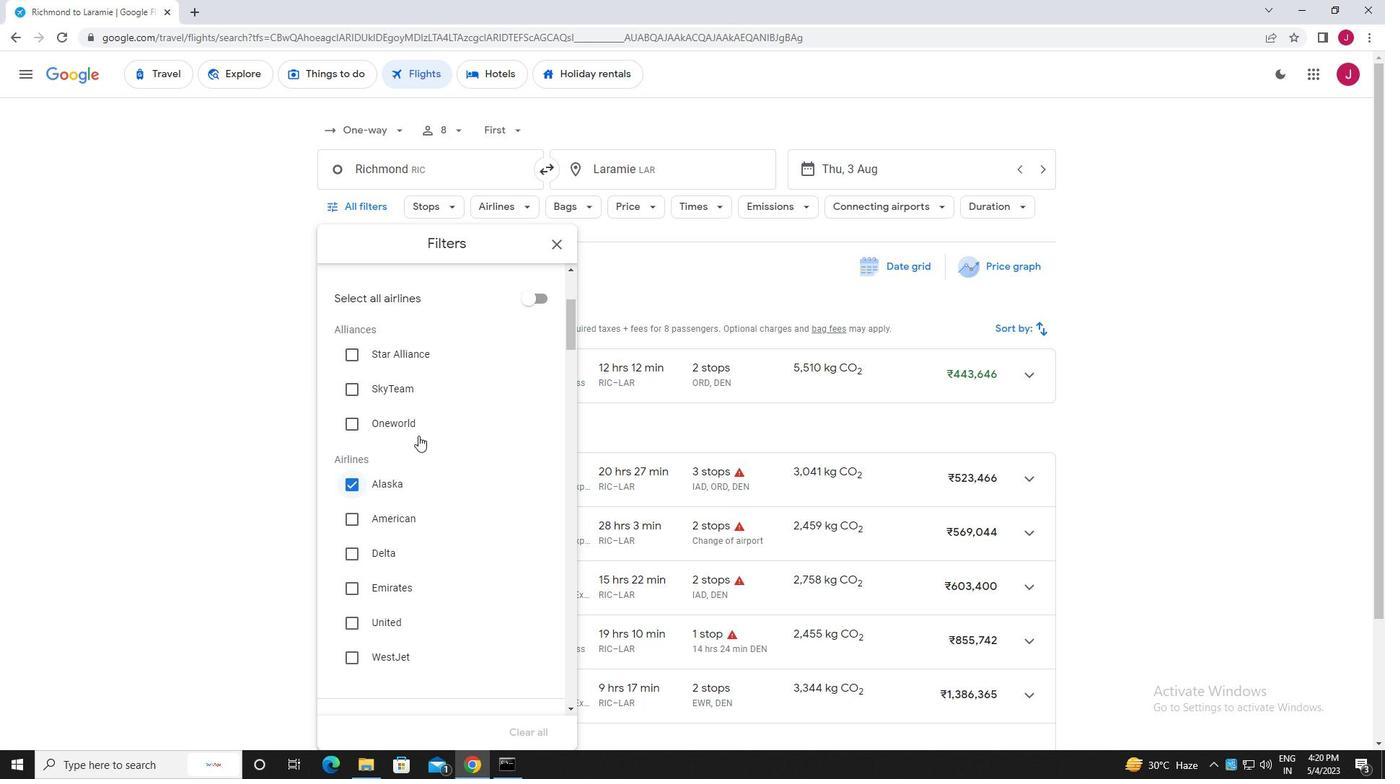 
Action: Mouse moved to (418, 435)
Screenshot: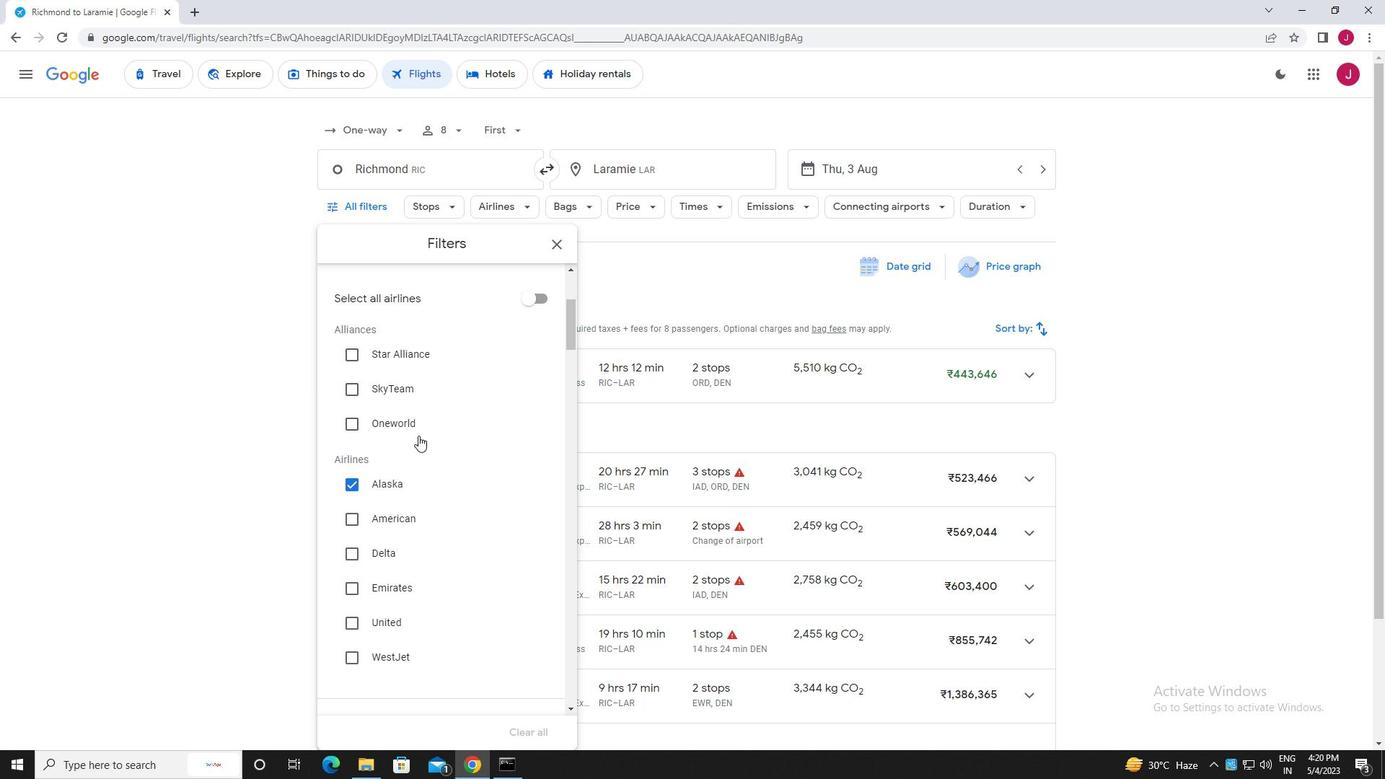 
Action: Mouse scrolled (418, 435) with delta (0, 0)
Screenshot: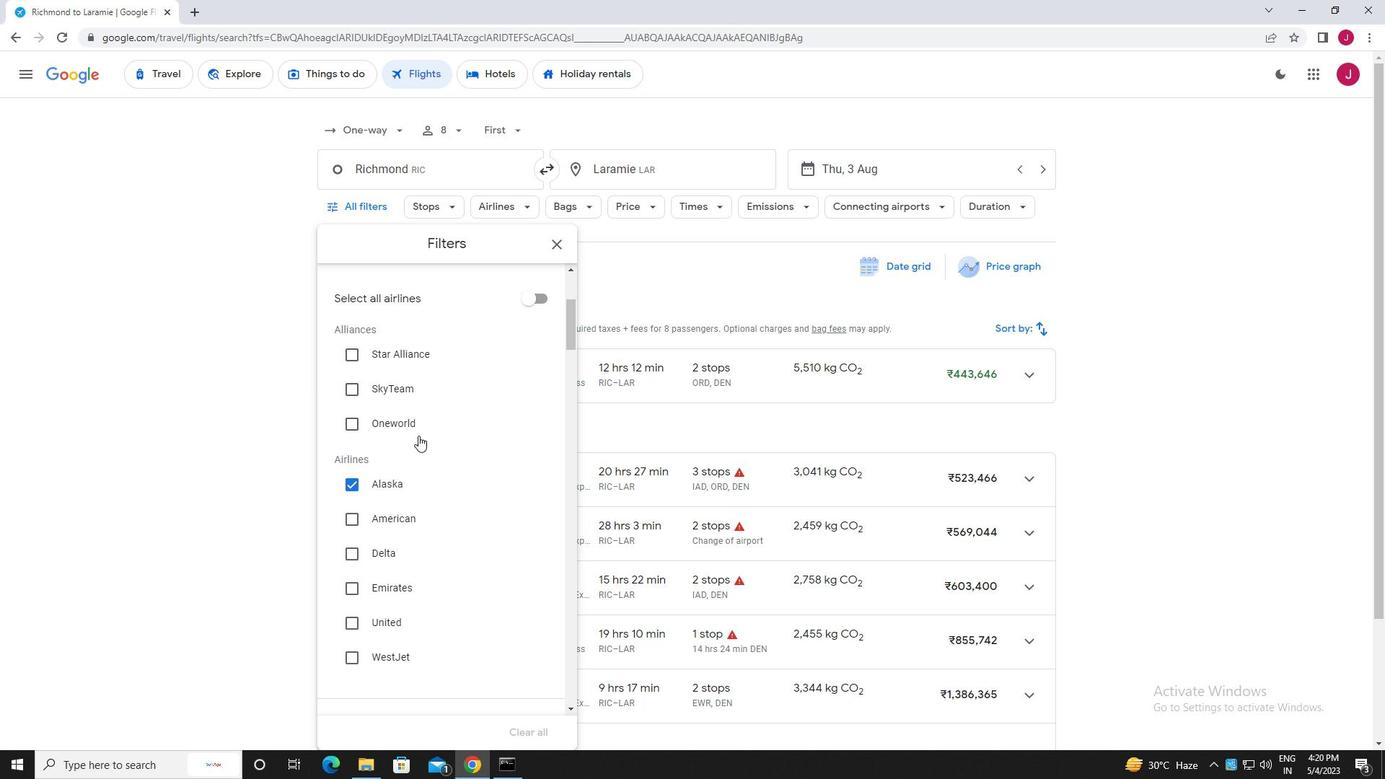 
Action: Mouse moved to (417, 433)
Screenshot: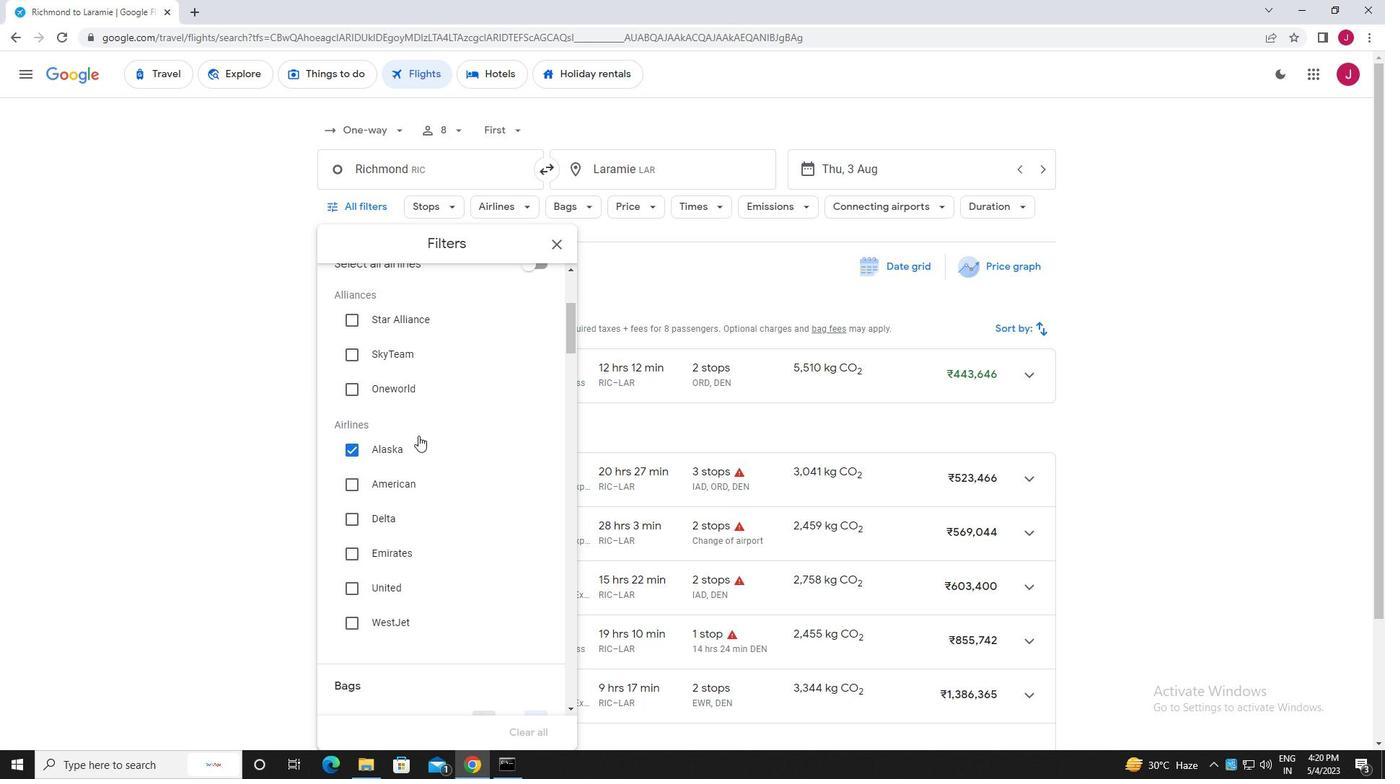 
Action: Mouse scrolled (417, 432) with delta (0, 0)
Screenshot: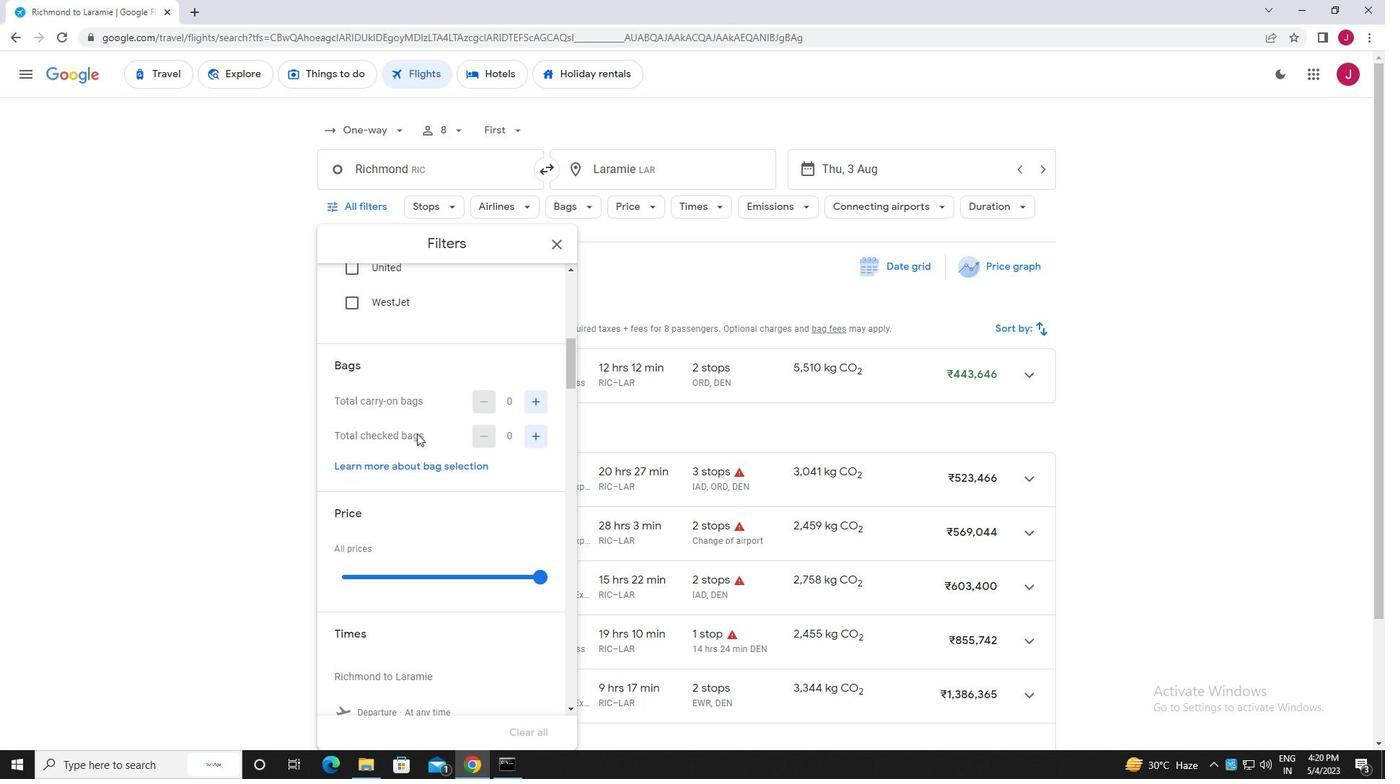
Action: Mouse moved to (536, 358)
Screenshot: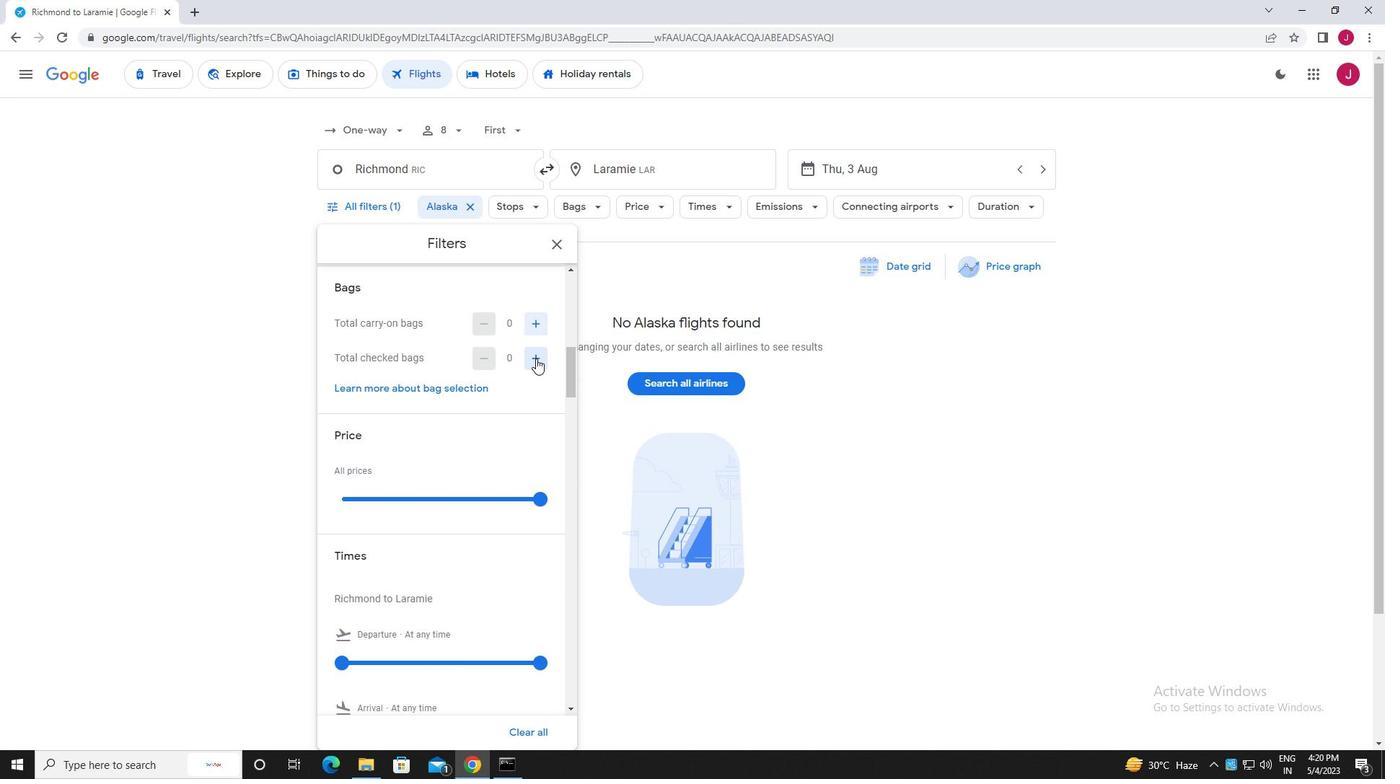 
Action: Mouse pressed left at (536, 358)
Screenshot: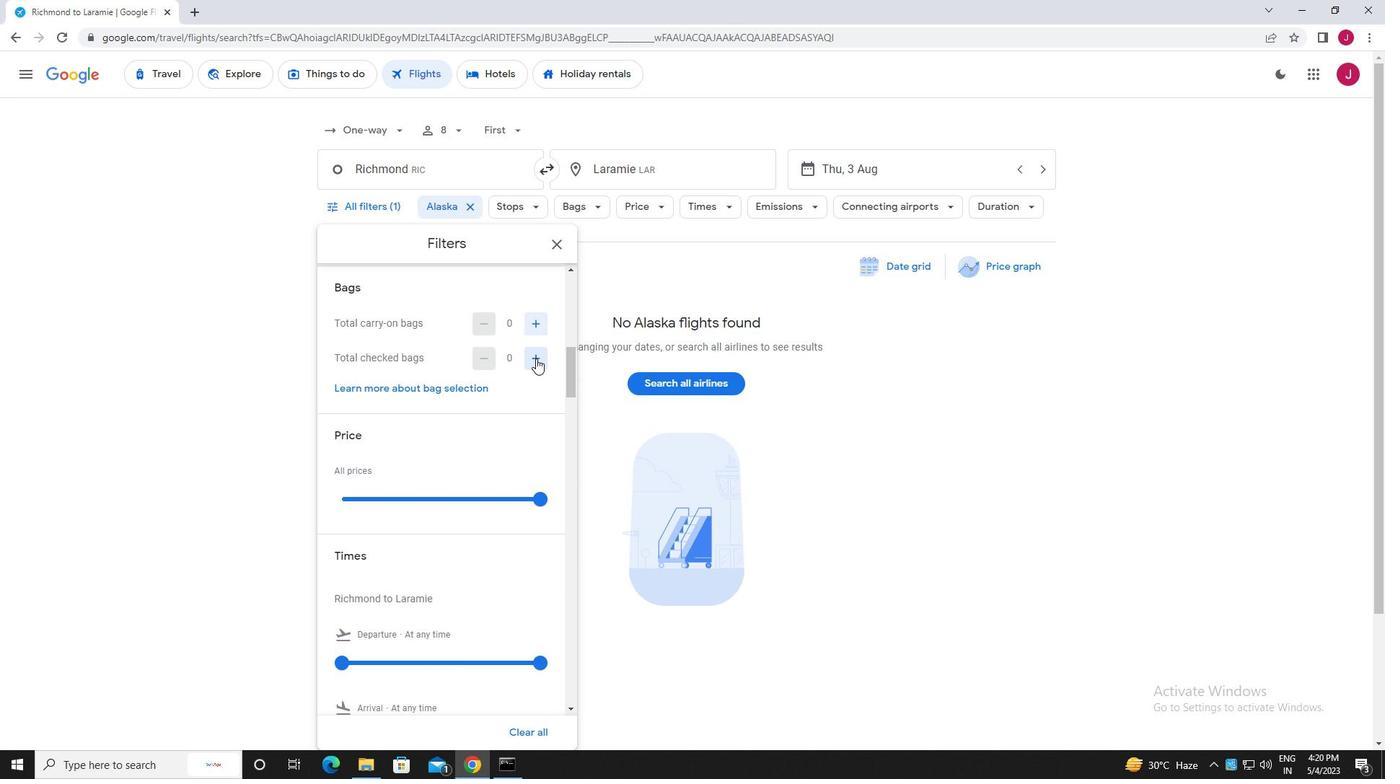
Action: Mouse moved to (543, 498)
Screenshot: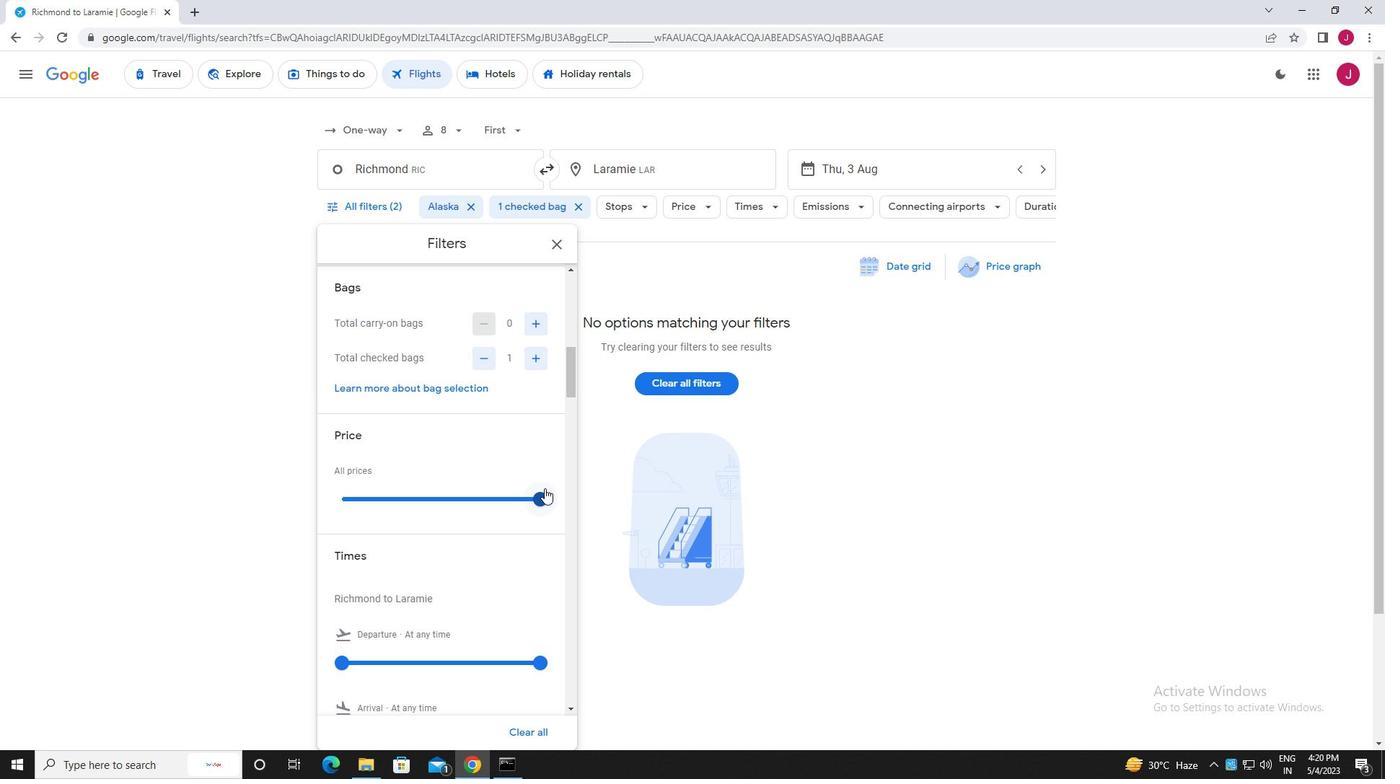 
Action: Mouse pressed left at (543, 498)
Screenshot: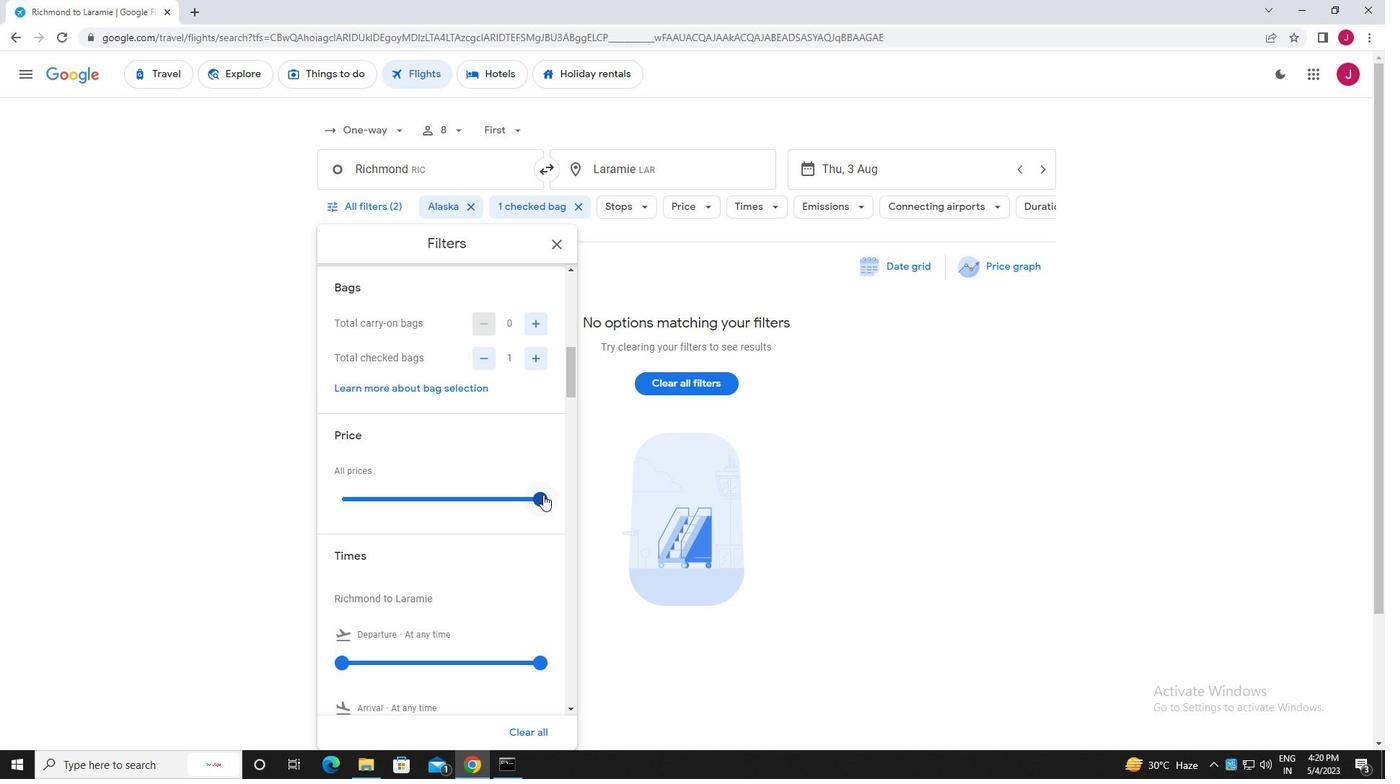 
Action: Mouse moved to (455, 414)
Screenshot: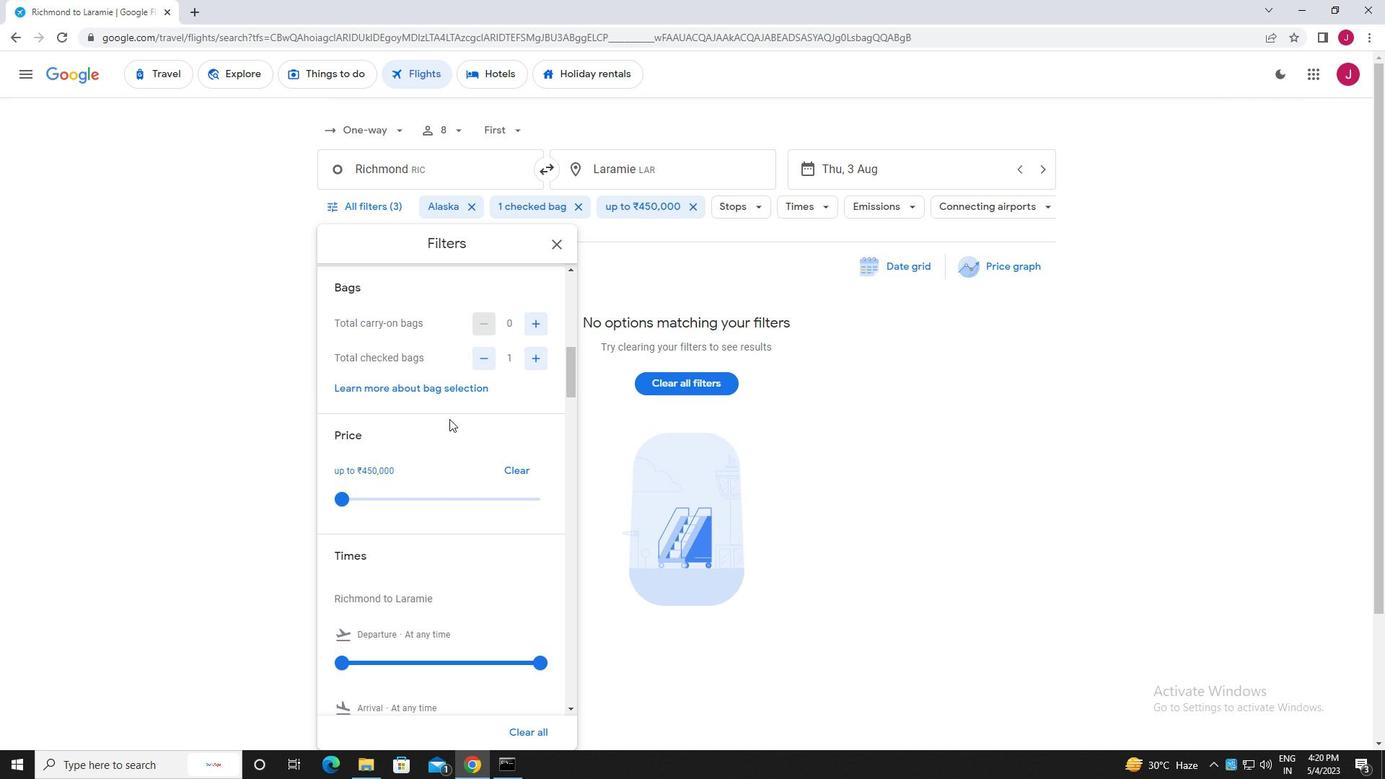 
Action: Mouse scrolled (455, 413) with delta (0, 0)
Screenshot: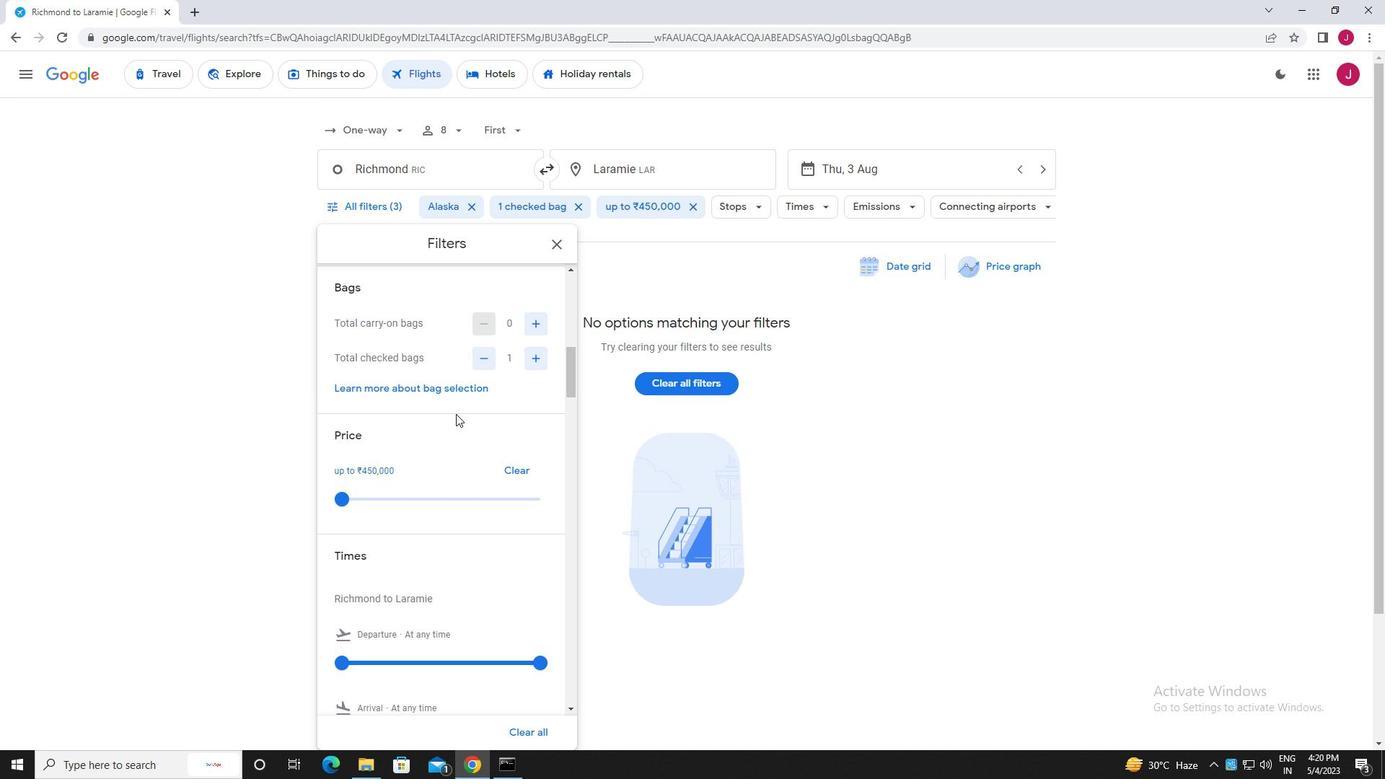 
Action: Mouse scrolled (455, 413) with delta (0, 0)
Screenshot: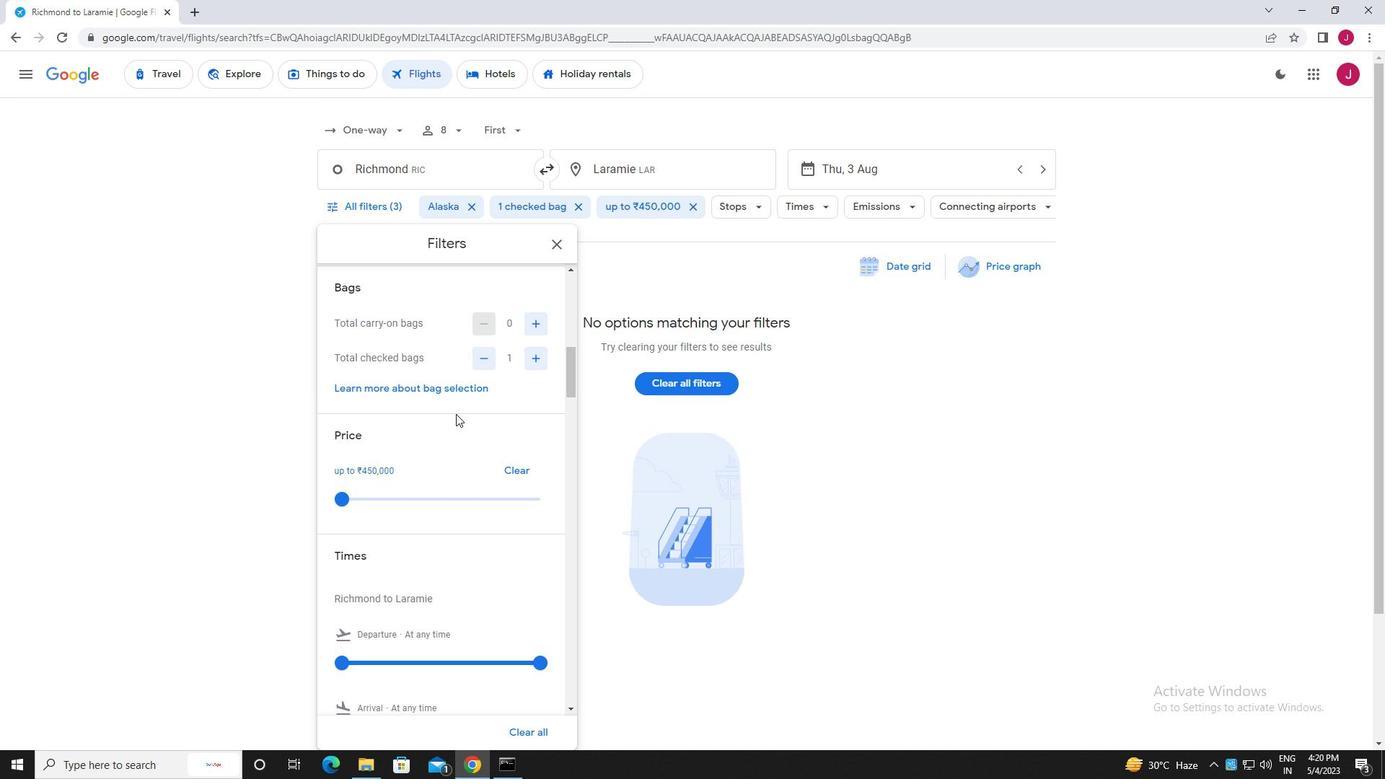 
Action: Mouse moved to (344, 516)
Screenshot: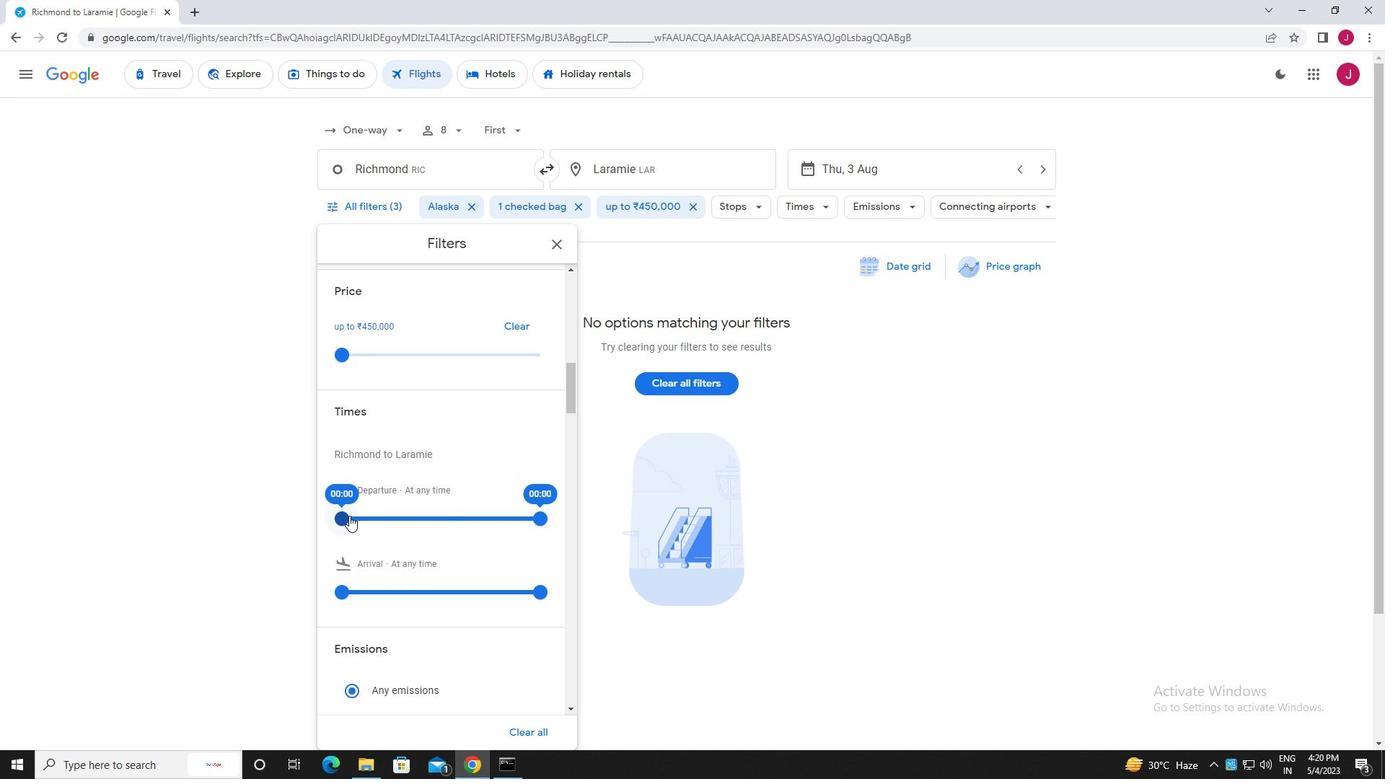 
Action: Mouse pressed left at (344, 516)
Screenshot: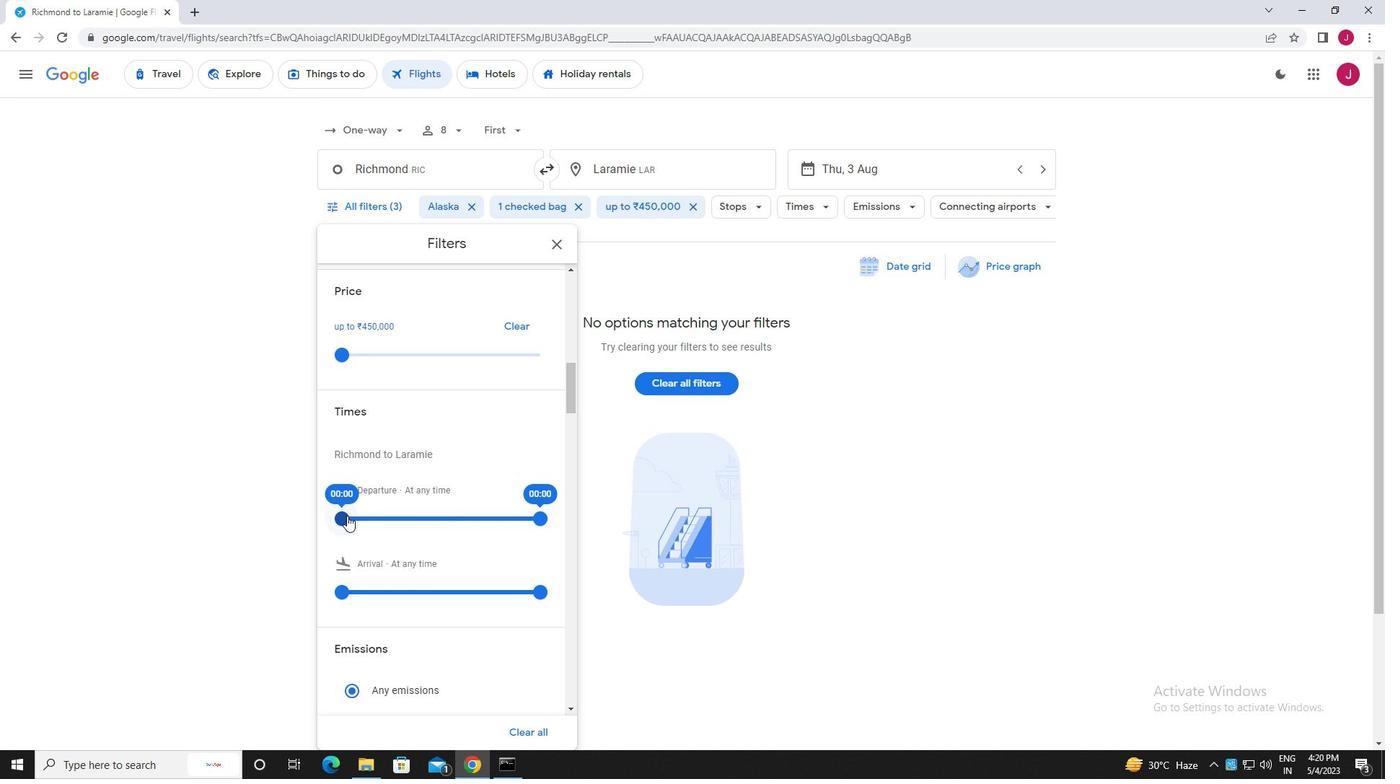 
Action: Mouse moved to (545, 520)
Screenshot: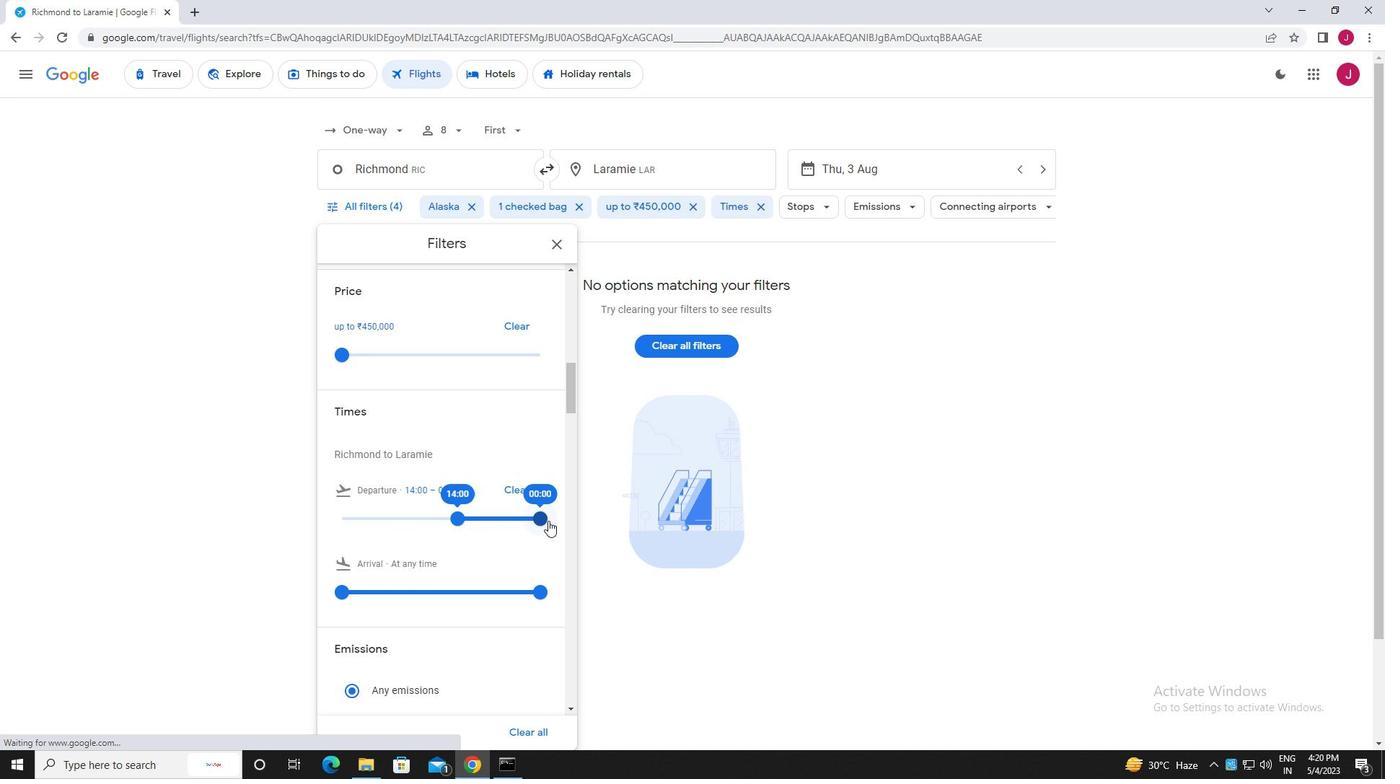 
Action: Mouse pressed left at (545, 520)
Screenshot: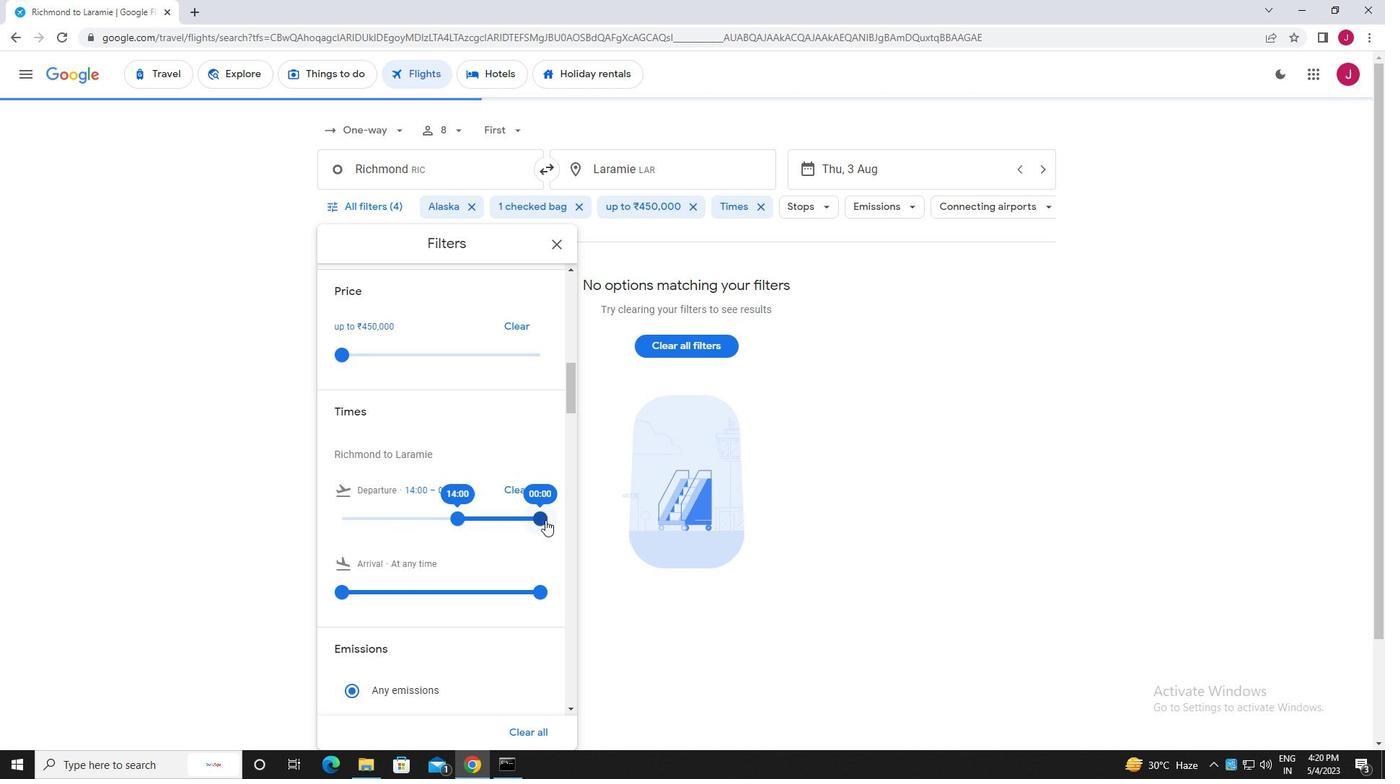 
Action: Mouse moved to (557, 245)
Screenshot: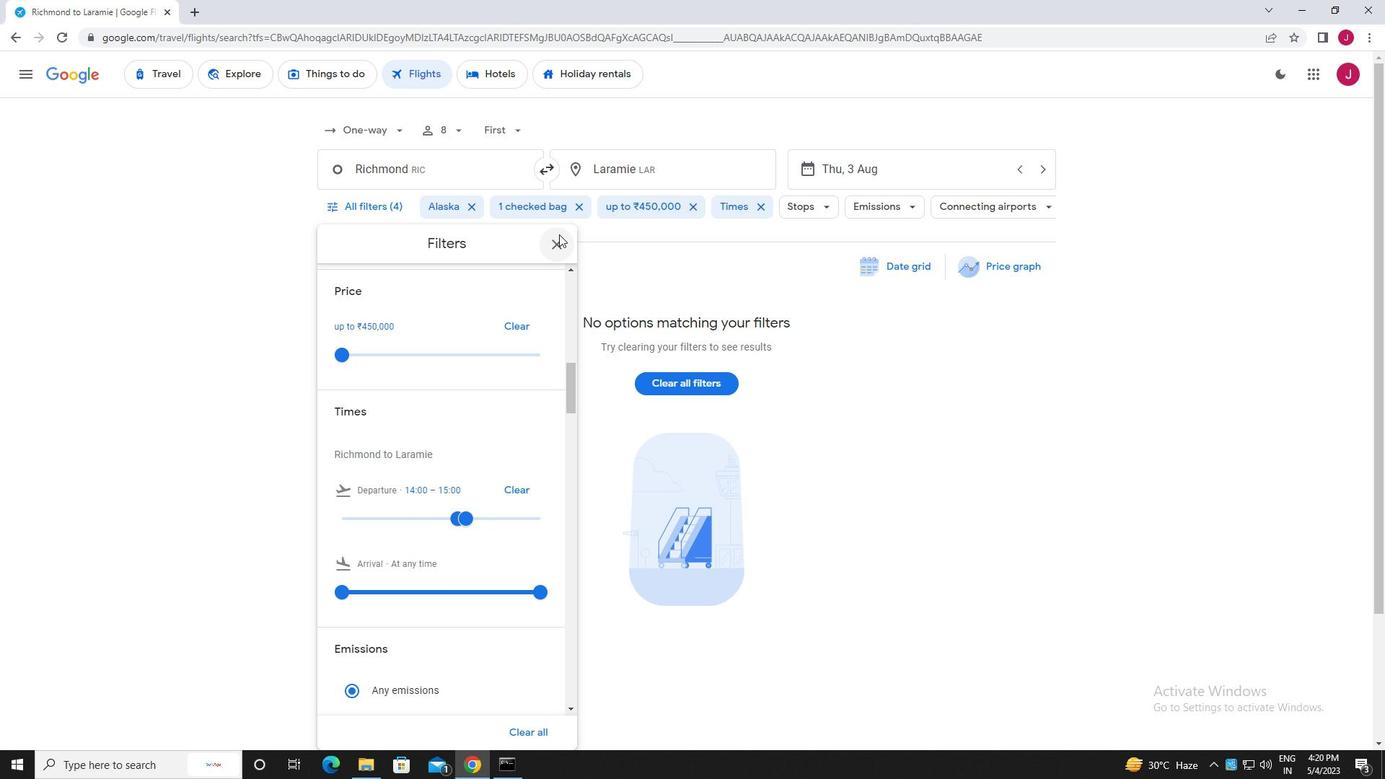 
Action: Mouse pressed left at (557, 245)
Screenshot: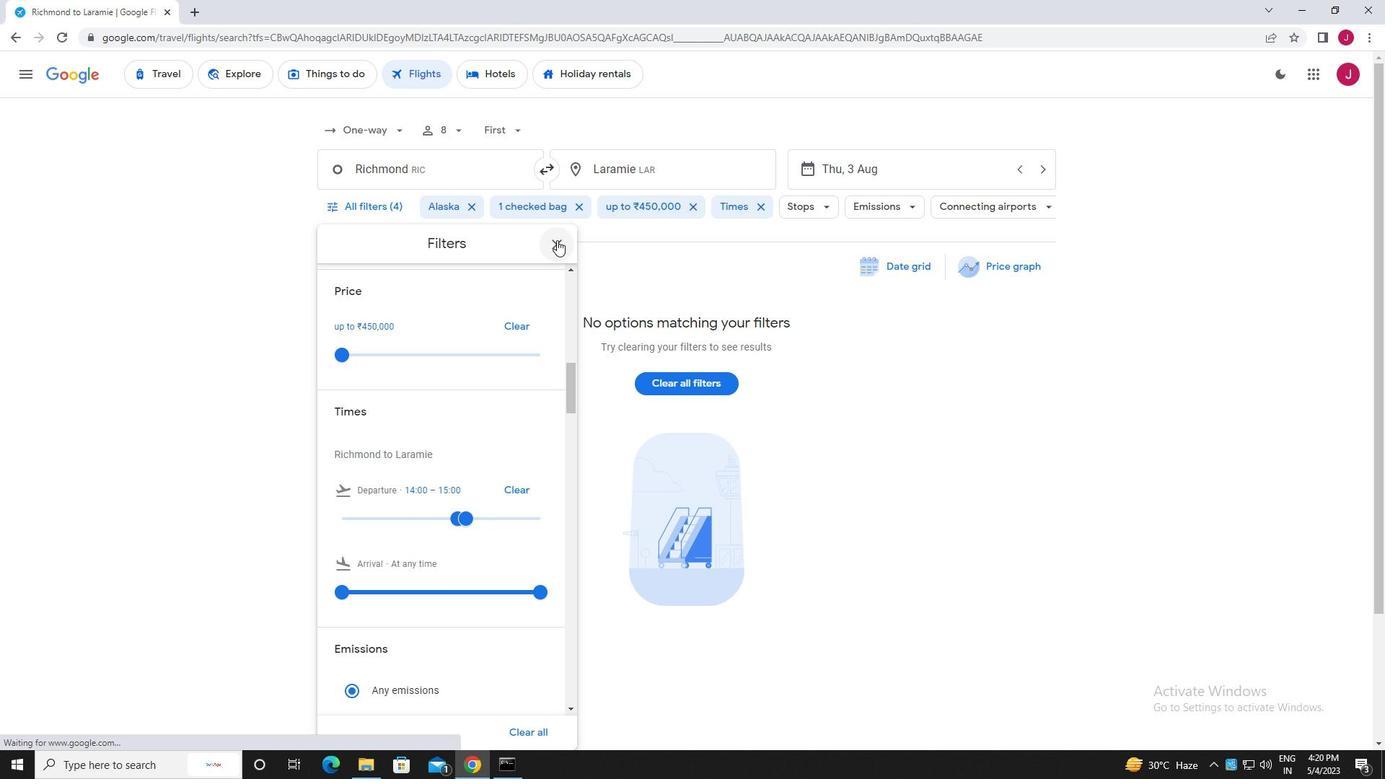 
Action: Mouse moved to (557, 243)
Screenshot: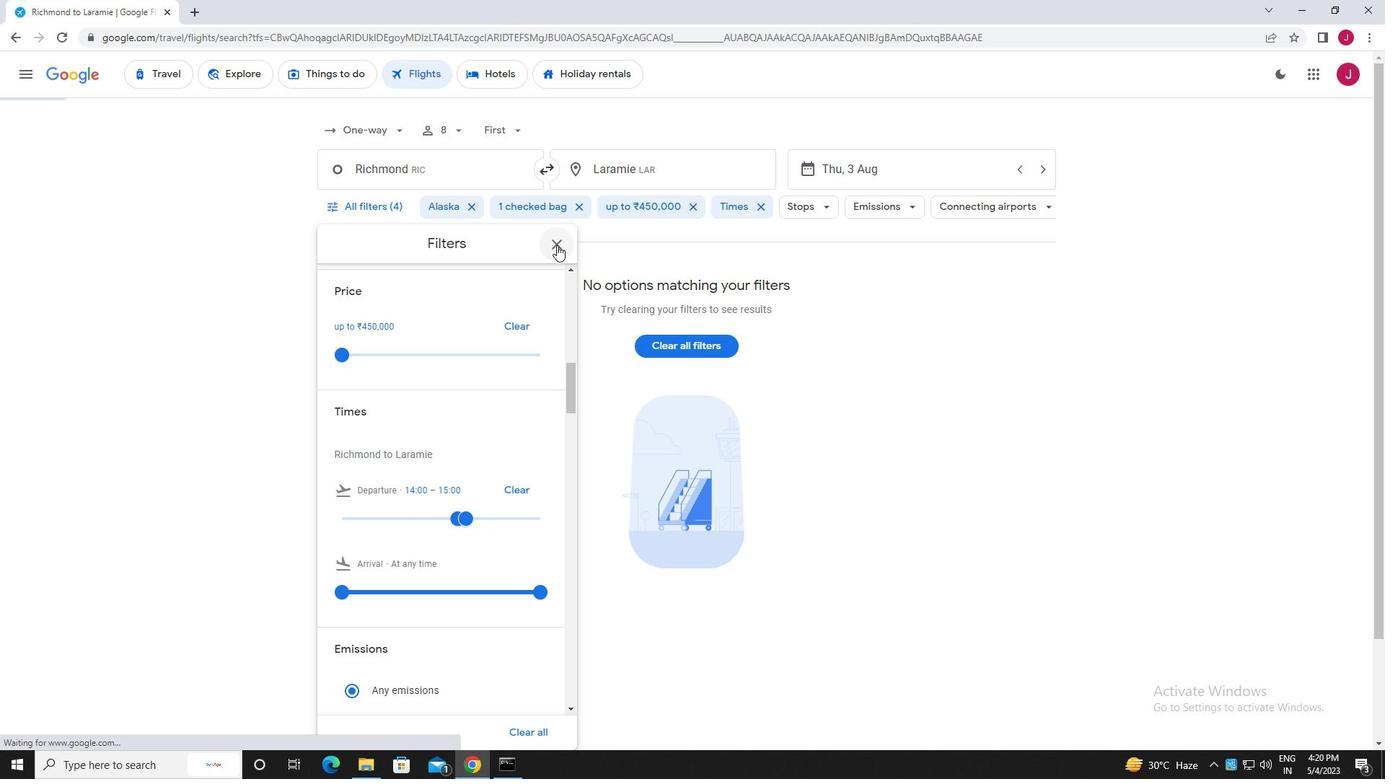 
